 Task: Search one way flight ticket for 5 adults, 2 children, 1 infant in seat and 2 infants on lap in economy from Kalamazoo: Kalamazoo/battle Creek International Airport to Indianapolis: Indianapolis International Airport on 8-5-2023. Choice of flights is Singapure airlines. Number of bags: 2 carry on bags. Price is upto 92000. Outbound departure time preference is 7:45.
Action: Mouse moved to (330, 309)
Screenshot: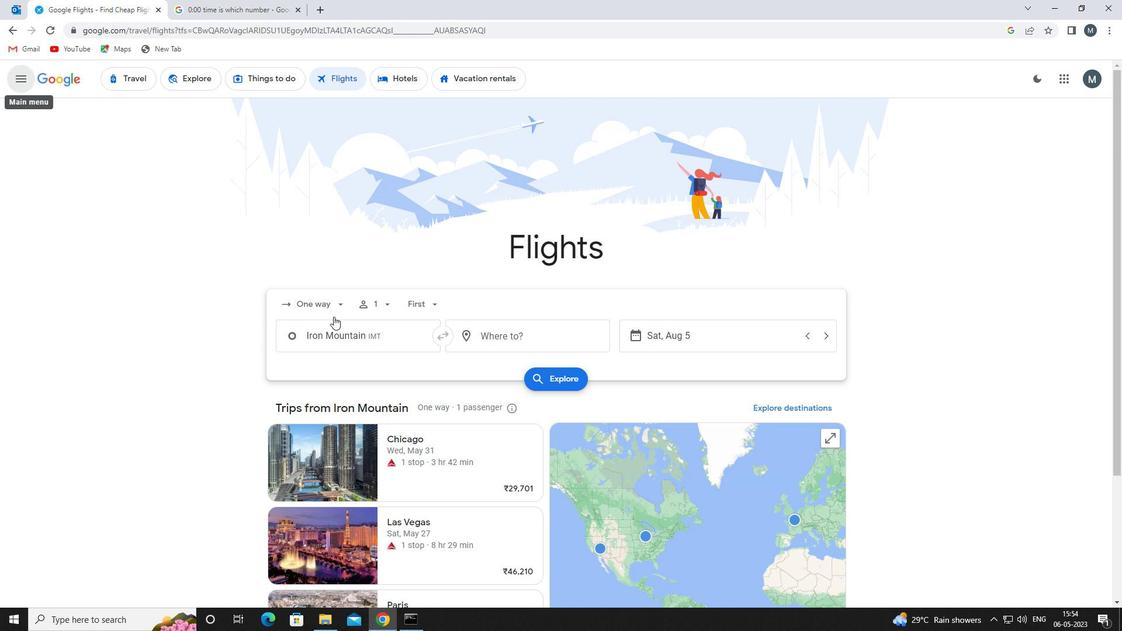 
Action: Mouse pressed left at (330, 309)
Screenshot: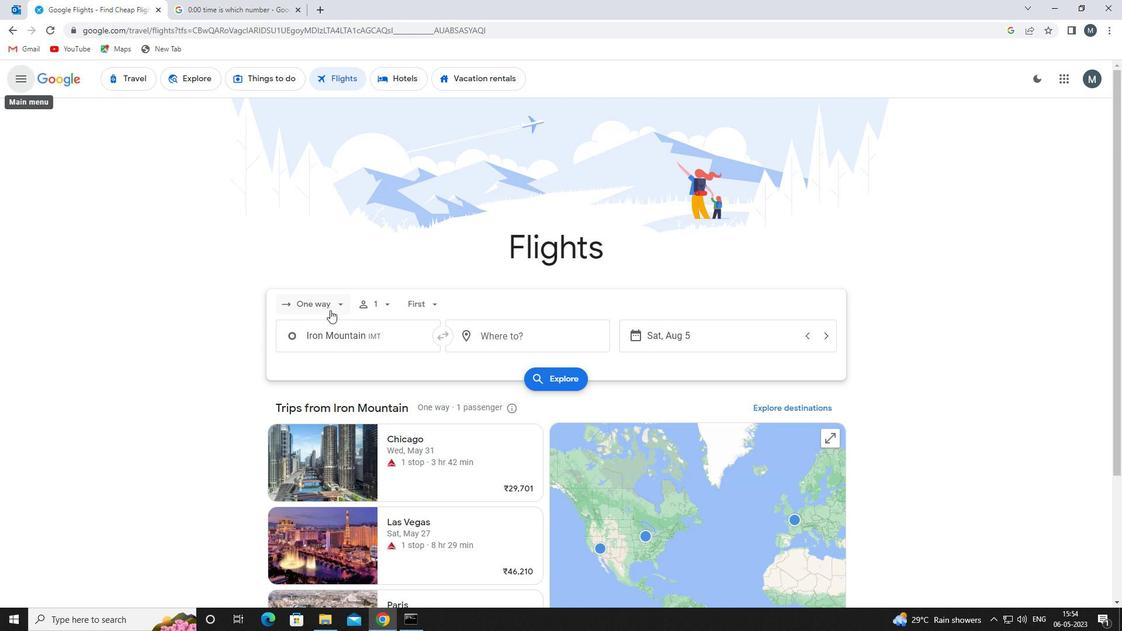 
Action: Mouse moved to (336, 360)
Screenshot: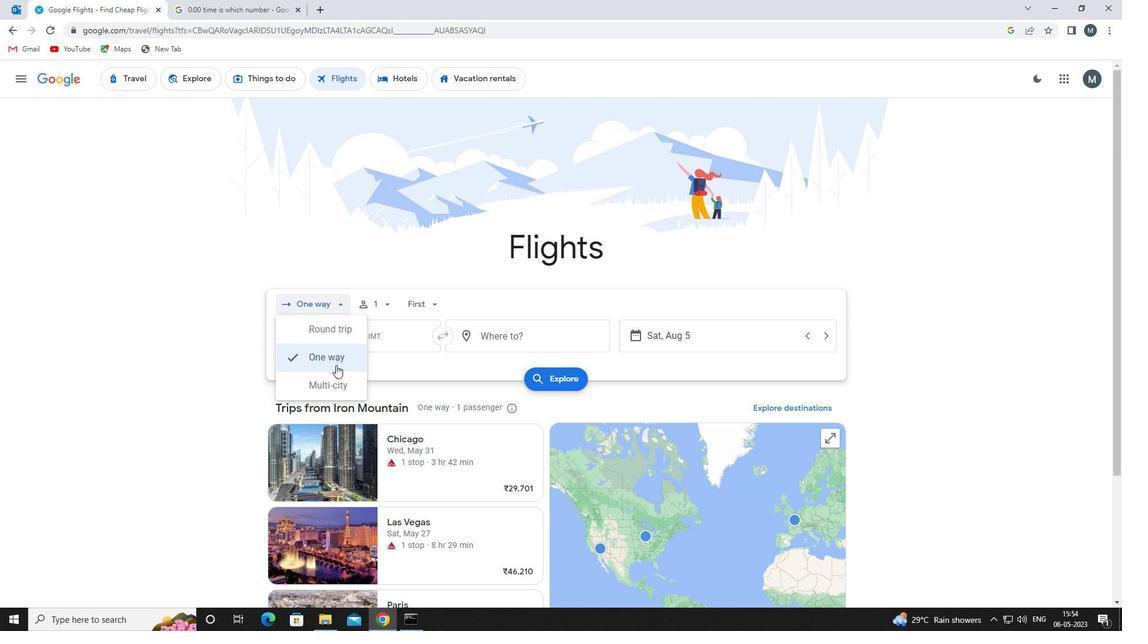 
Action: Mouse pressed left at (336, 360)
Screenshot: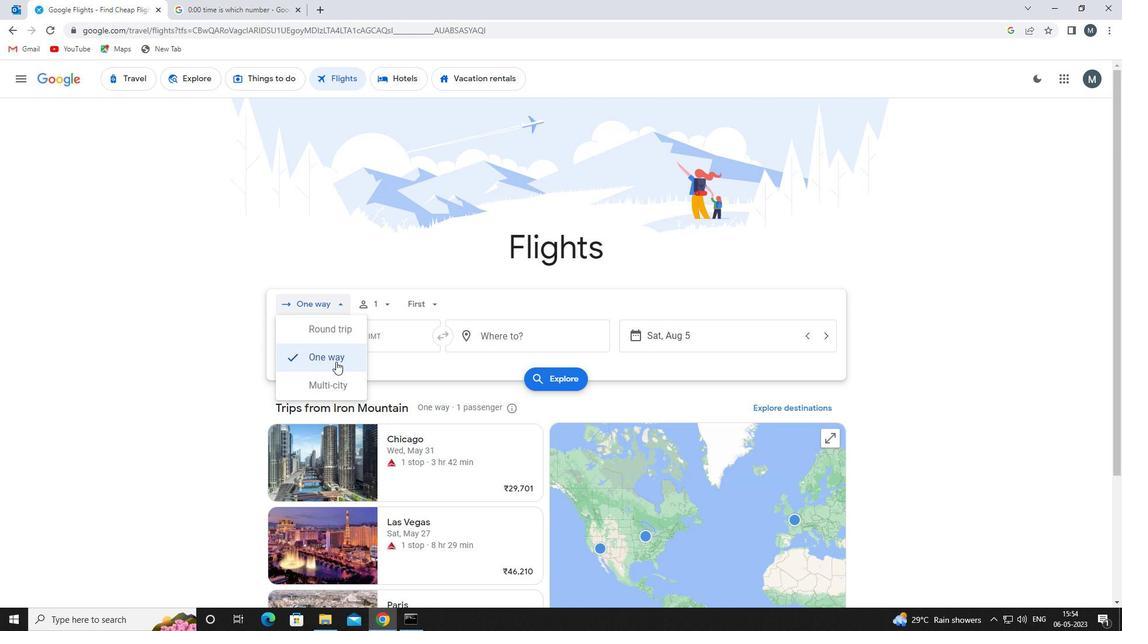 
Action: Mouse moved to (382, 305)
Screenshot: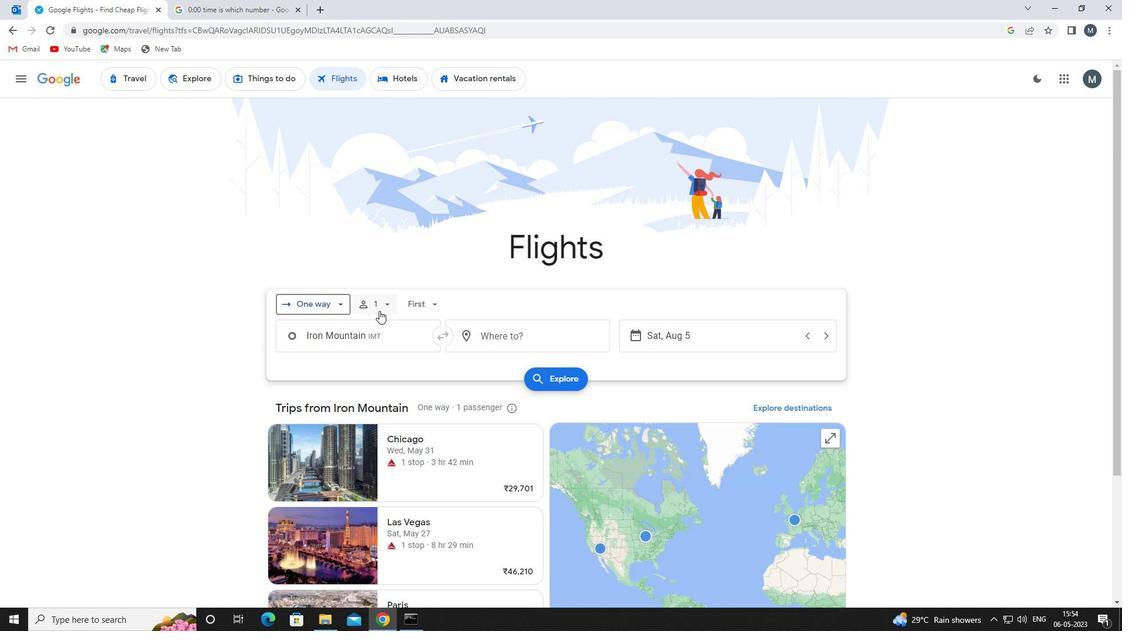
Action: Mouse pressed left at (382, 305)
Screenshot: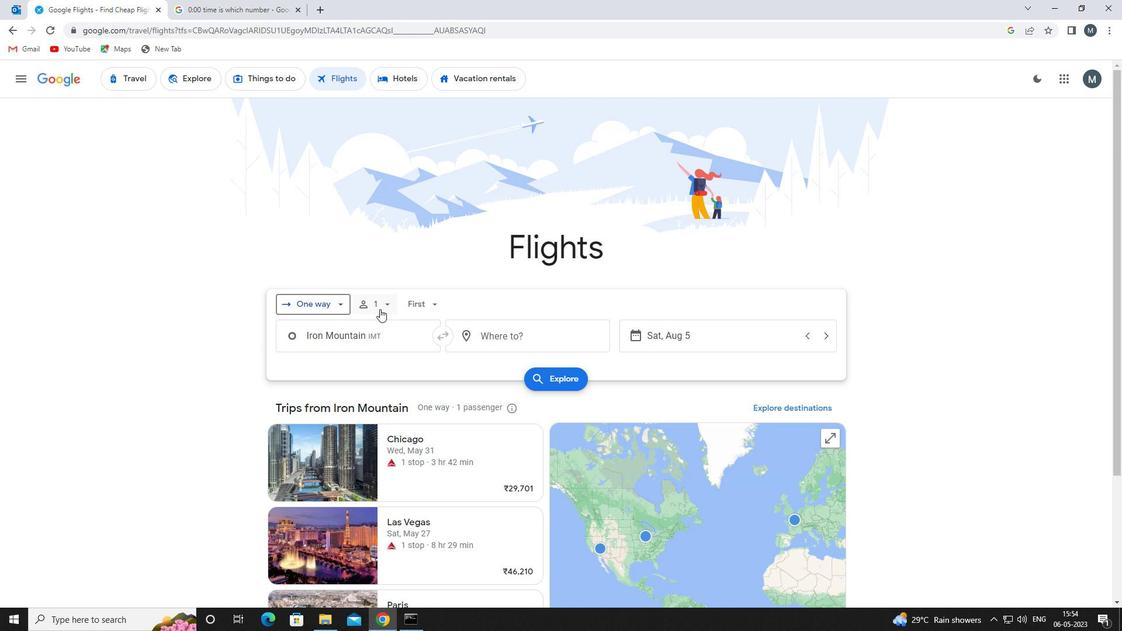 
Action: Mouse moved to (477, 333)
Screenshot: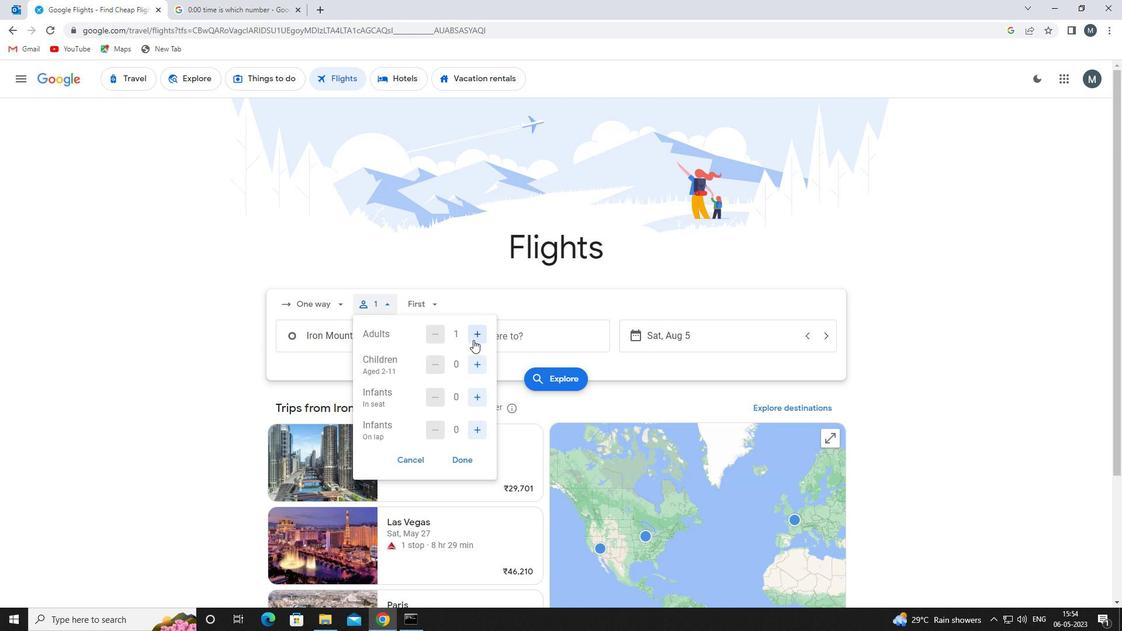 
Action: Mouse pressed left at (477, 333)
Screenshot: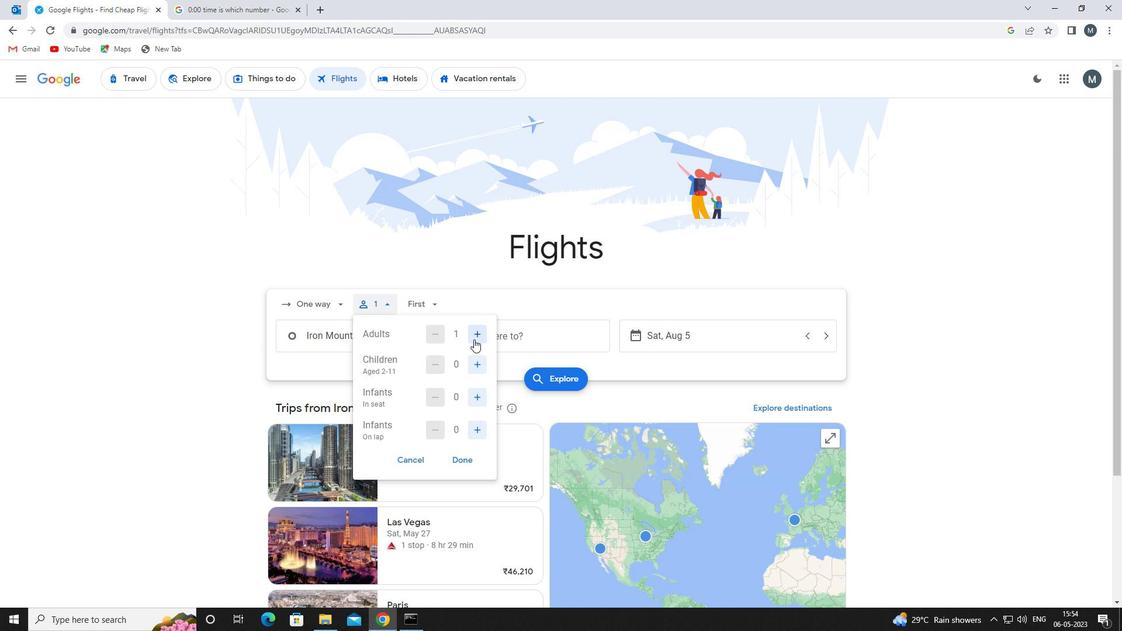 
Action: Mouse moved to (478, 333)
Screenshot: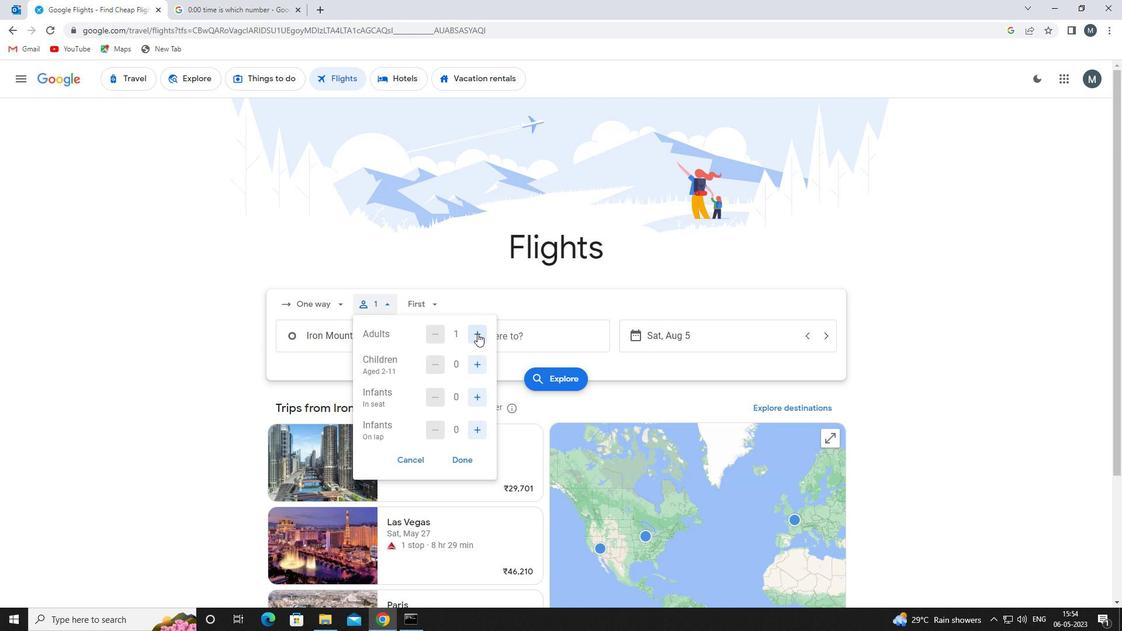 
Action: Mouse pressed left at (478, 333)
Screenshot: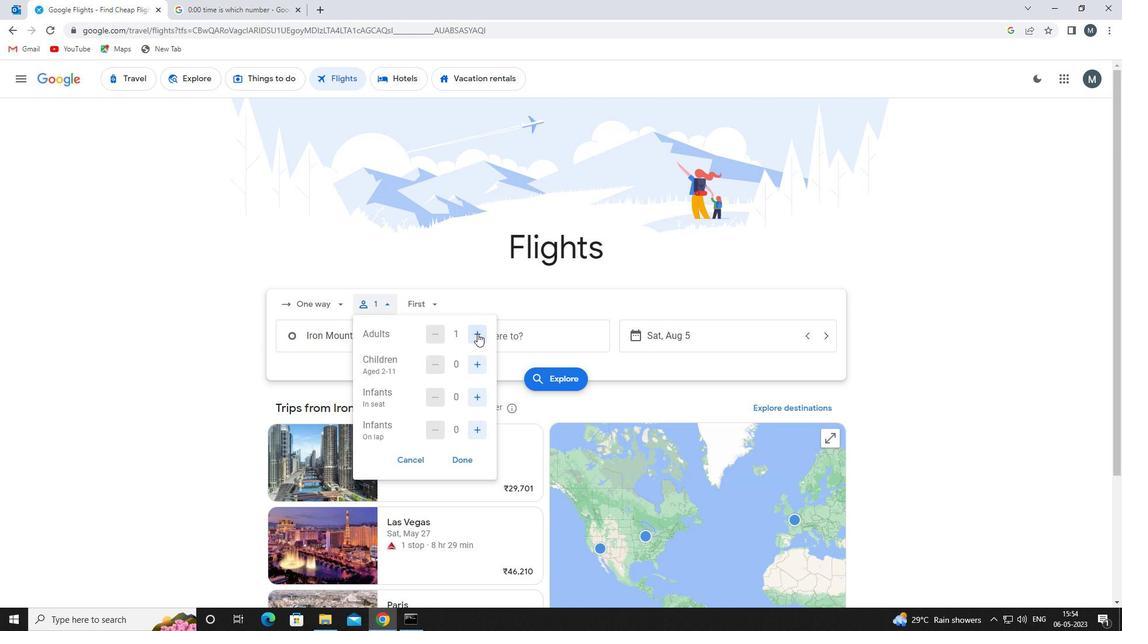 
Action: Mouse pressed left at (478, 333)
Screenshot: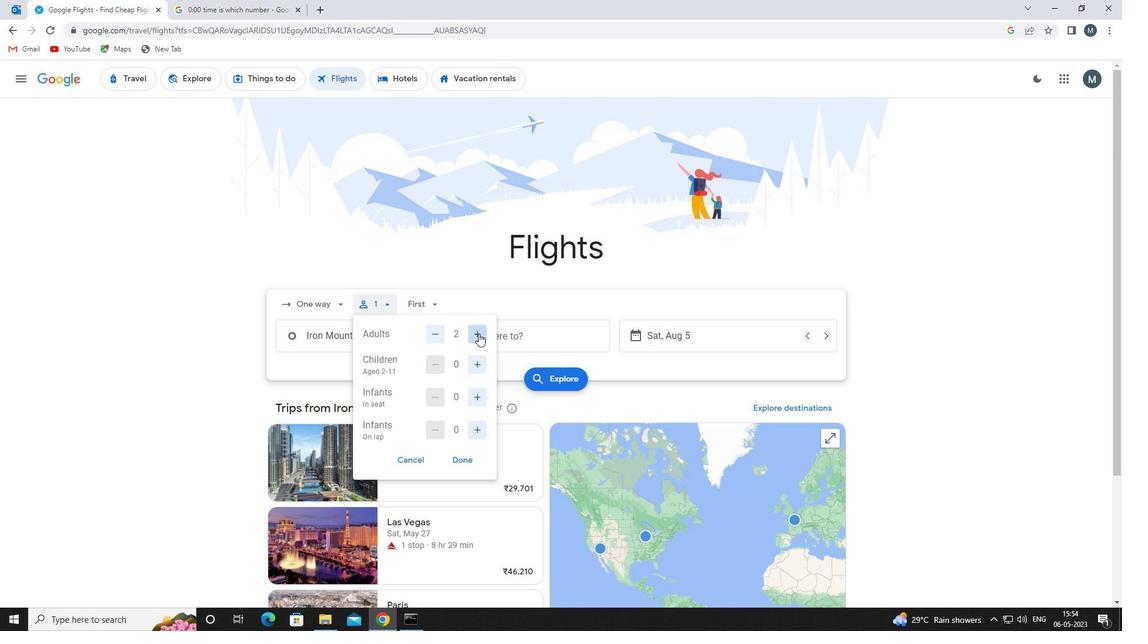 
Action: Mouse pressed left at (478, 333)
Screenshot: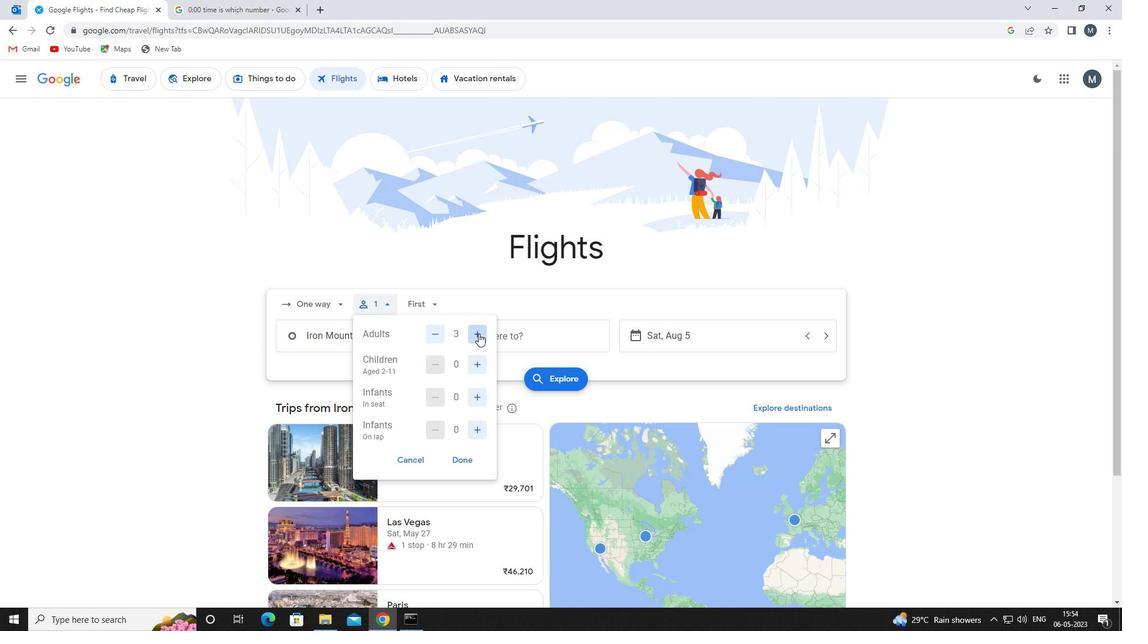 
Action: Mouse pressed left at (478, 333)
Screenshot: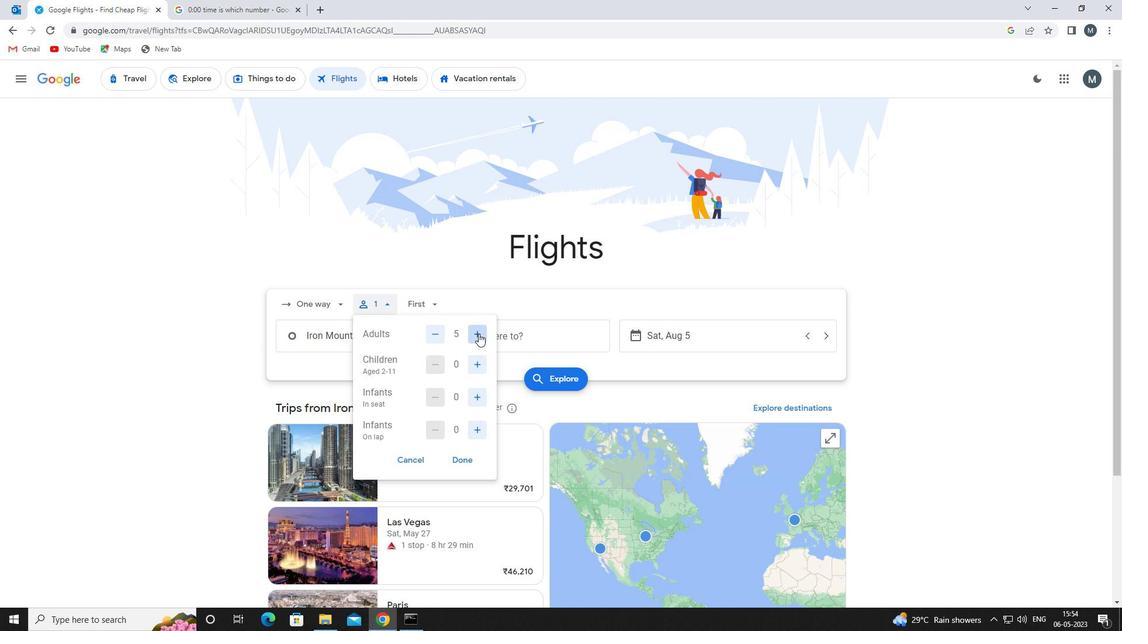 
Action: Mouse moved to (441, 336)
Screenshot: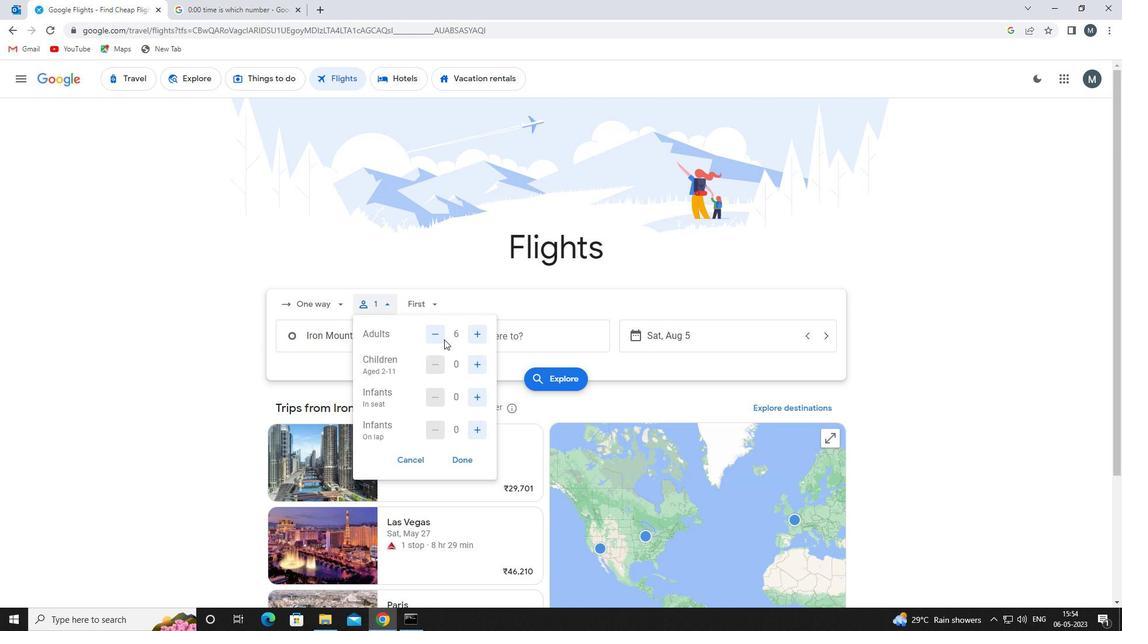 
Action: Mouse pressed left at (441, 336)
Screenshot: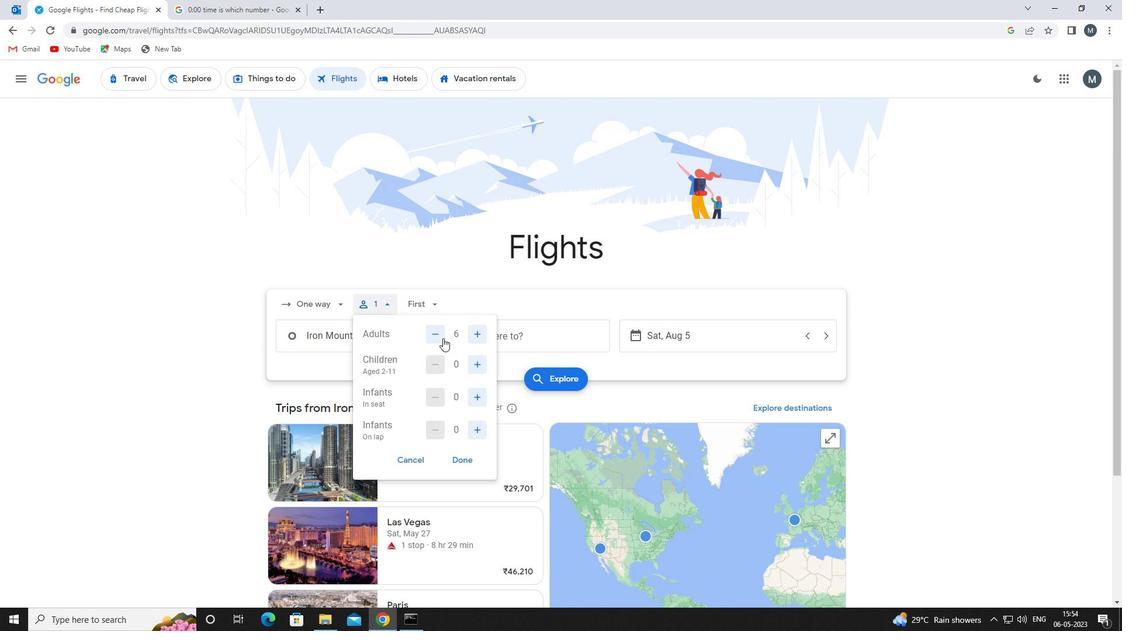 
Action: Mouse moved to (474, 361)
Screenshot: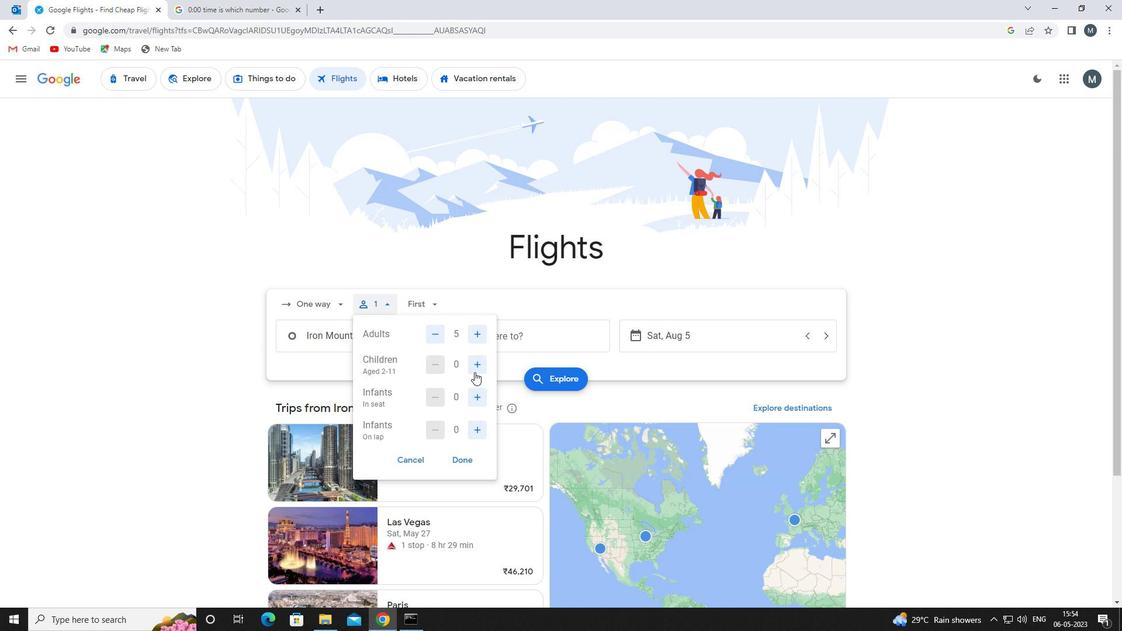 
Action: Mouse pressed left at (474, 361)
Screenshot: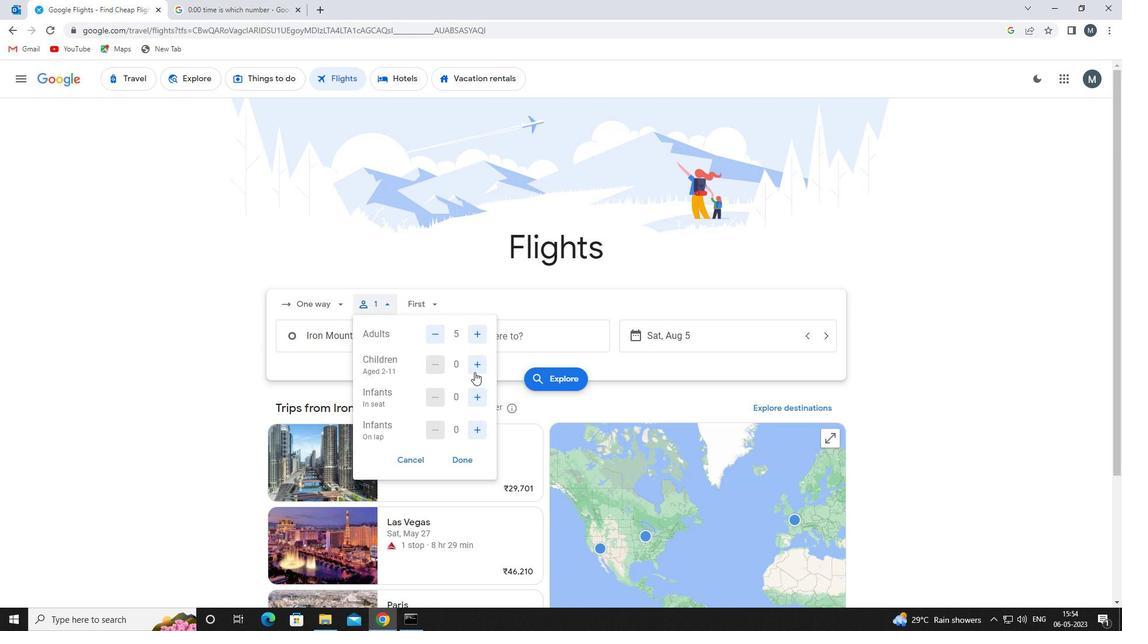 
Action: Mouse moved to (476, 361)
Screenshot: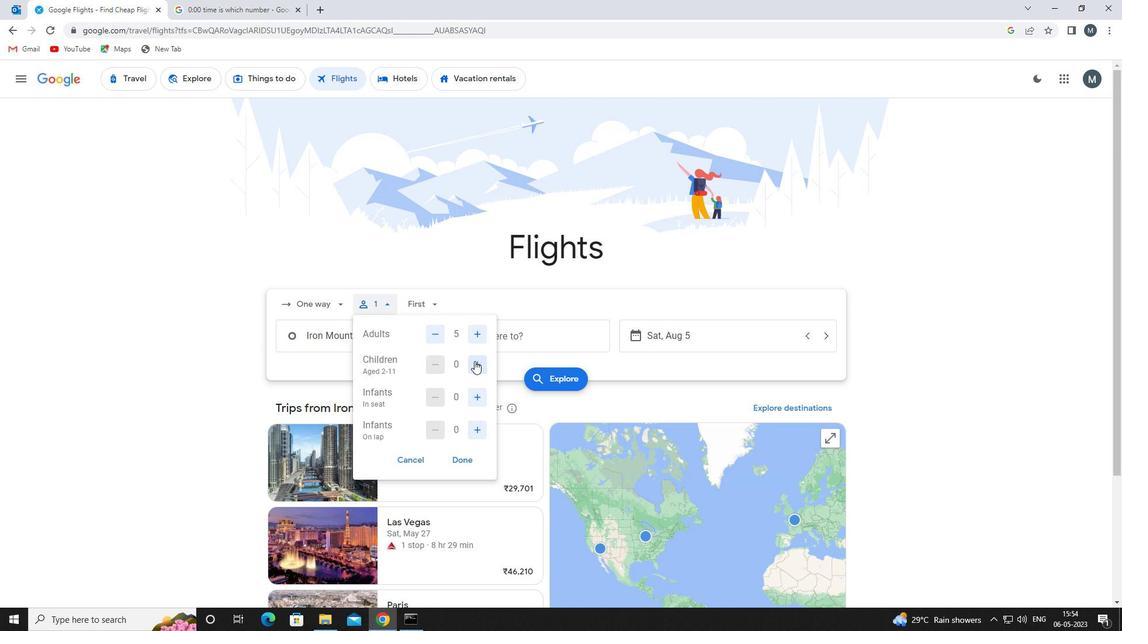 
Action: Mouse pressed left at (476, 361)
Screenshot: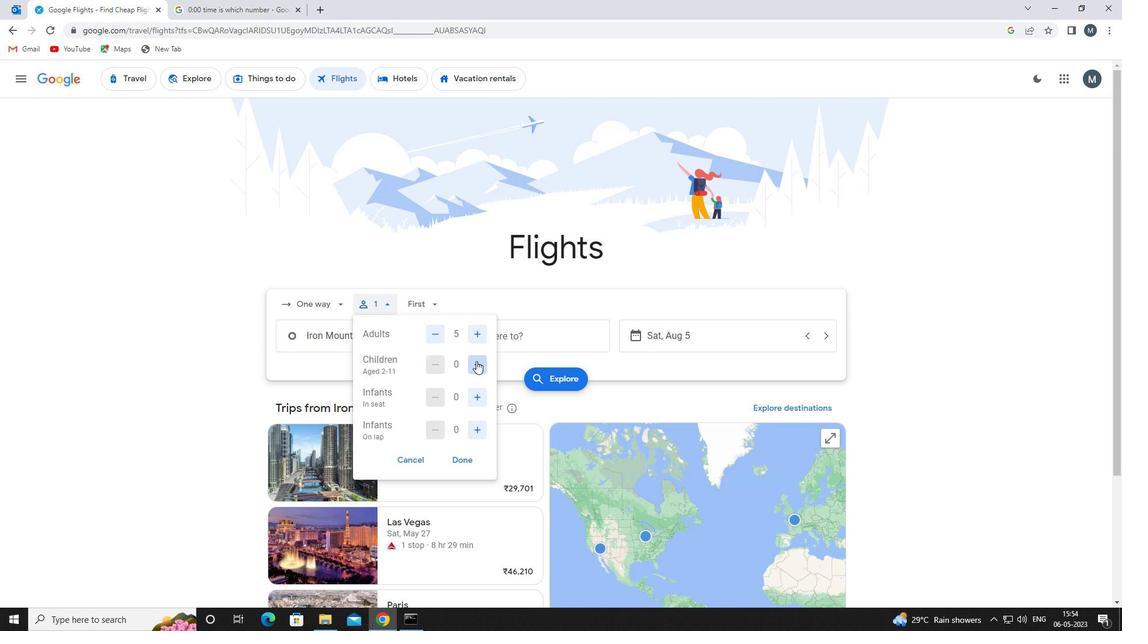 
Action: Mouse moved to (478, 395)
Screenshot: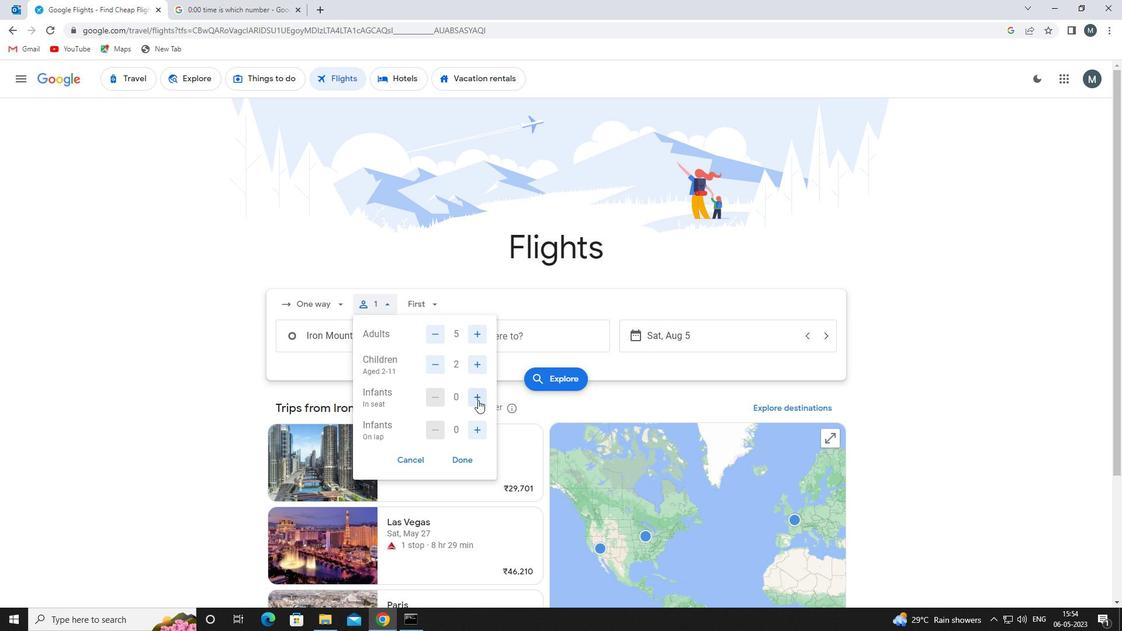 
Action: Mouse pressed left at (478, 395)
Screenshot: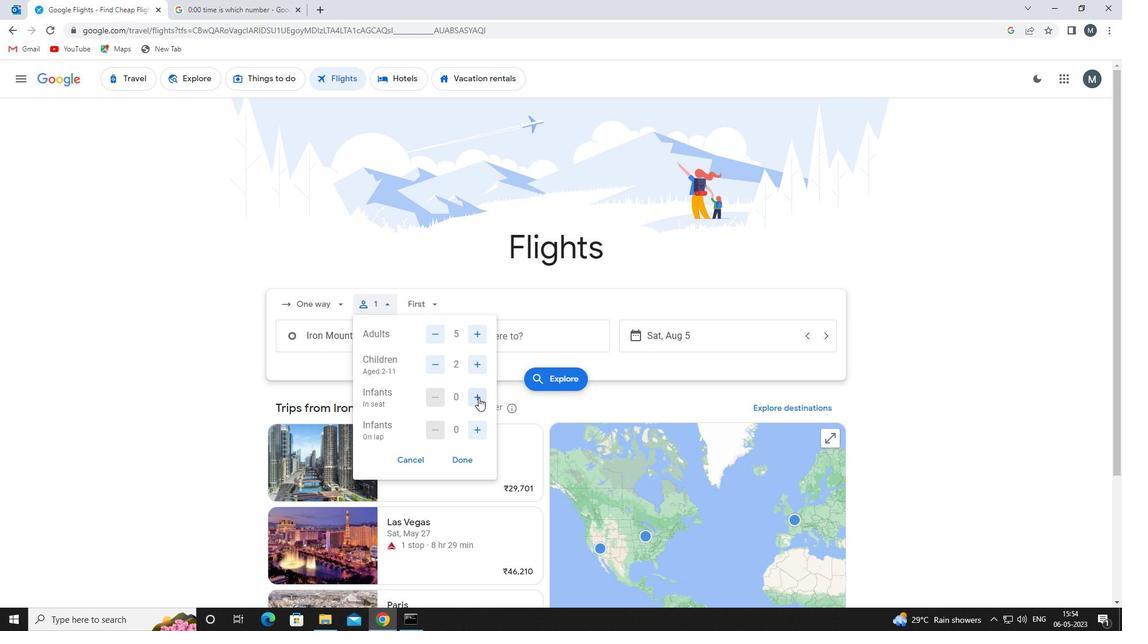 
Action: Mouse moved to (475, 436)
Screenshot: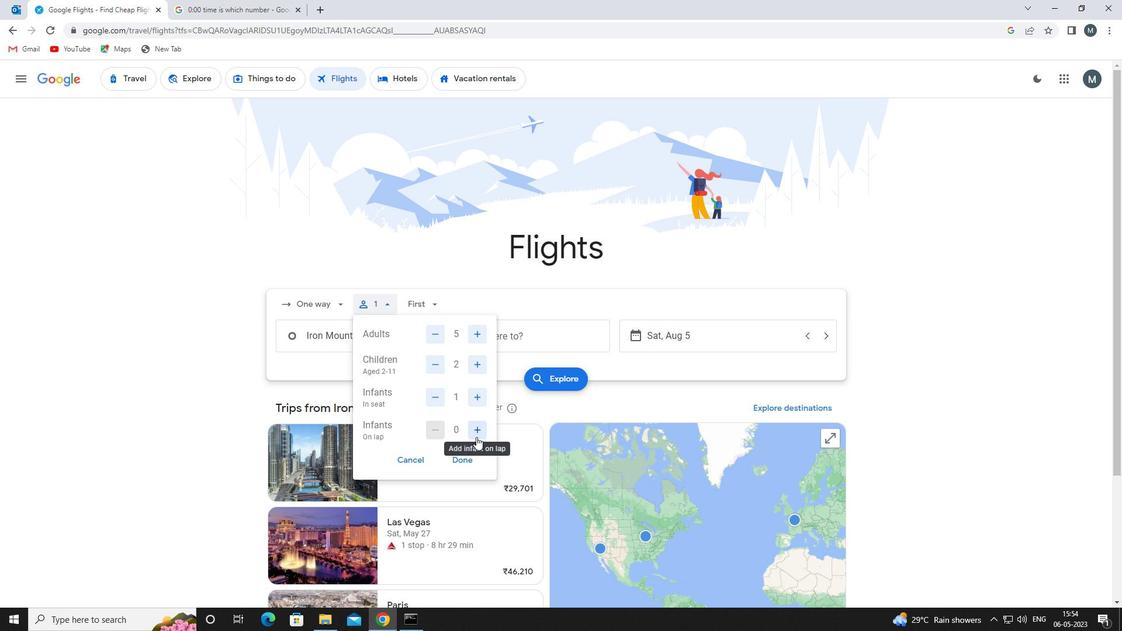 
Action: Mouse pressed left at (475, 436)
Screenshot: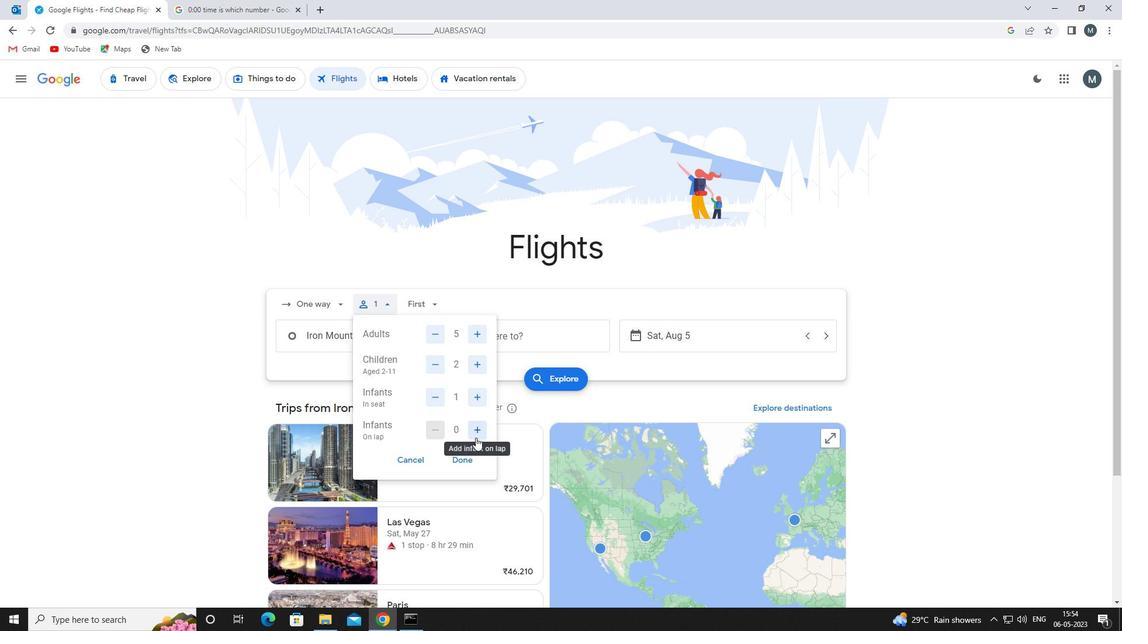 
Action: Mouse moved to (476, 434)
Screenshot: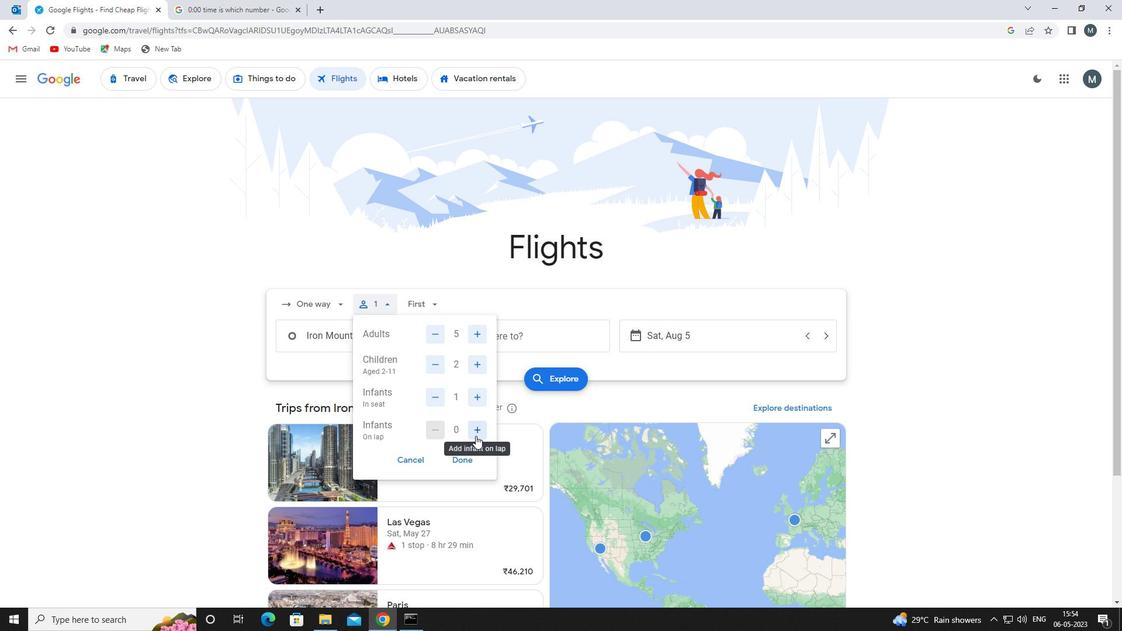 
Action: Mouse pressed left at (476, 434)
Screenshot: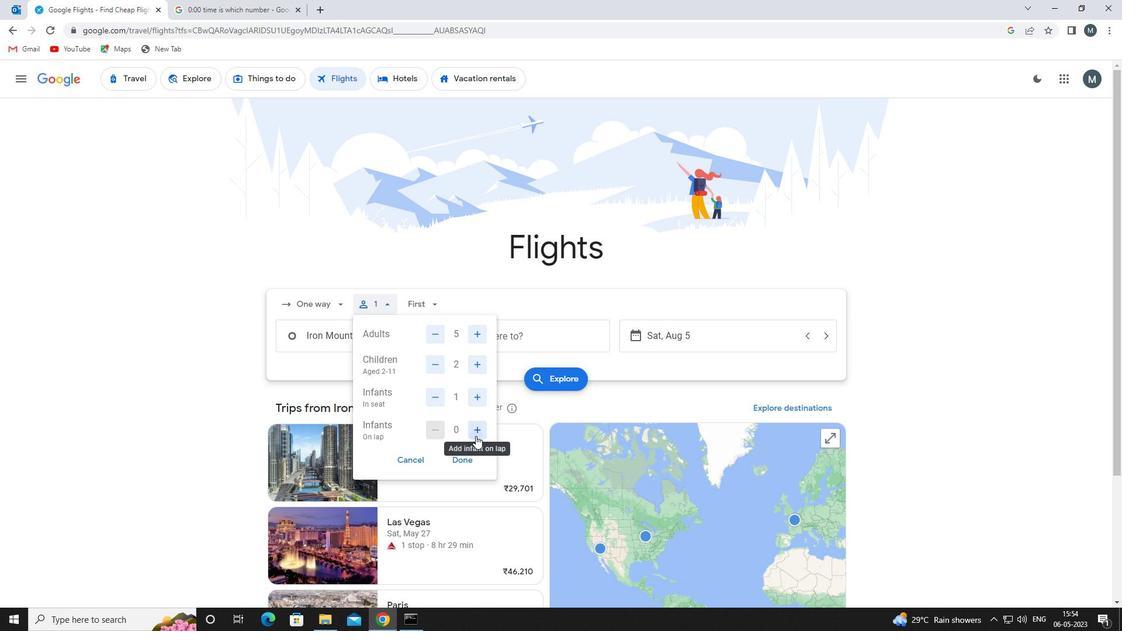 
Action: Mouse moved to (440, 430)
Screenshot: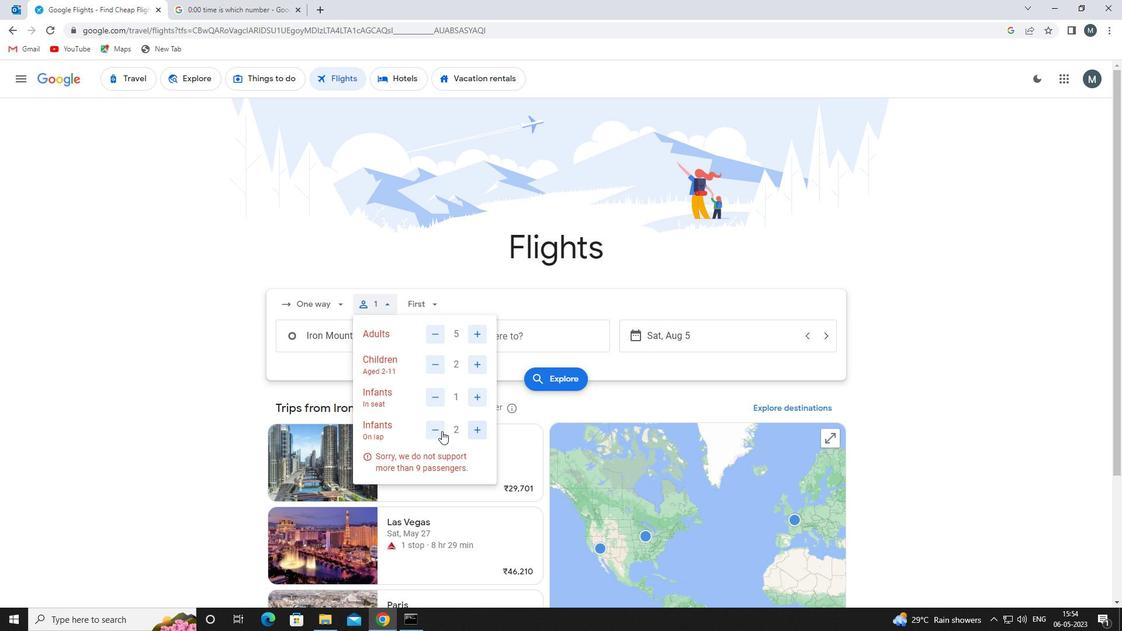 
Action: Mouse pressed left at (440, 430)
Screenshot: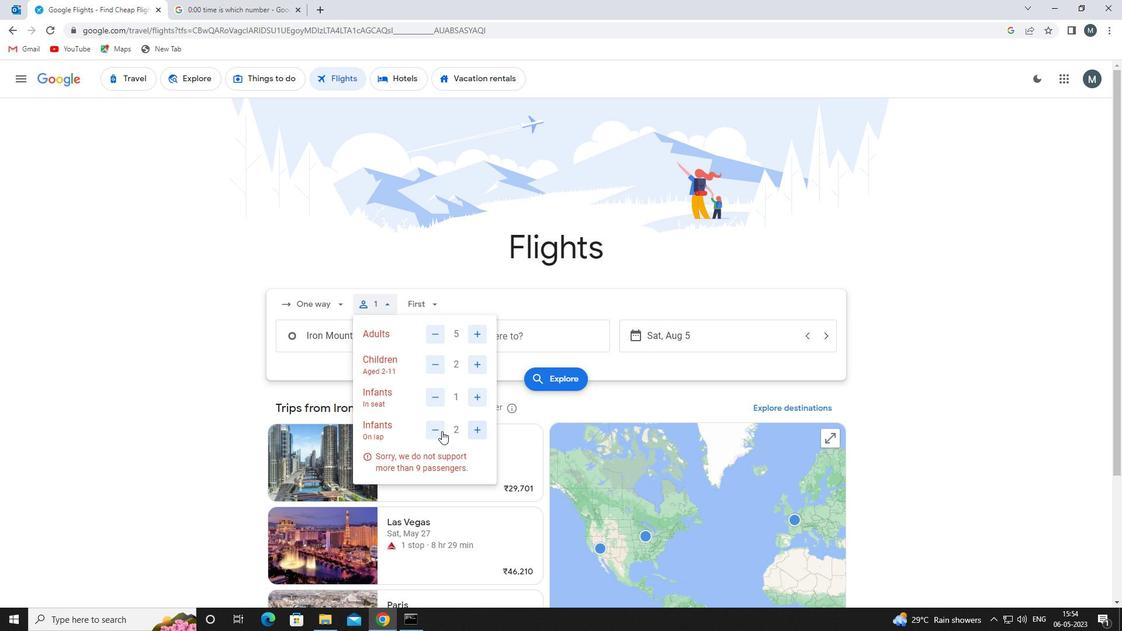 
Action: Mouse moved to (462, 462)
Screenshot: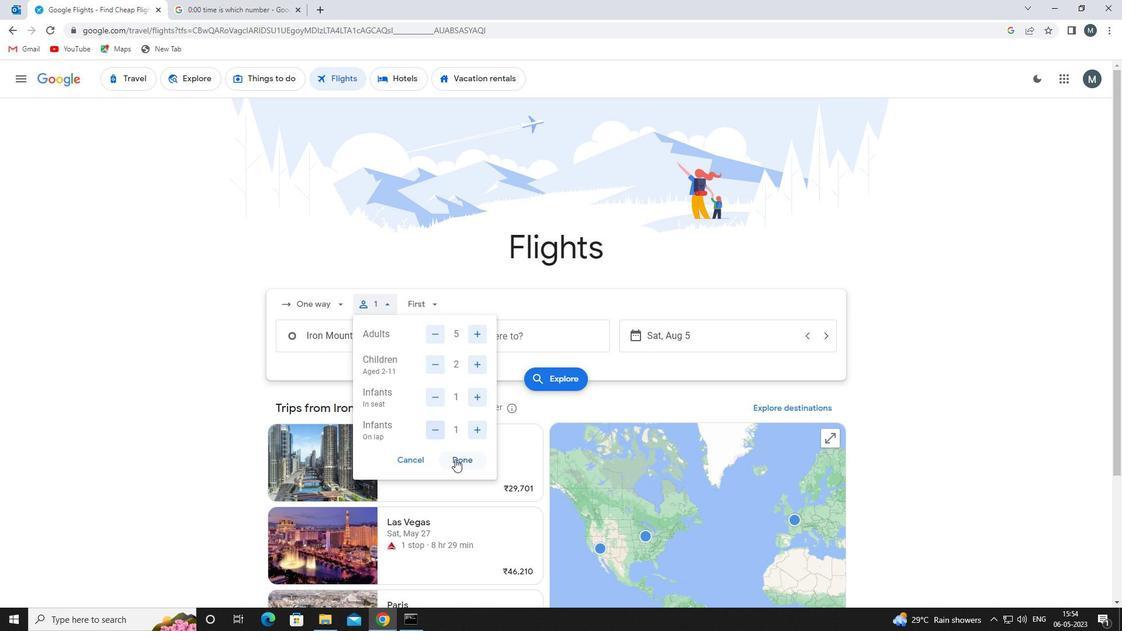 
Action: Mouse pressed left at (462, 462)
Screenshot: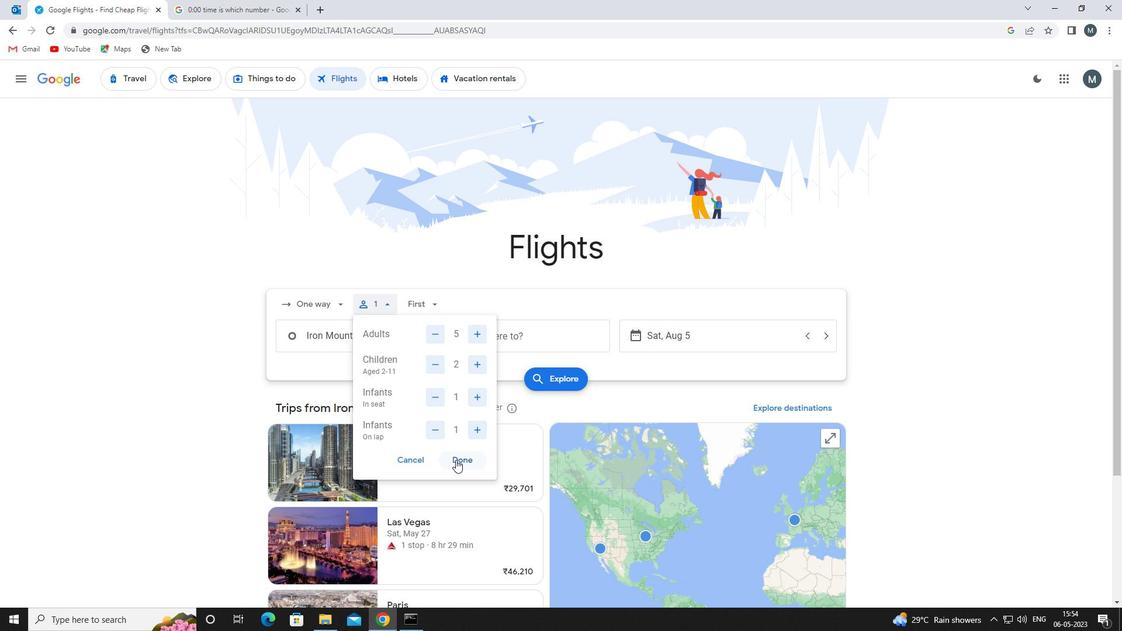
Action: Mouse moved to (427, 308)
Screenshot: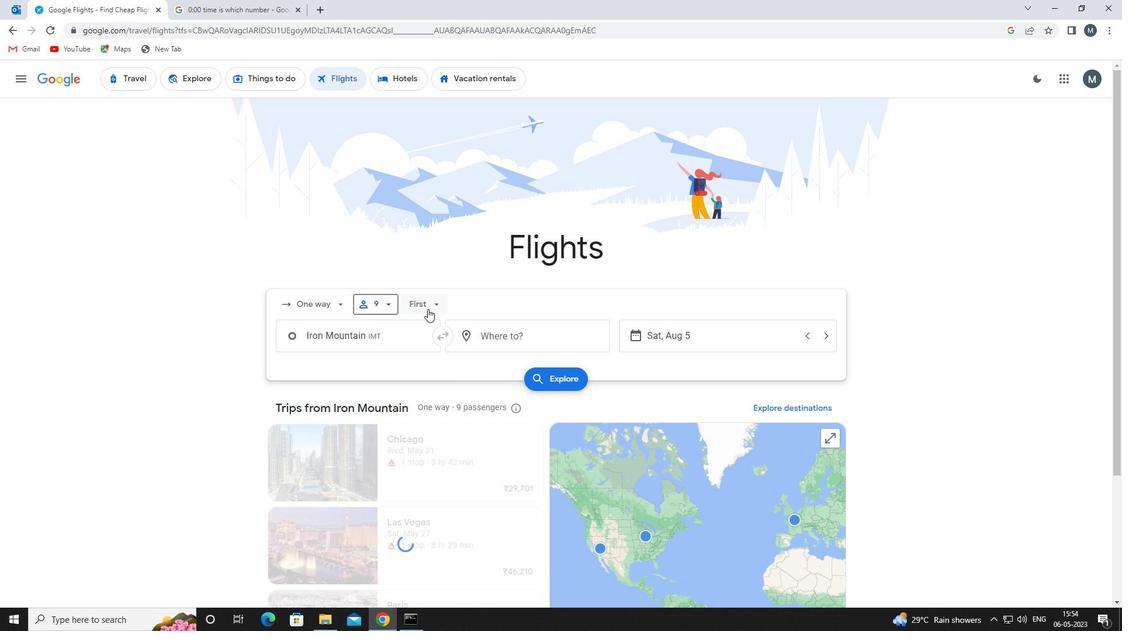 
Action: Mouse pressed left at (427, 308)
Screenshot: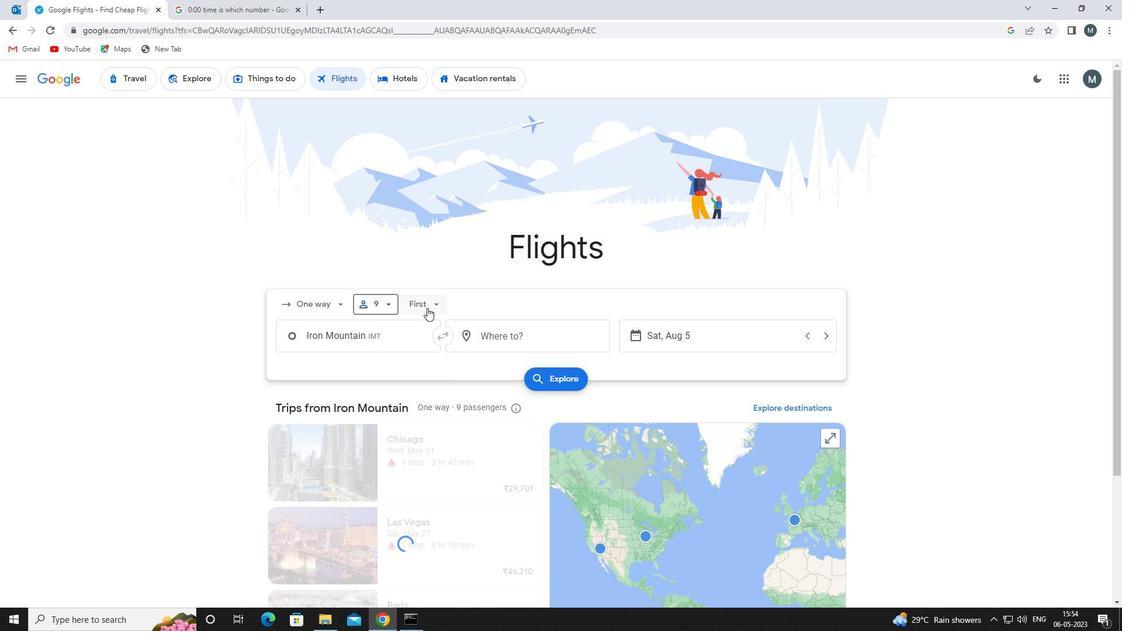 
Action: Mouse moved to (449, 327)
Screenshot: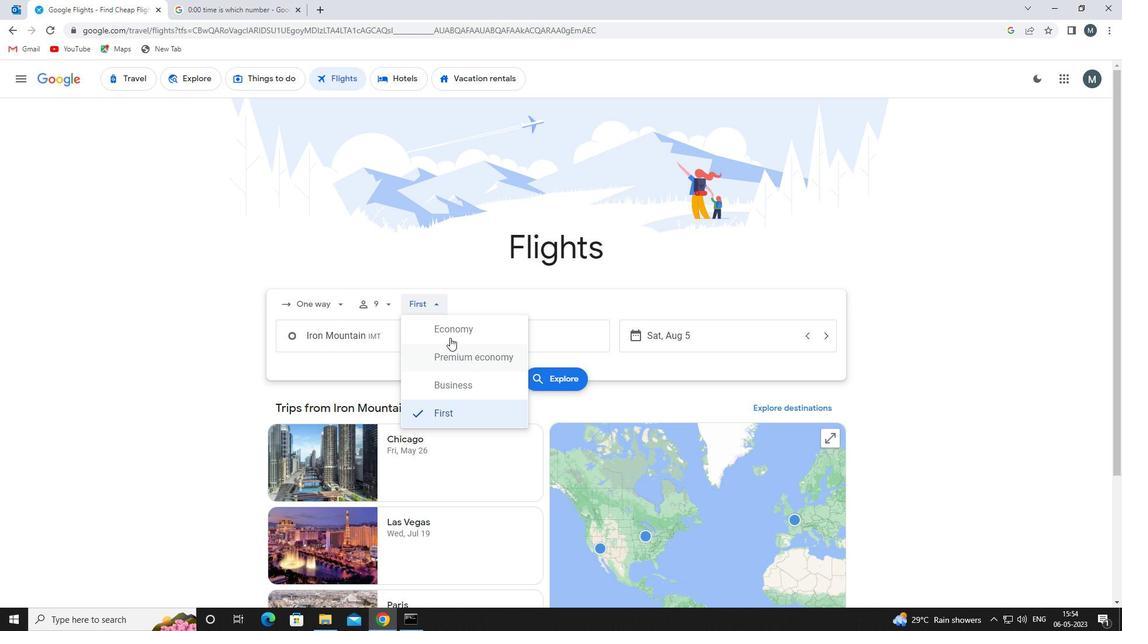 
Action: Mouse pressed left at (449, 327)
Screenshot: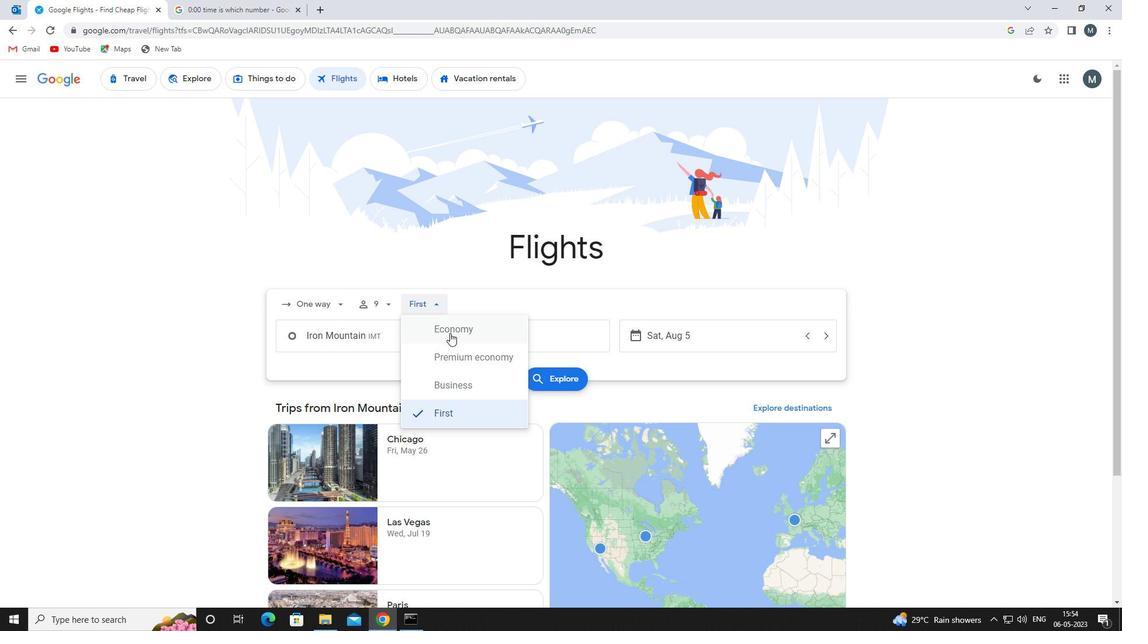 
Action: Mouse moved to (399, 337)
Screenshot: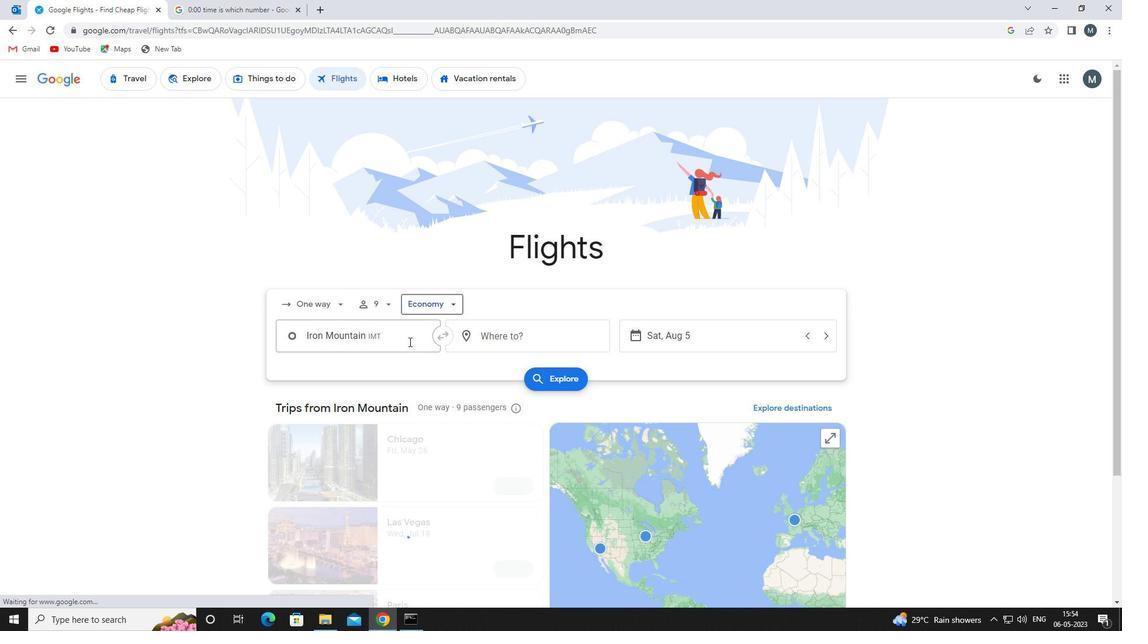 
Action: Mouse pressed left at (399, 337)
Screenshot: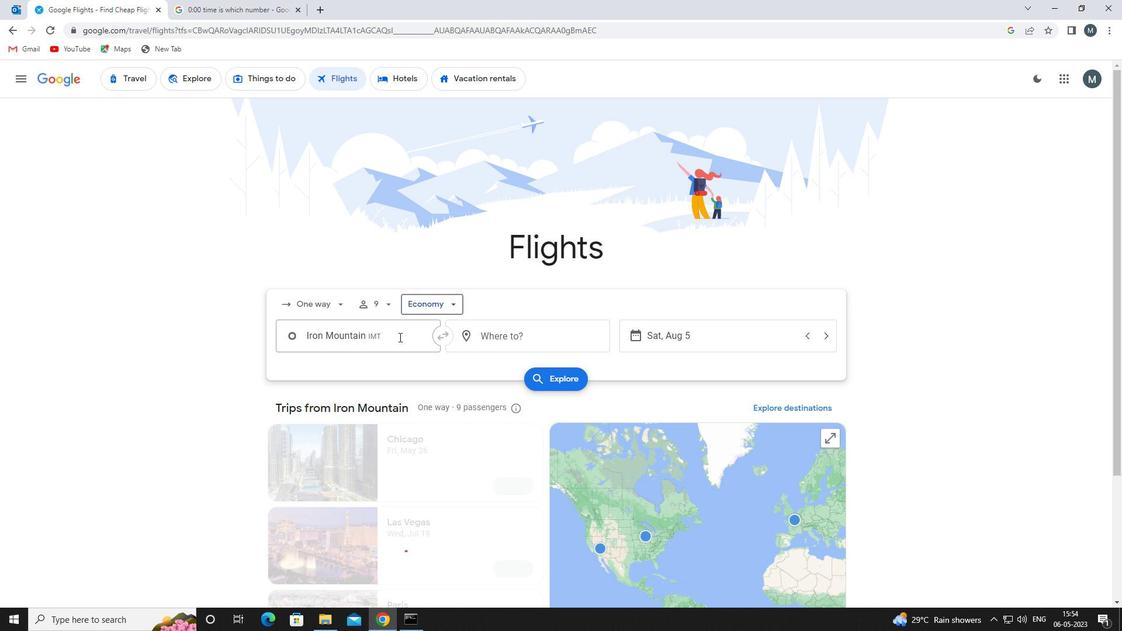 
Action: Key pressed kalamazoo<Key.space>
Screenshot: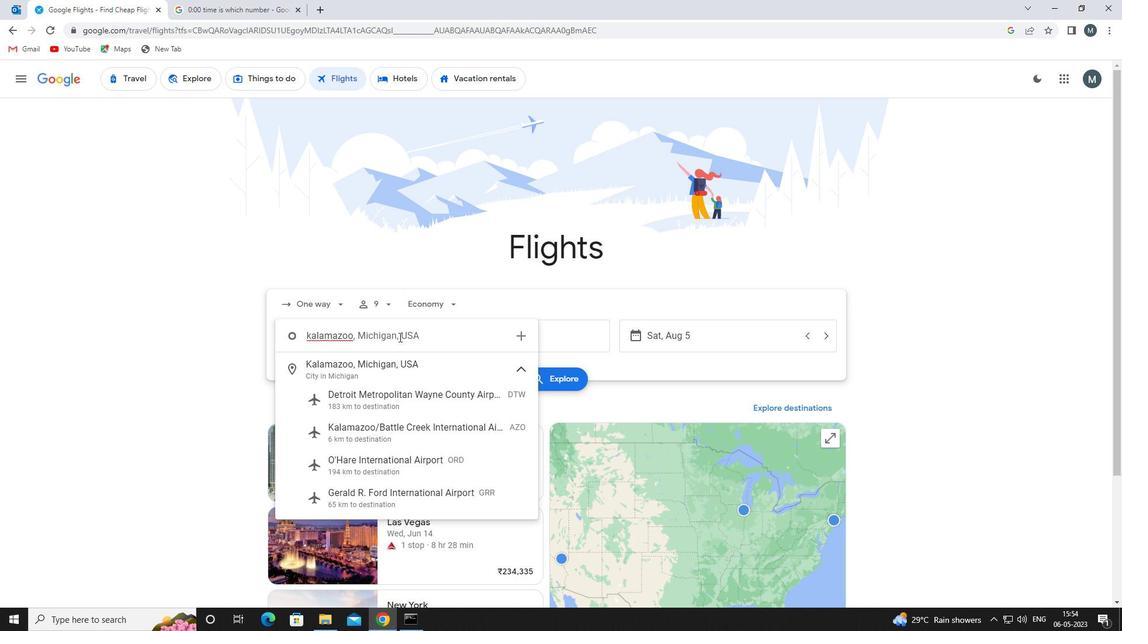 
Action: Mouse moved to (391, 432)
Screenshot: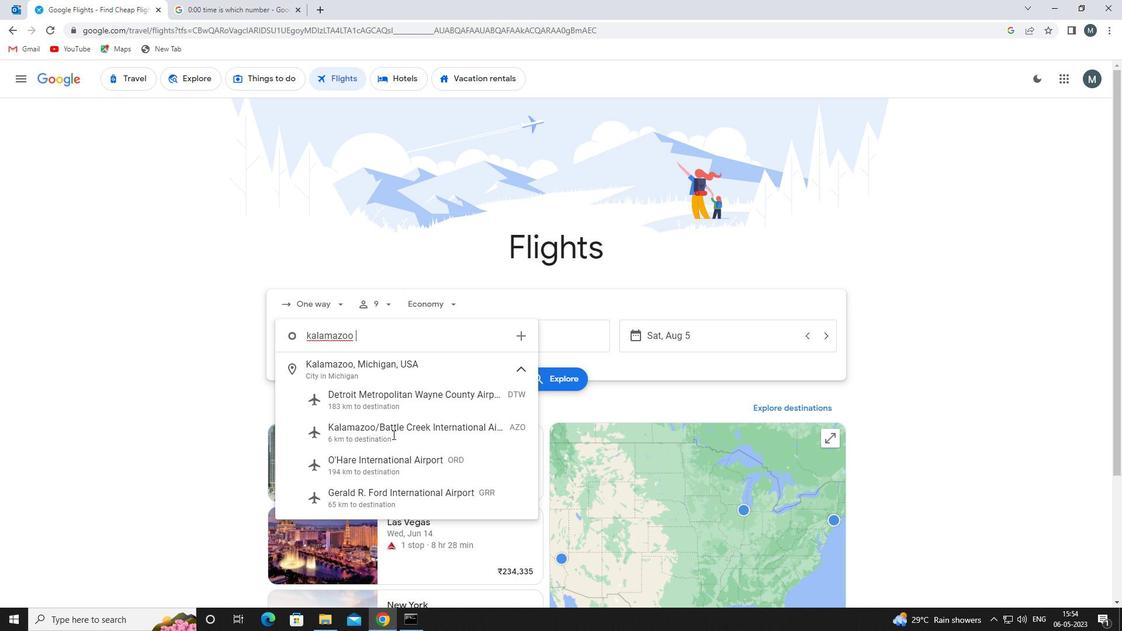 
Action: Mouse pressed left at (391, 432)
Screenshot: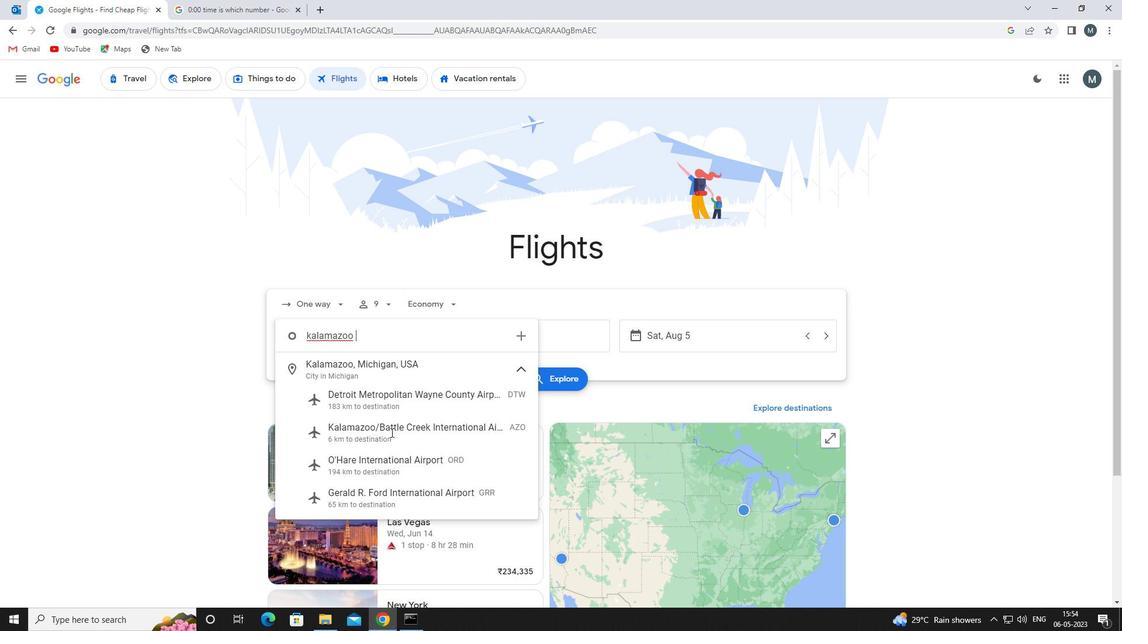
Action: Mouse moved to (392, 429)
Screenshot: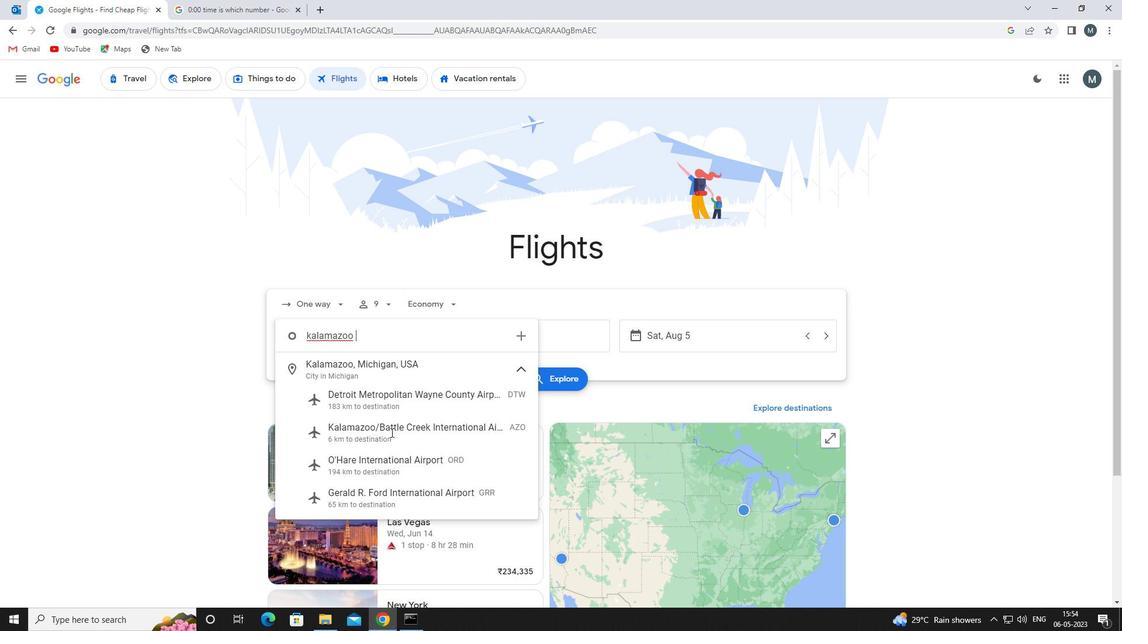 
Action: Mouse pressed left at (392, 429)
Screenshot: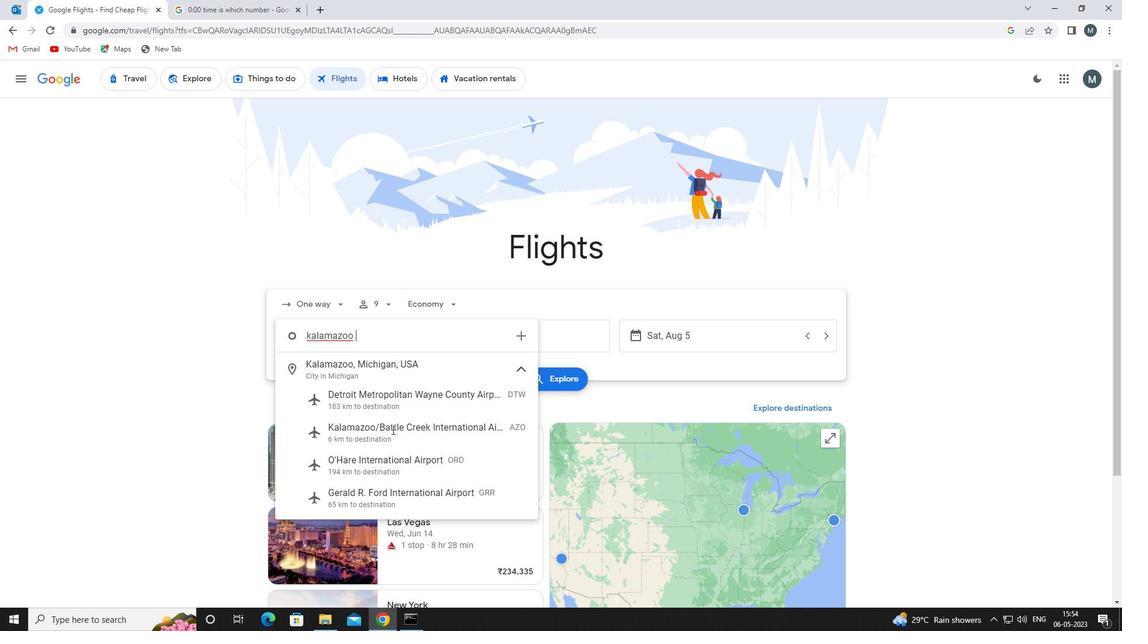 
Action: Mouse moved to (479, 335)
Screenshot: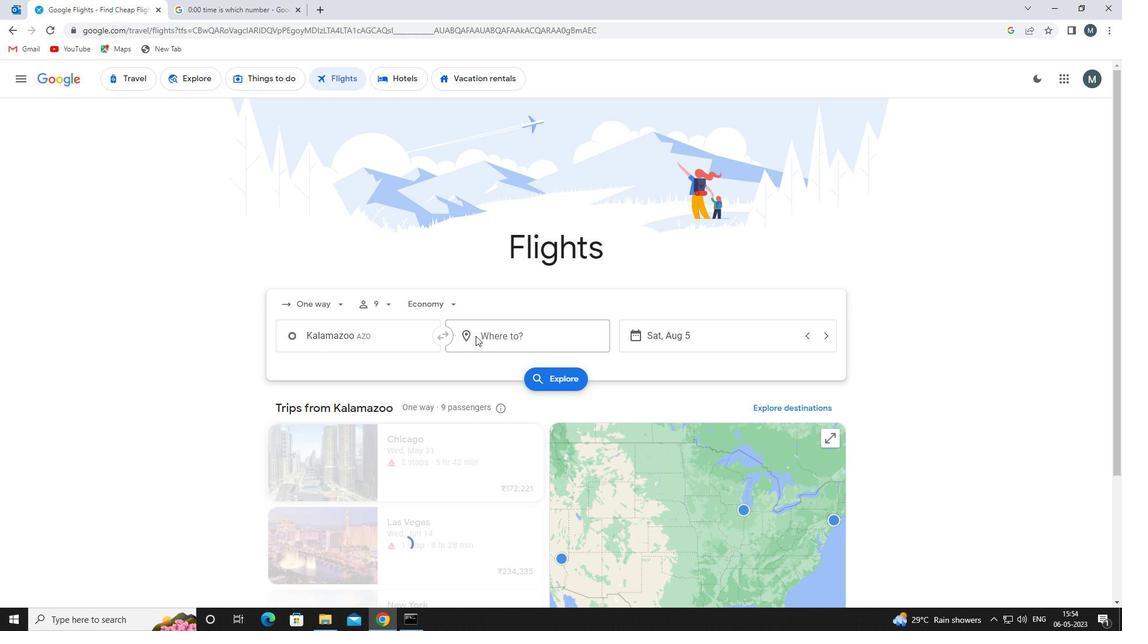 
Action: Mouse pressed left at (479, 335)
Screenshot: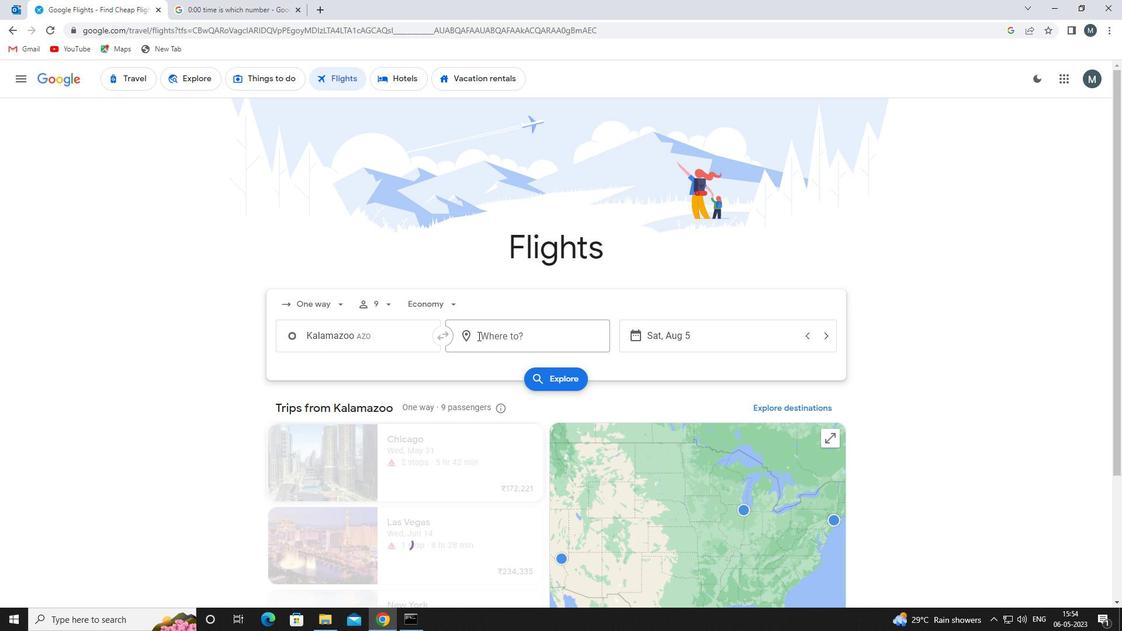 
Action: Mouse moved to (467, 358)
Screenshot: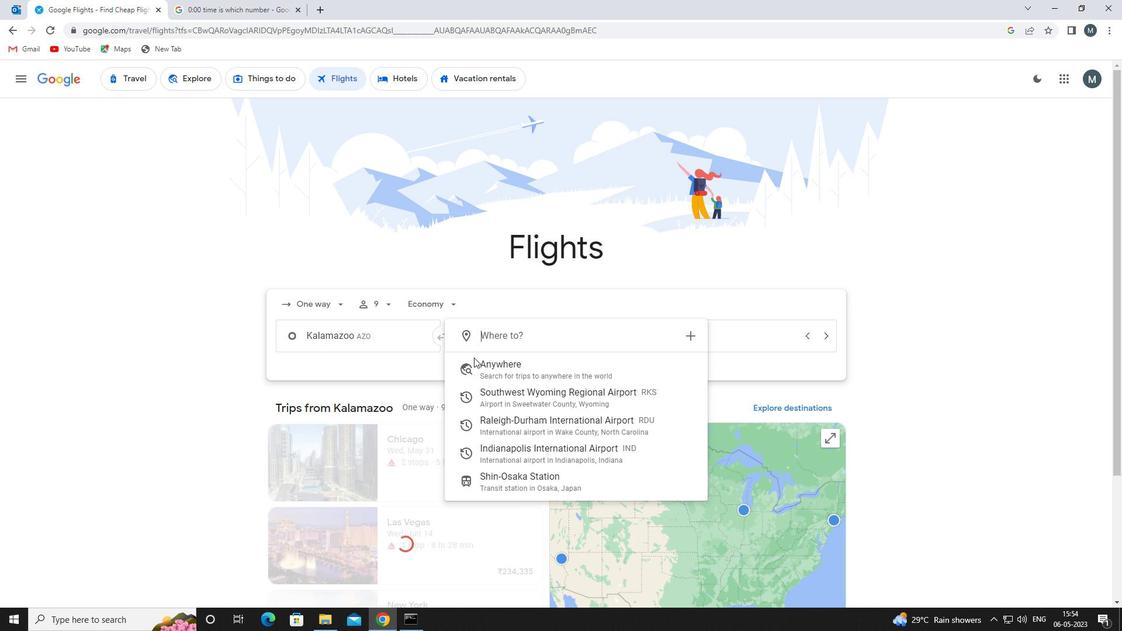 
Action: Key pressed ind
Screenshot: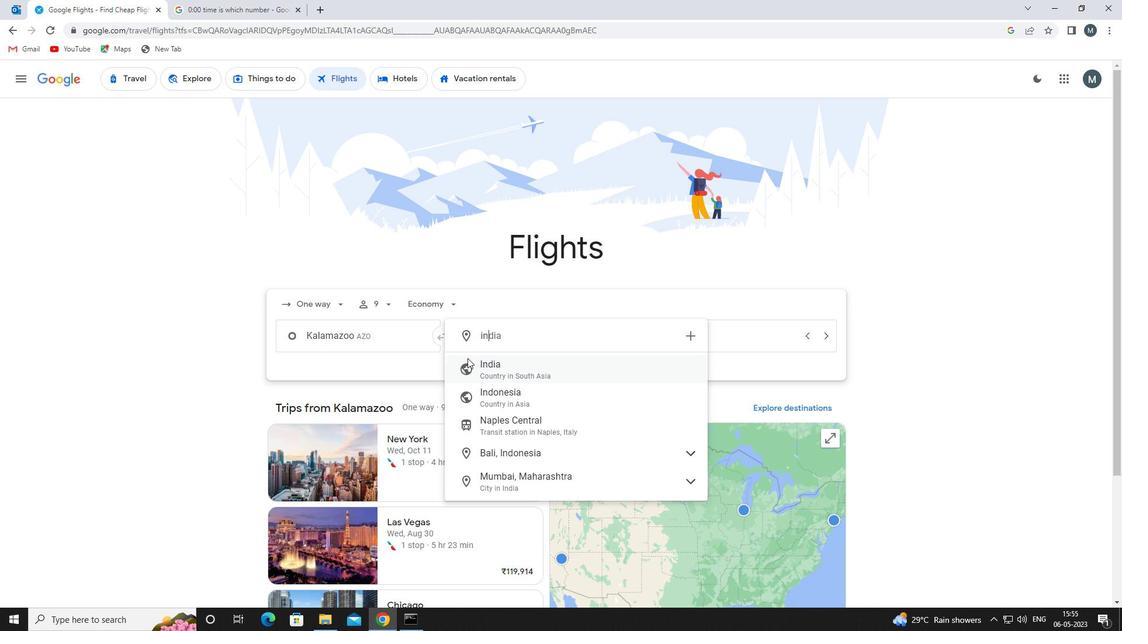 
Action: Mouse moved to (529, 369)
Screenshot: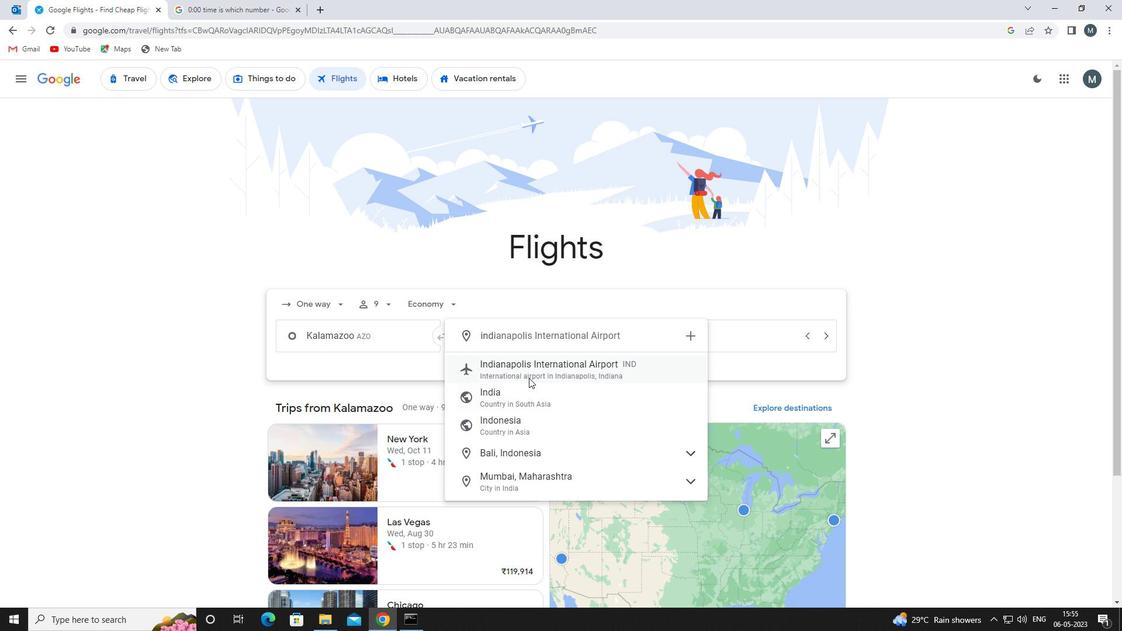 
Action: Mouse pressed left at (529, 369)
Screenshot: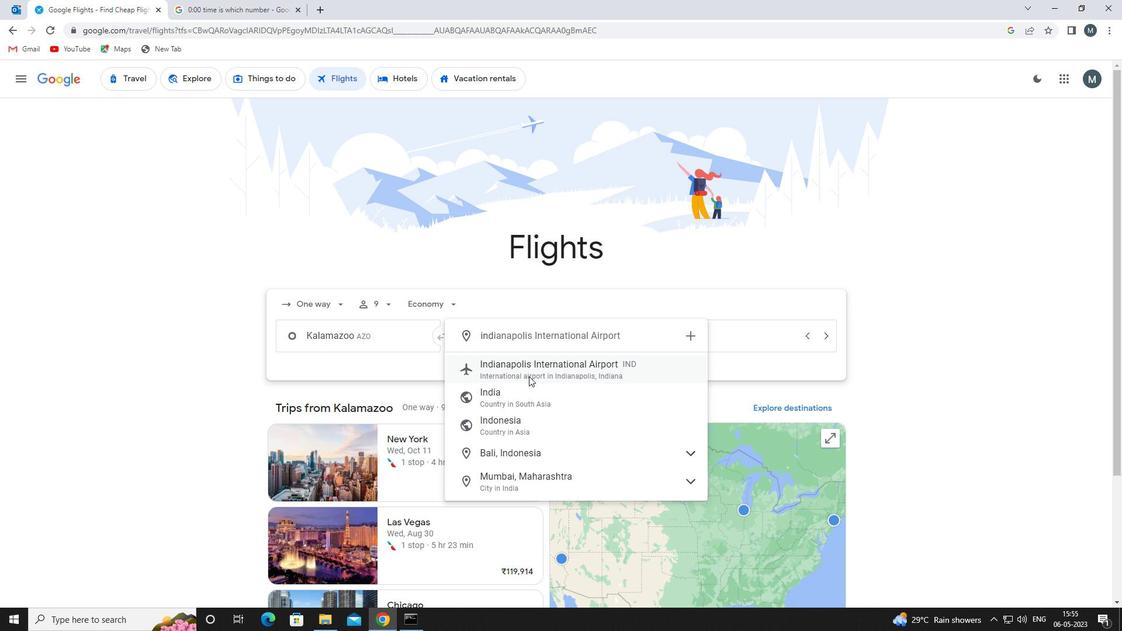 
Action: Mouse moved to (680, 334)
Screenshot: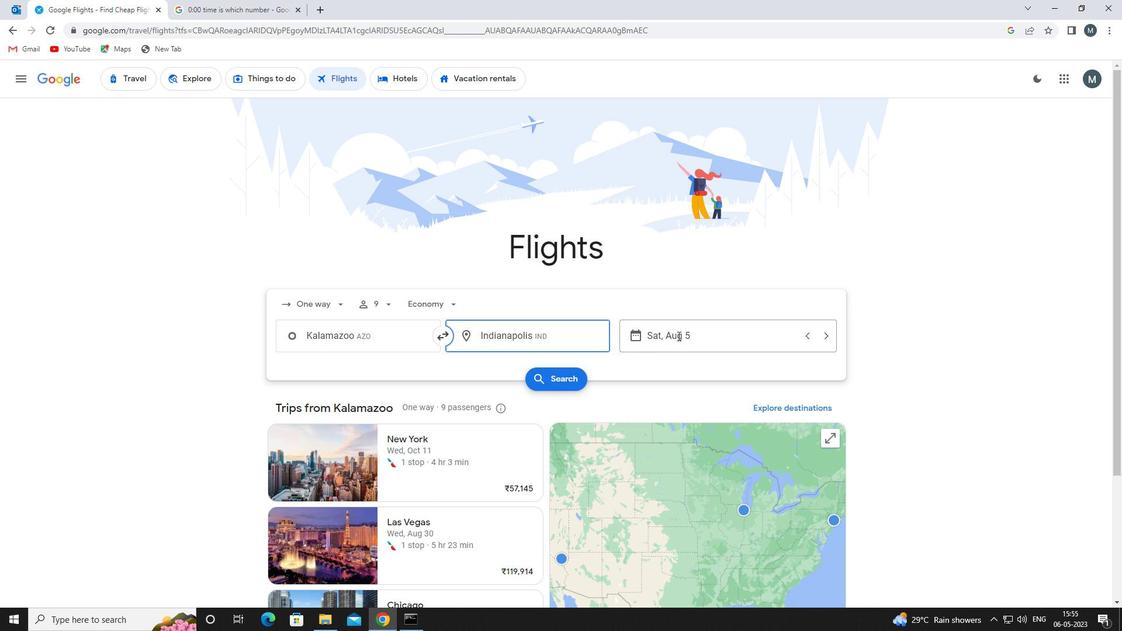 
Action: Mouse pressed left at (680, 334)
Screenshot: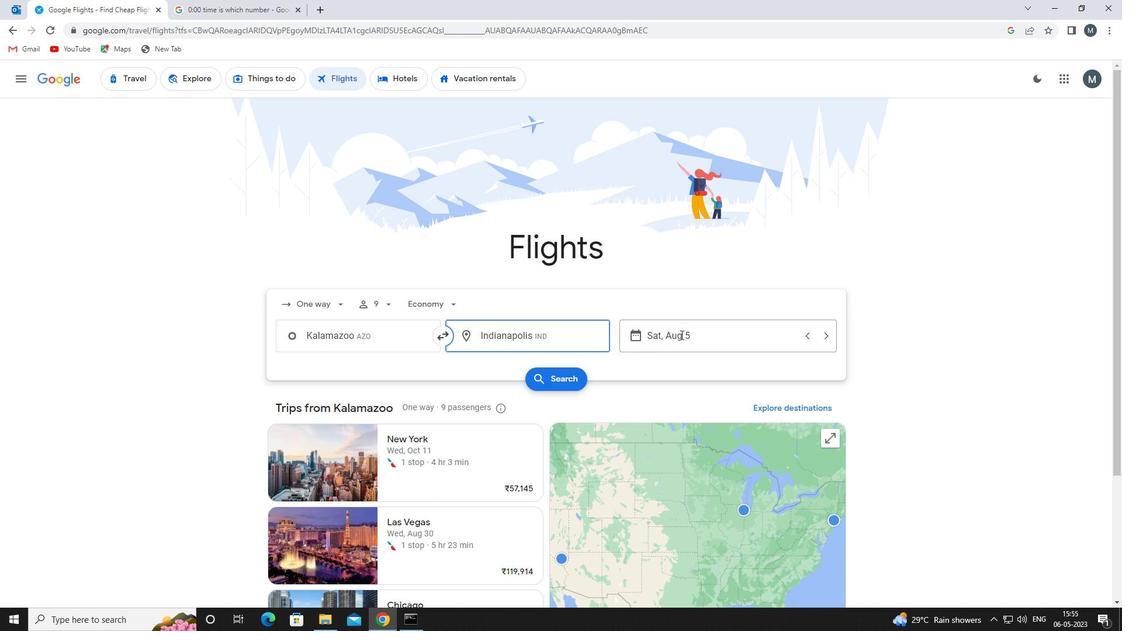 
Action: Mouse moved to (591, 398)
Screenshot: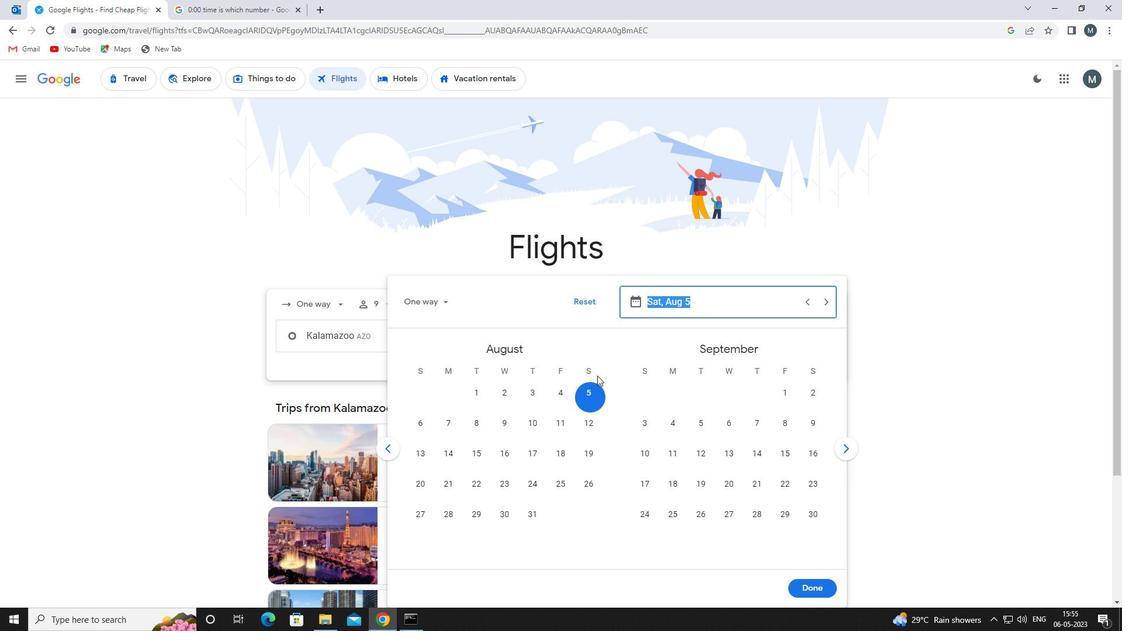 
Action: Mouse pressed left at (591, 398)
Screenshot: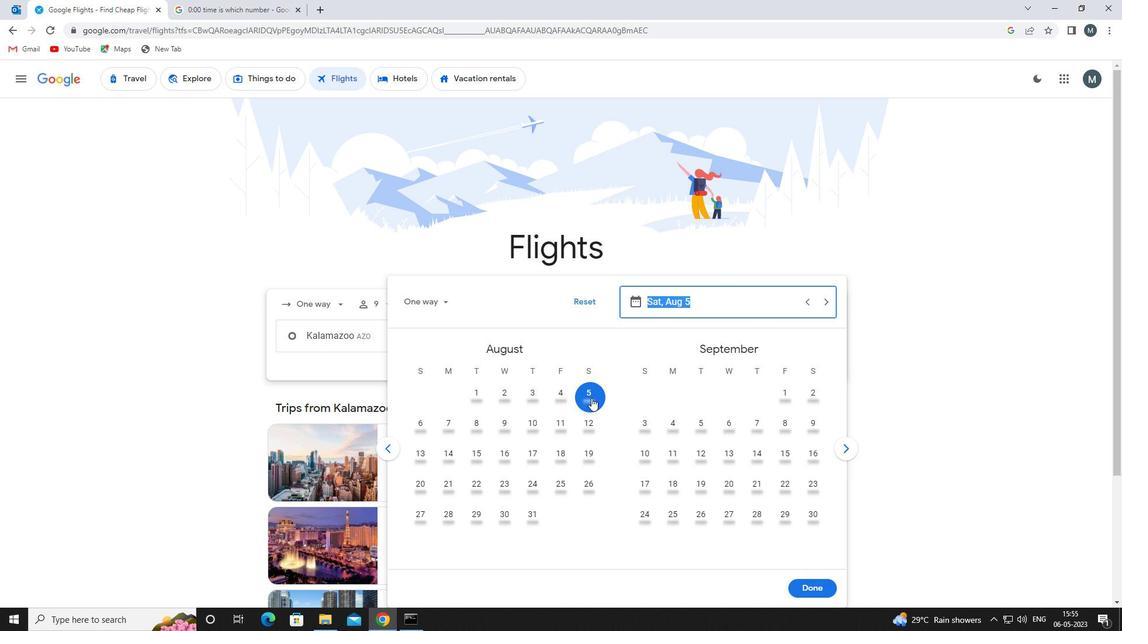 
Action: Mouse moved to (809, 588)
Screenshot: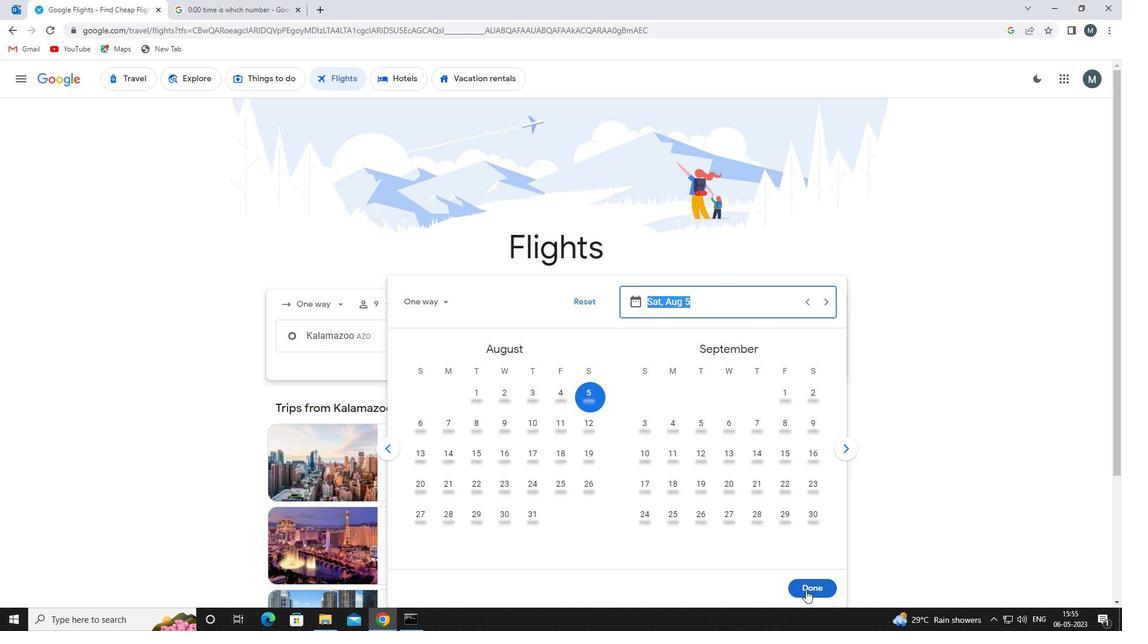 
Action: Mouse pressed left at (809, 588)
Screenshot: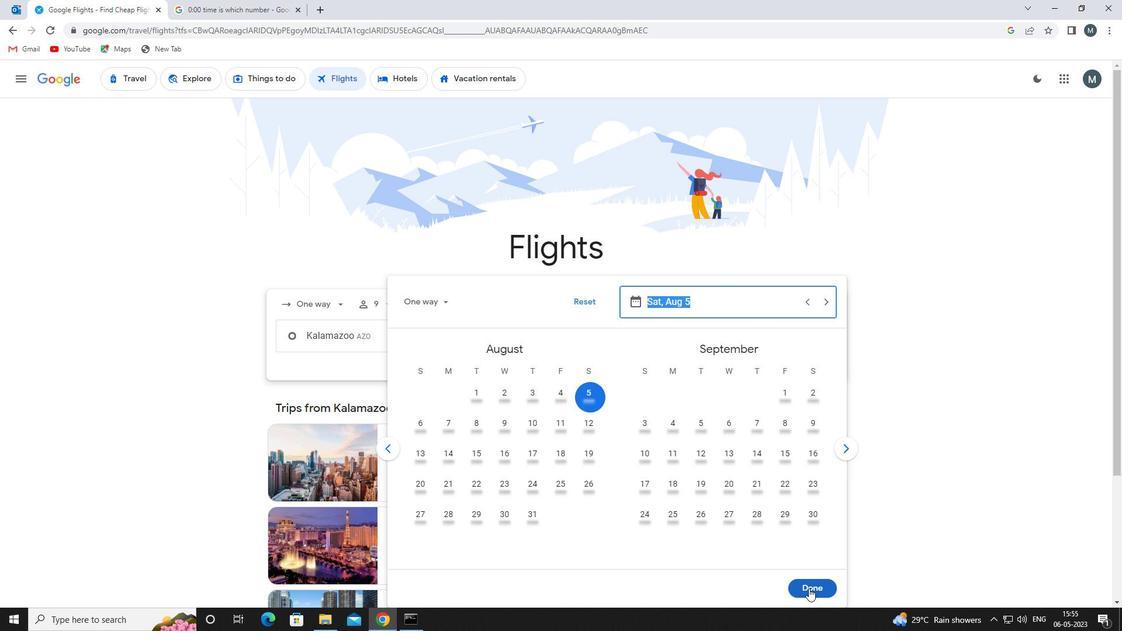 
Action: Mouse moved to (556, 385)
Screenshot: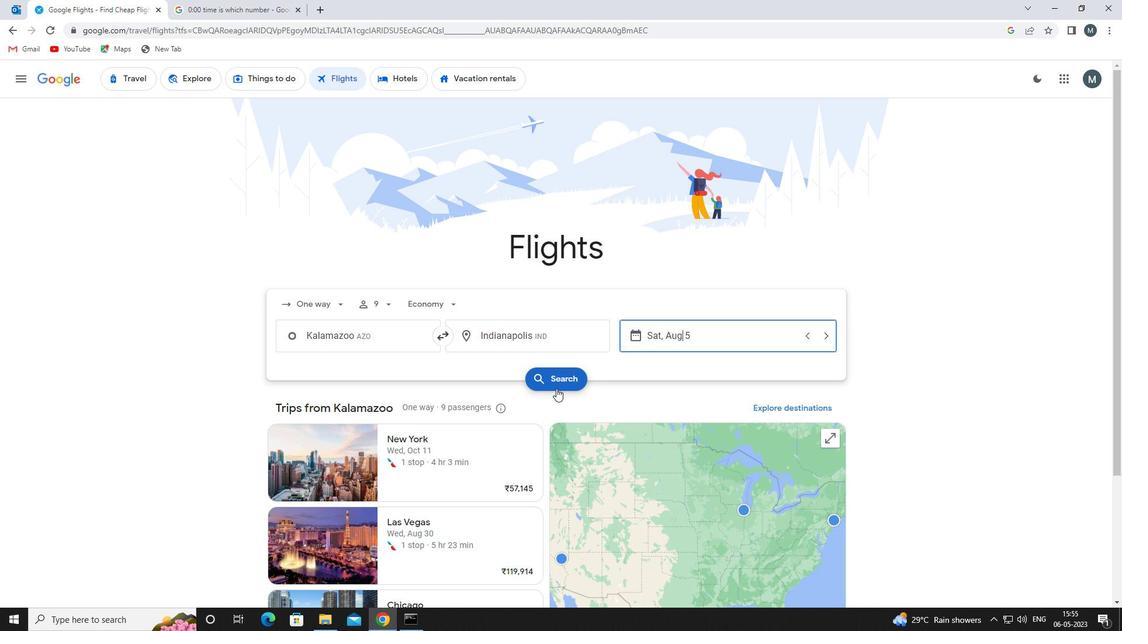 
Action: Mouse pressed left at (556, 385)
Screenshot: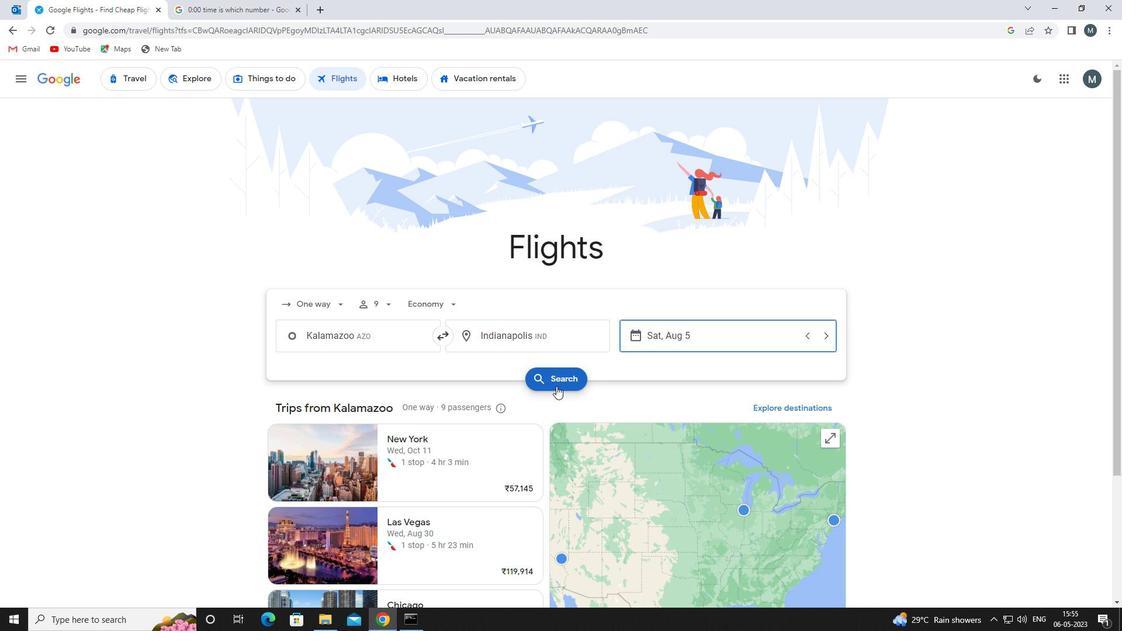 
Action: Mouse moved to (293, 188)
Screenshot: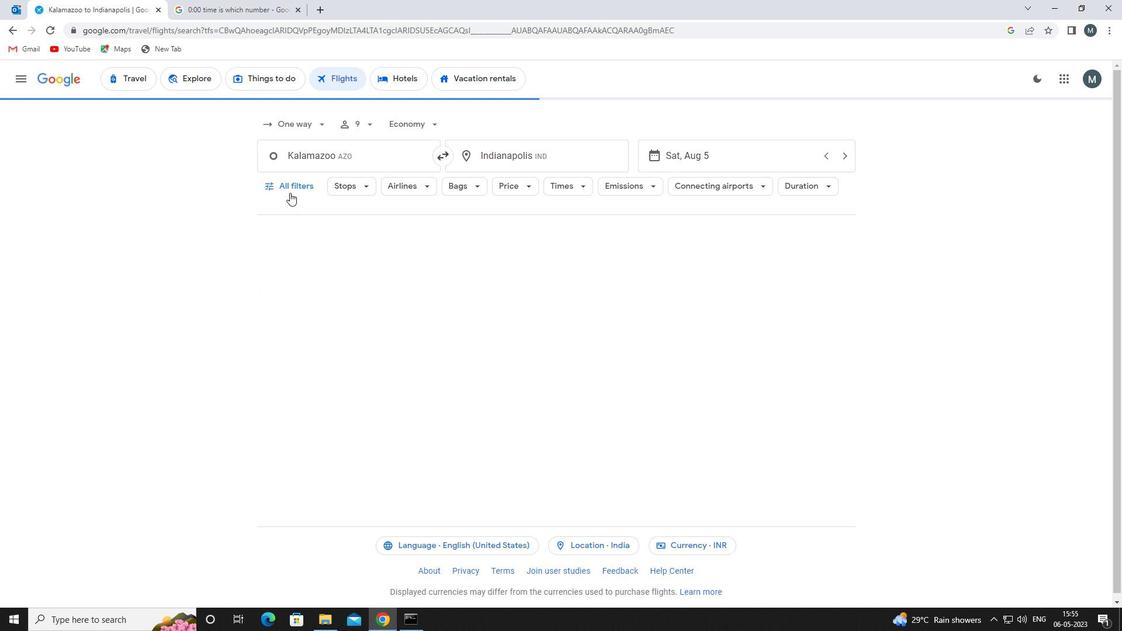 
Action: Mouse pressed left at (293, 188)
Screenshot: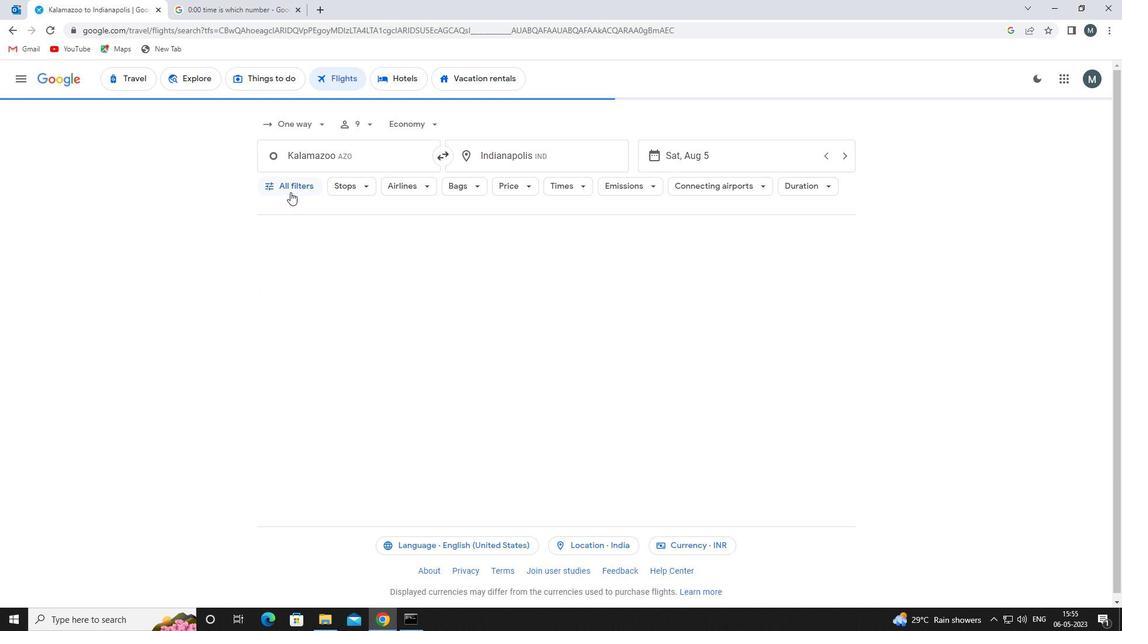 
Action: Mouse moved to (317, 308)
Screenshot: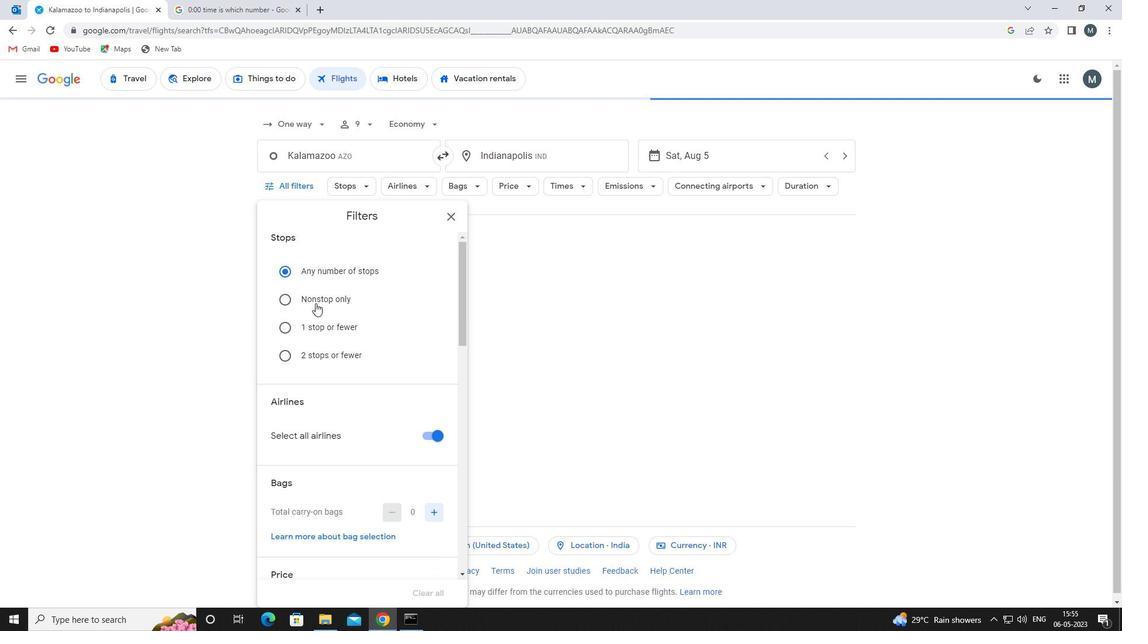 
Action: Mouse scrolled (317, 307) with delta (0, 0)
Screenshot: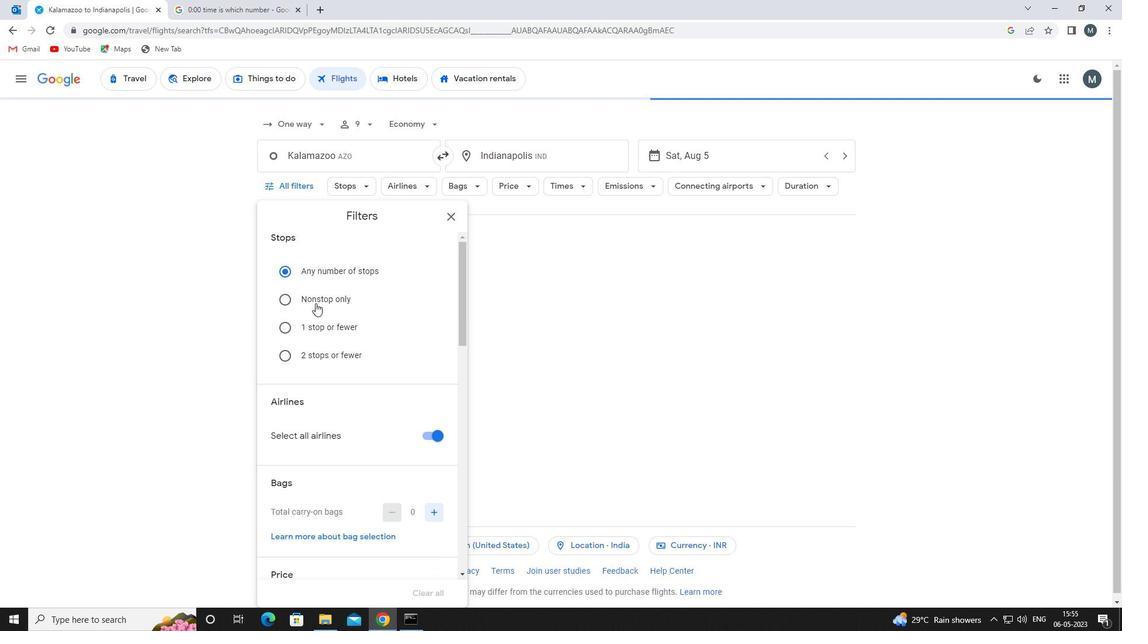 
Action: Mouse moved to (319, 313)
Screenshot: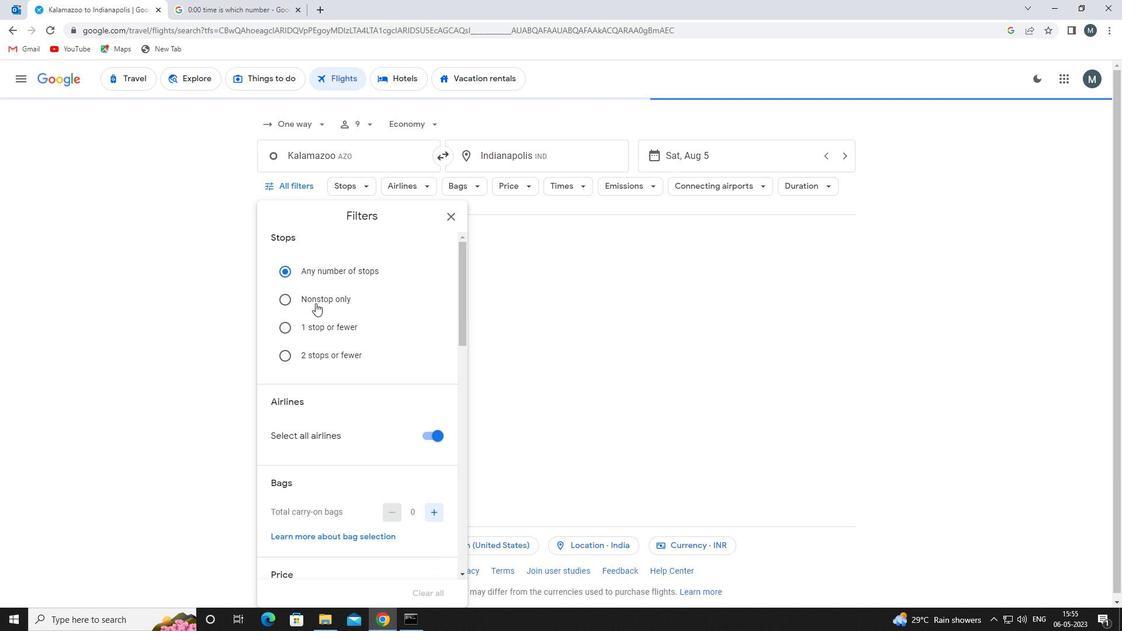 
Action: Mouse scrolled (319, 312) with delta (0, 0)
Screenshot: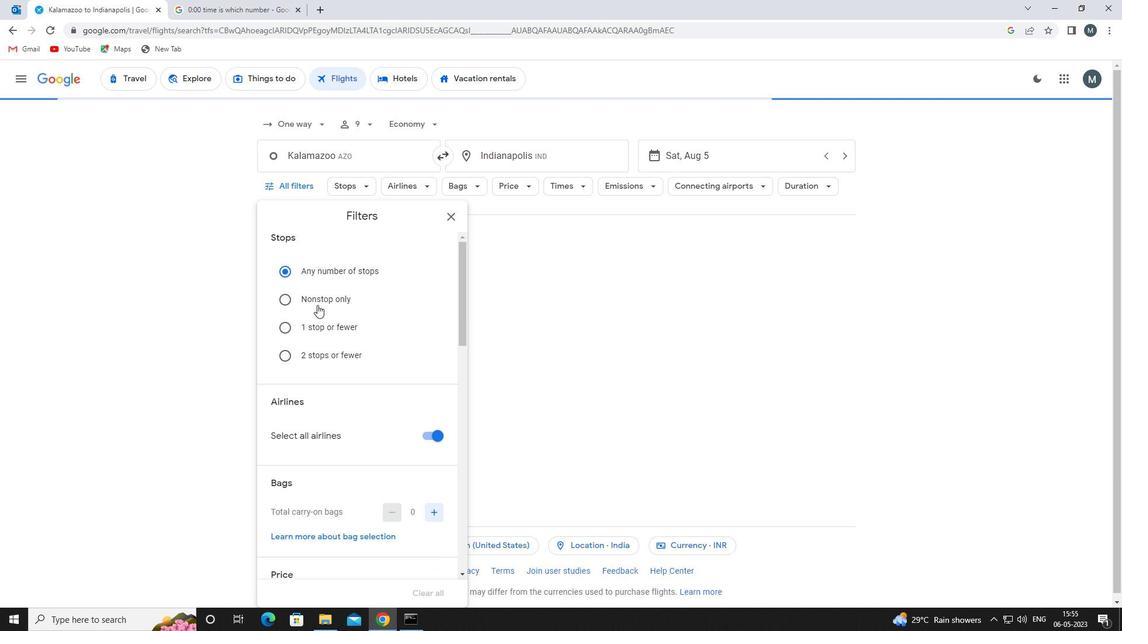 
Action: Mouse moved to (424, 320)
Screenshot: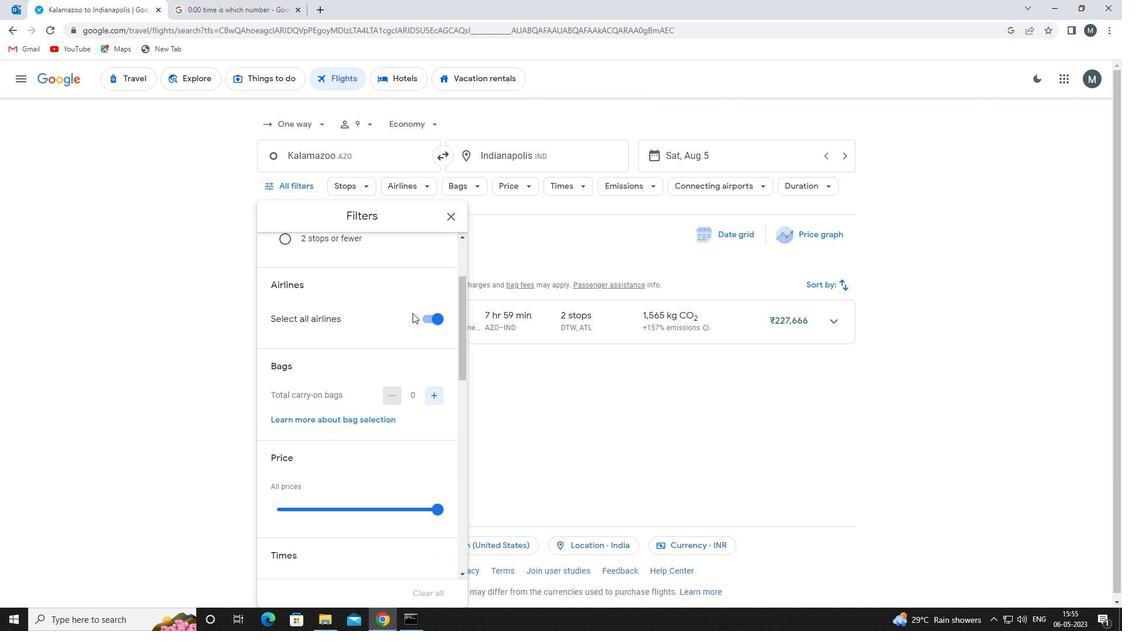 
Action: Mouse pressed left at (424, 320)
Screenshot: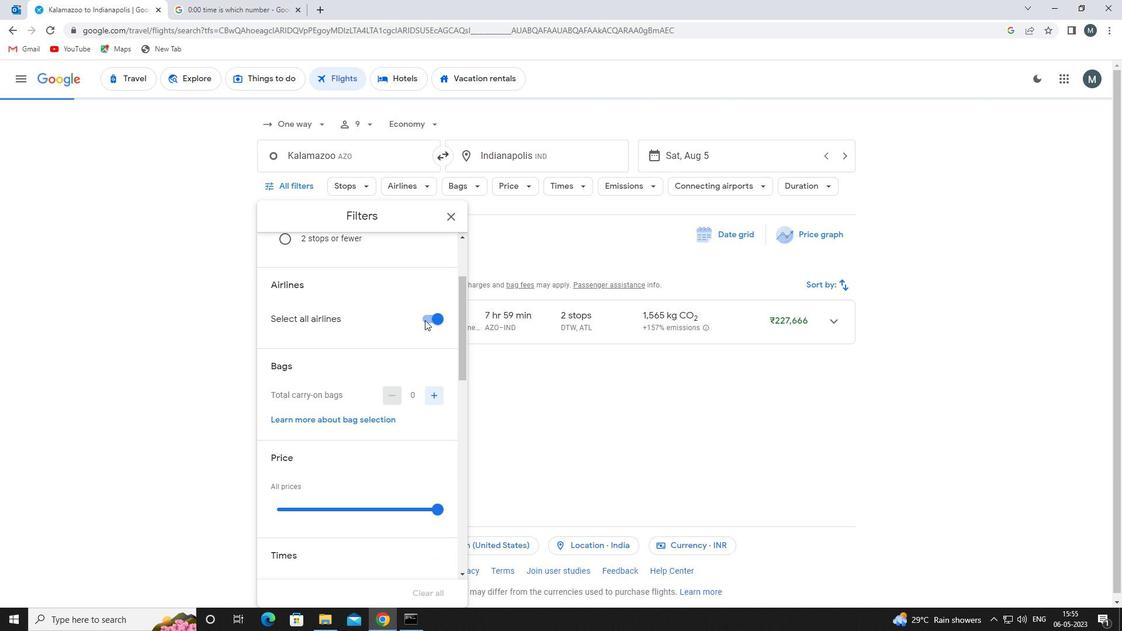 
Action: Mouse moved to (425, 320)
Screenshot: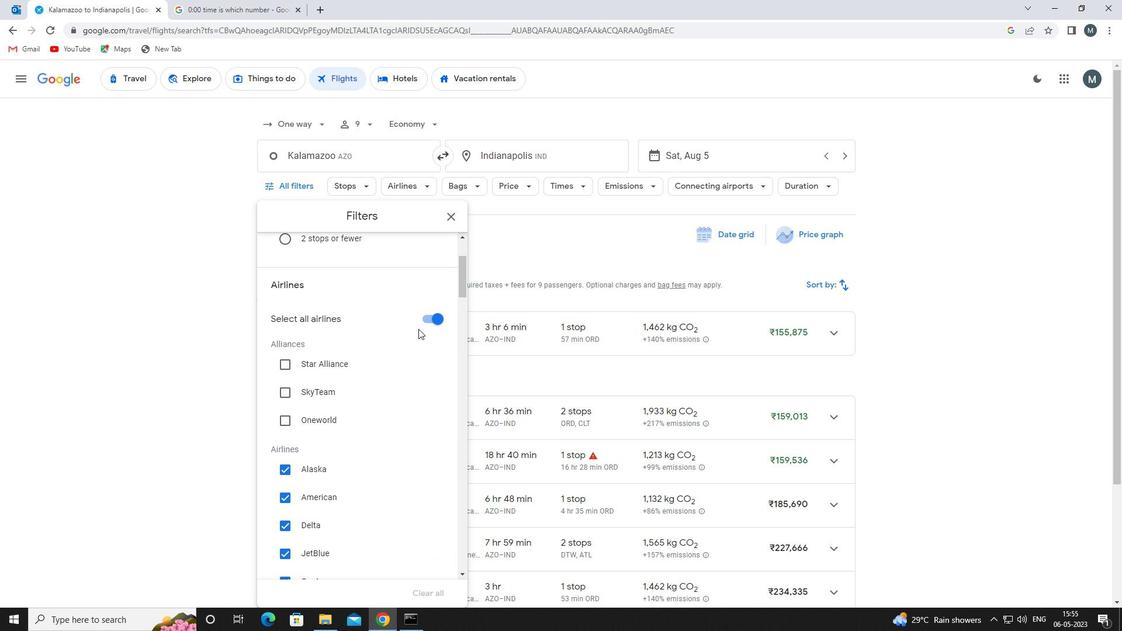 
Action: Mouse pressed left at (425, 320)
Screenshot: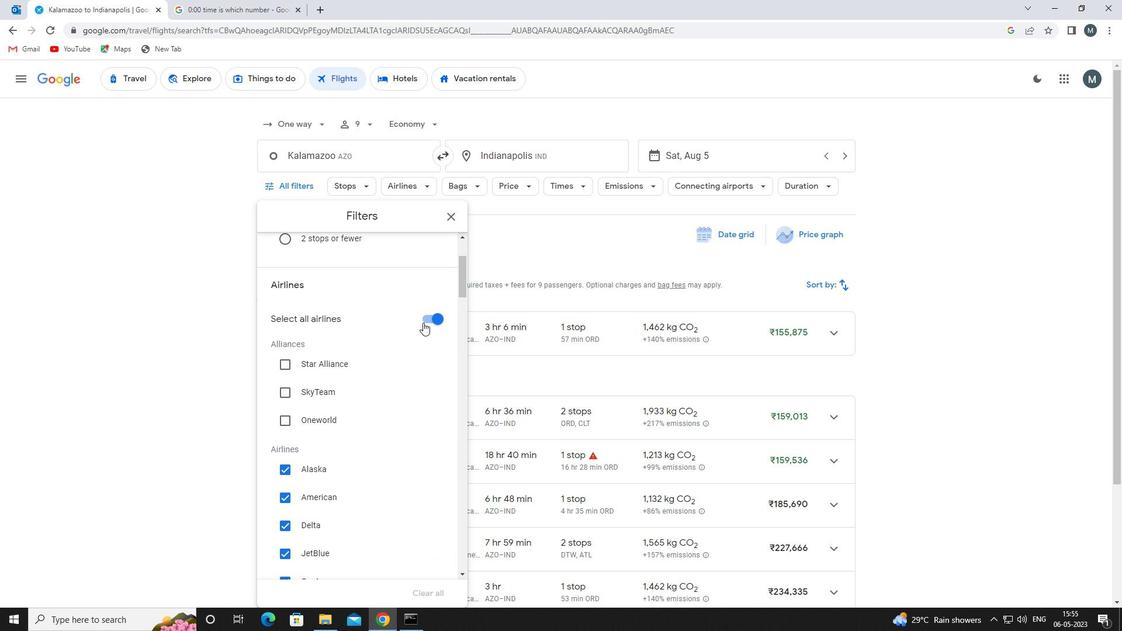 
Action: Mouse moved to (395, 350)
Screenshot: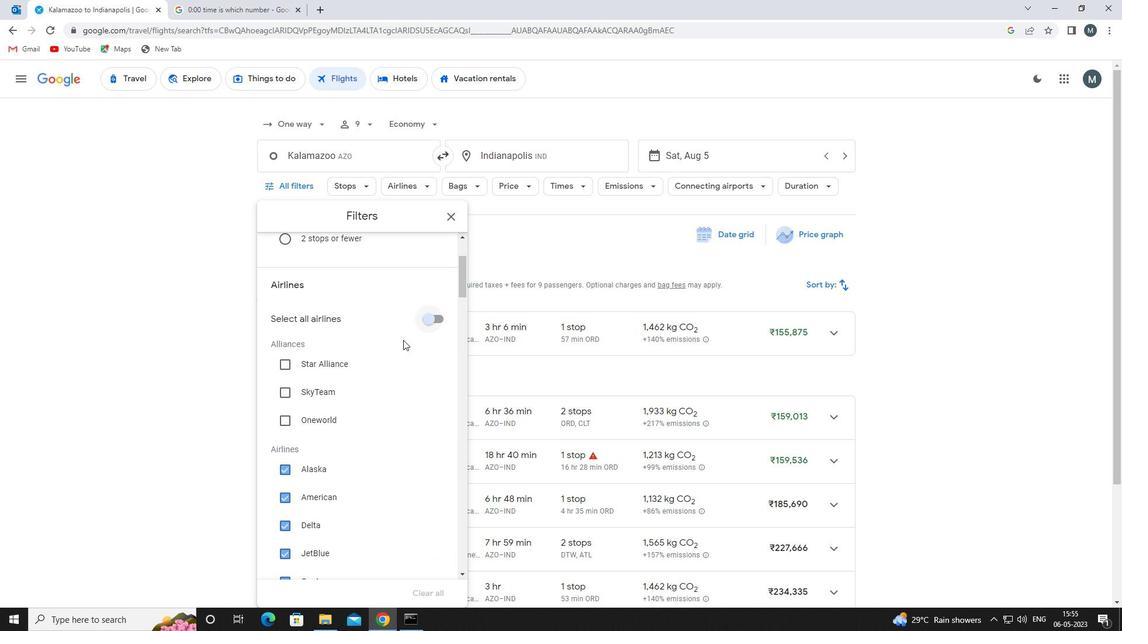 
Action: Mouse scrolled (395, 350) with delta (0, 0)
Screenshot: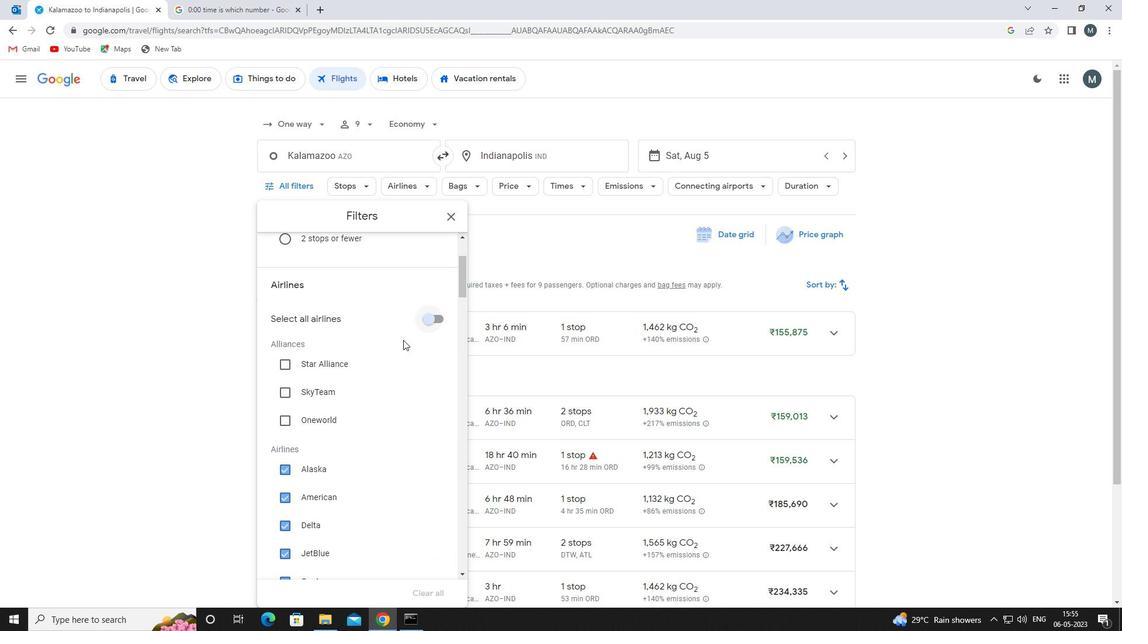 
Action: Mouse moved to (393, 354)
Screenshot: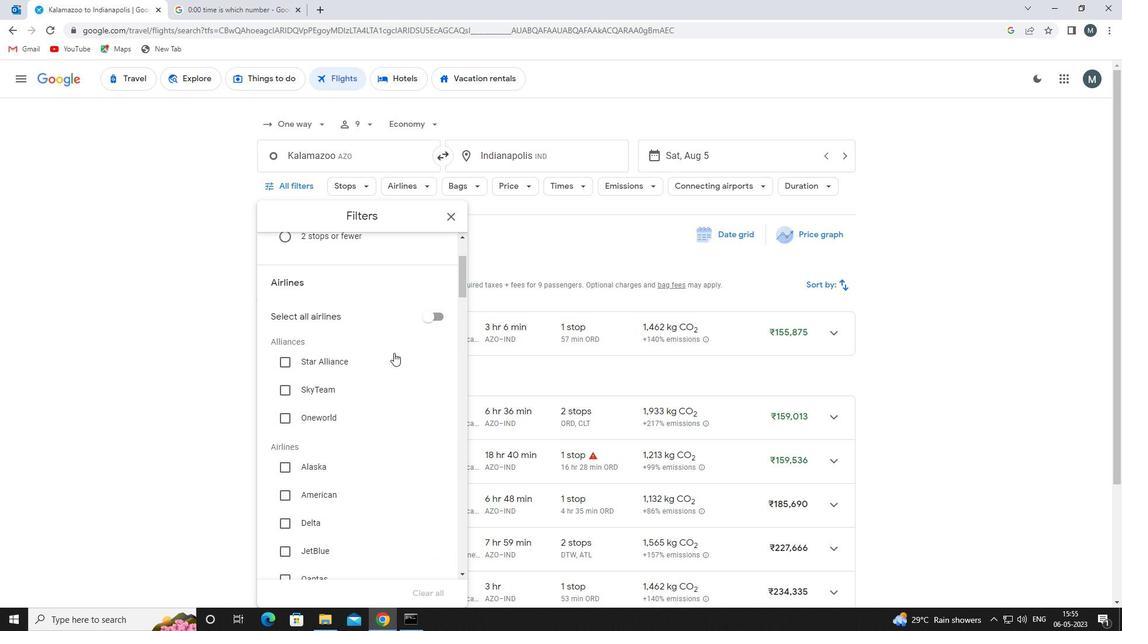 
Action: Mouse scrolled (393, 353) with delta (0, 0)
Screenshot: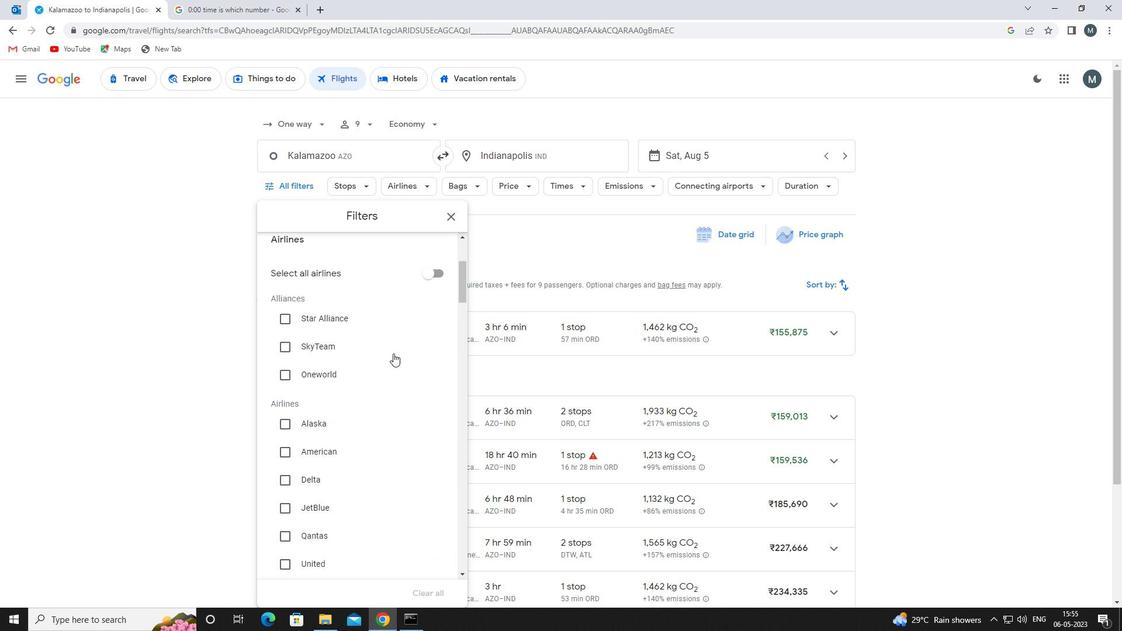 
Action: Mouse moved to (392, 354)
Screenshot: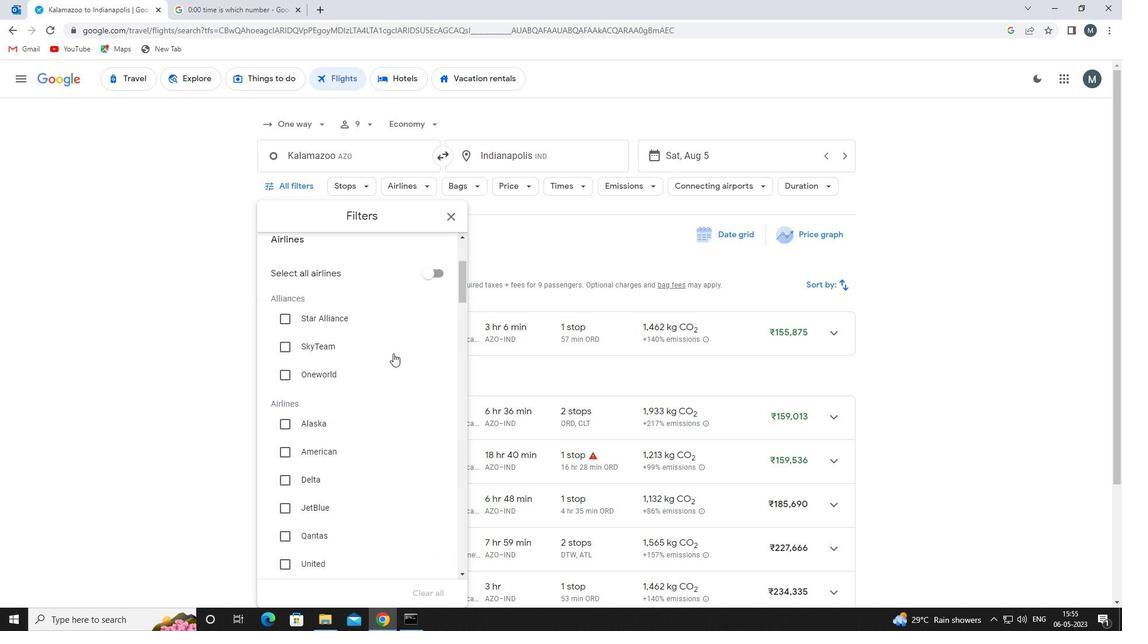 
Action: Mouse scrolled (392, 354) with delta (0, 0)
Screenshot: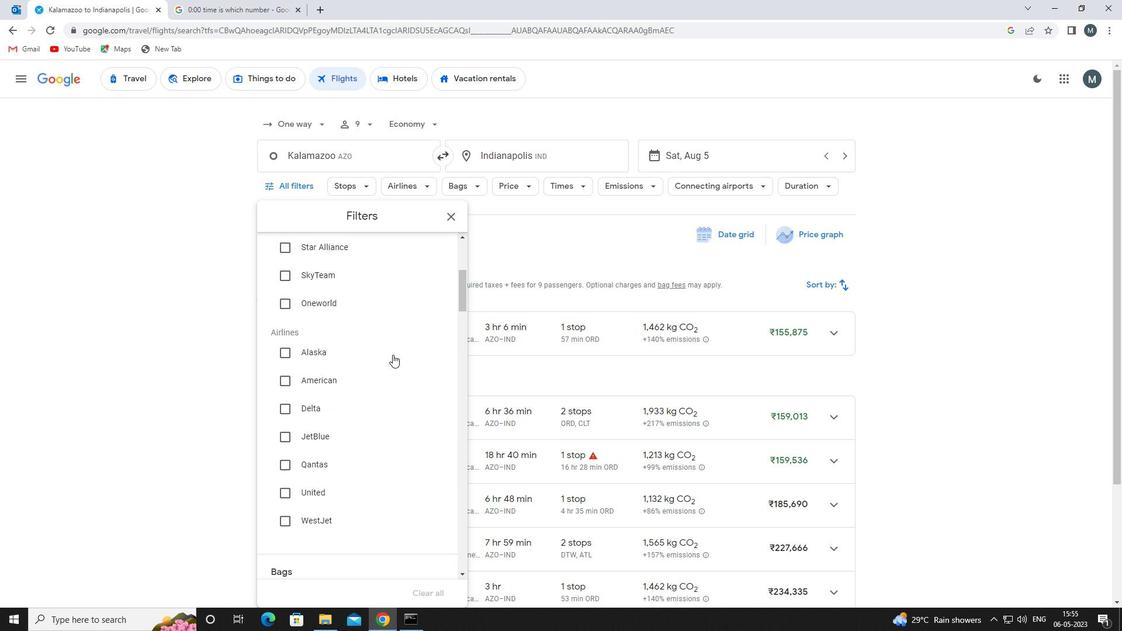 
Action: Mouse moved to (374, 368)
Screenshot: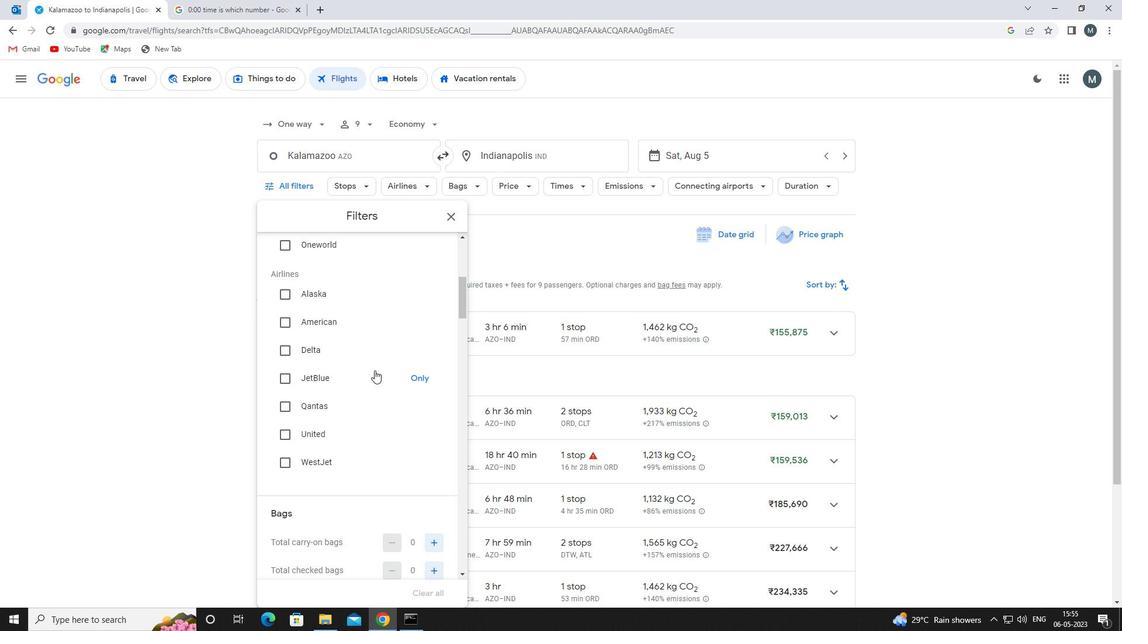 
Action: Mouse scrolled (374, 368) with delta (0, 0)
Screenshot: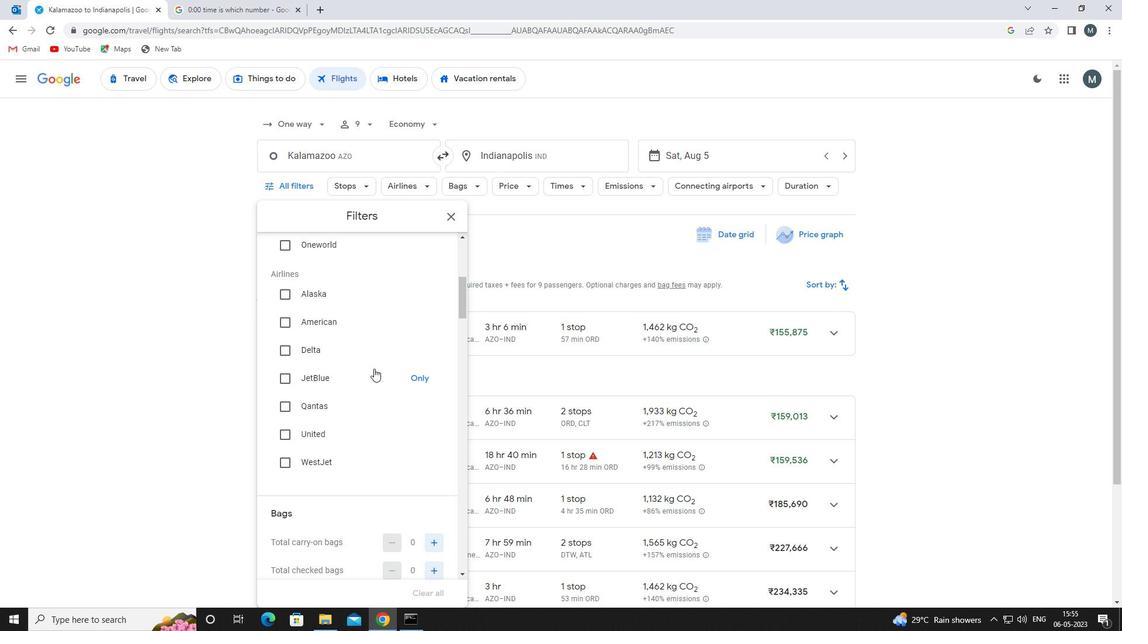 
Action: Mouse moved to (372, 368)
Screenshot: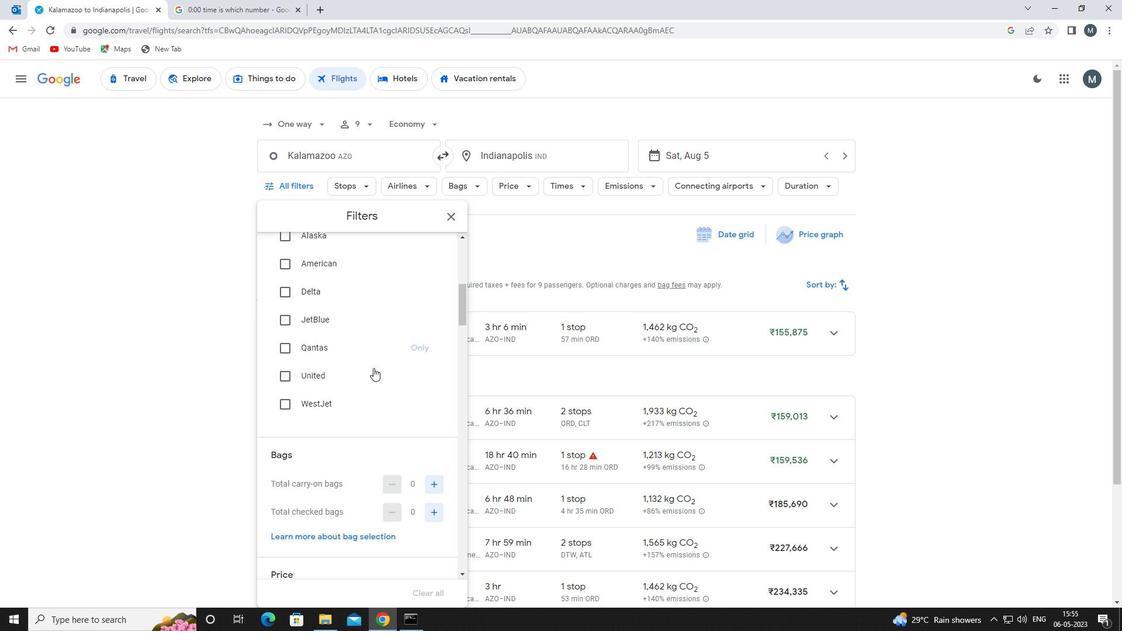 
Action: Mouse scrolled (372, 367) with delta (0, 0)
Screenshot: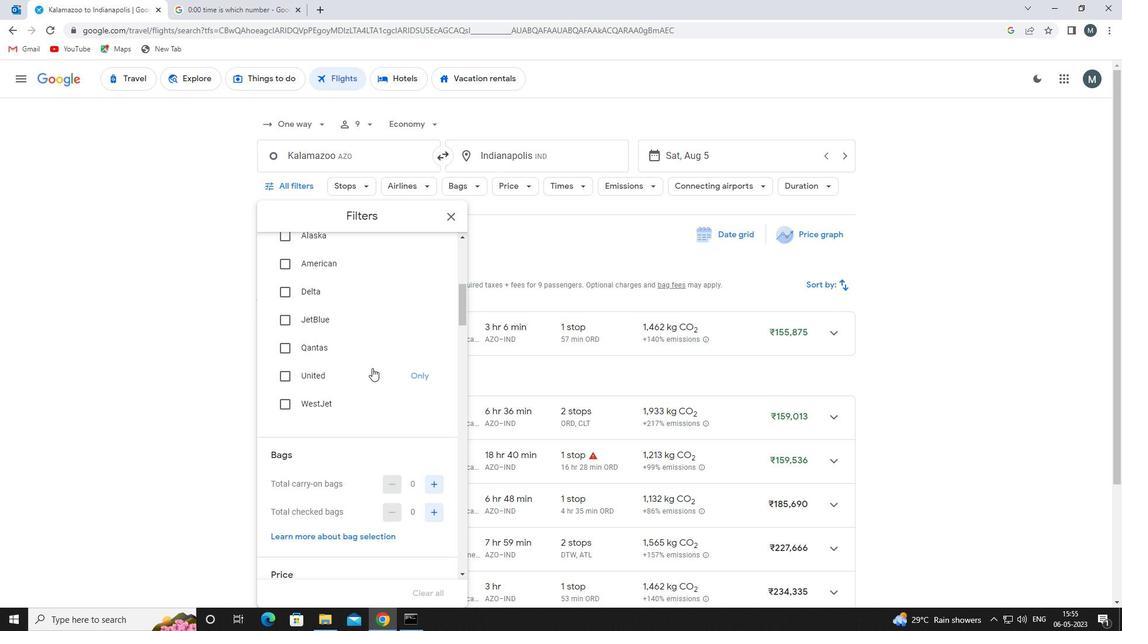 
Action: Mouse moved to (372, 368)
Screenshot: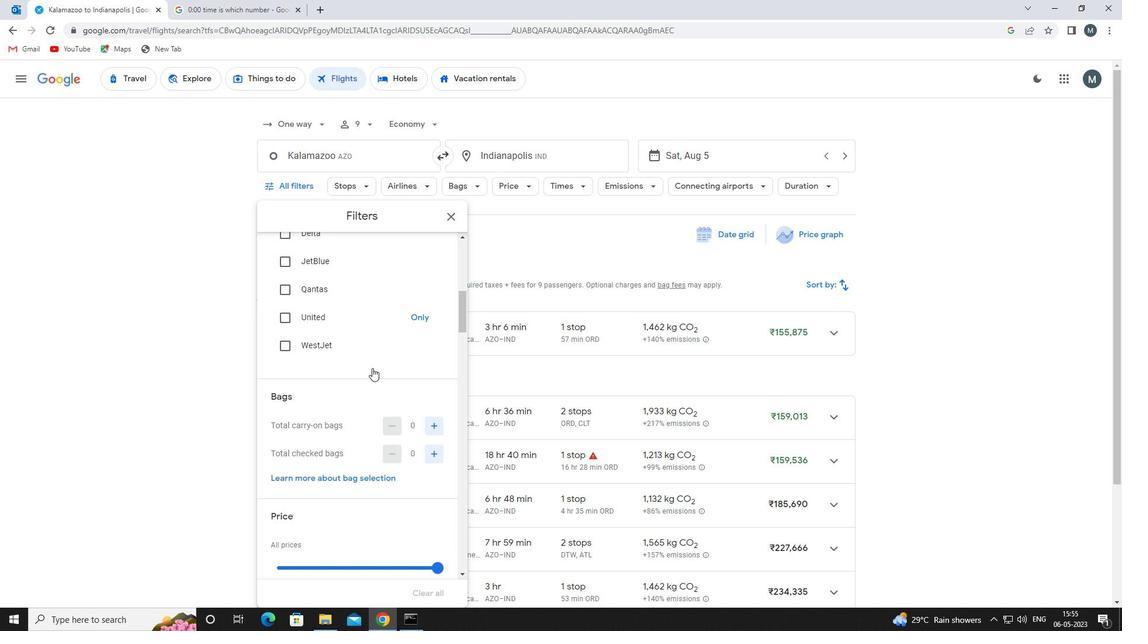 
Action: Mouse scrolled (372, 368) with delta (0, 0)
Screenshot: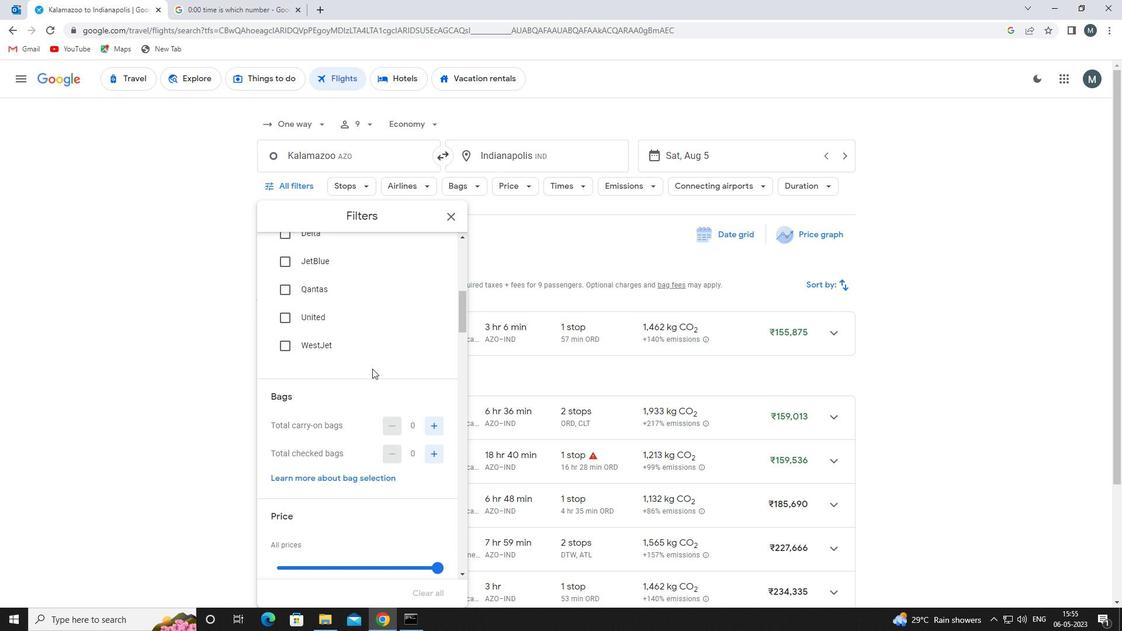 
Action: Mouse moved to (430, 364)
Screenshot: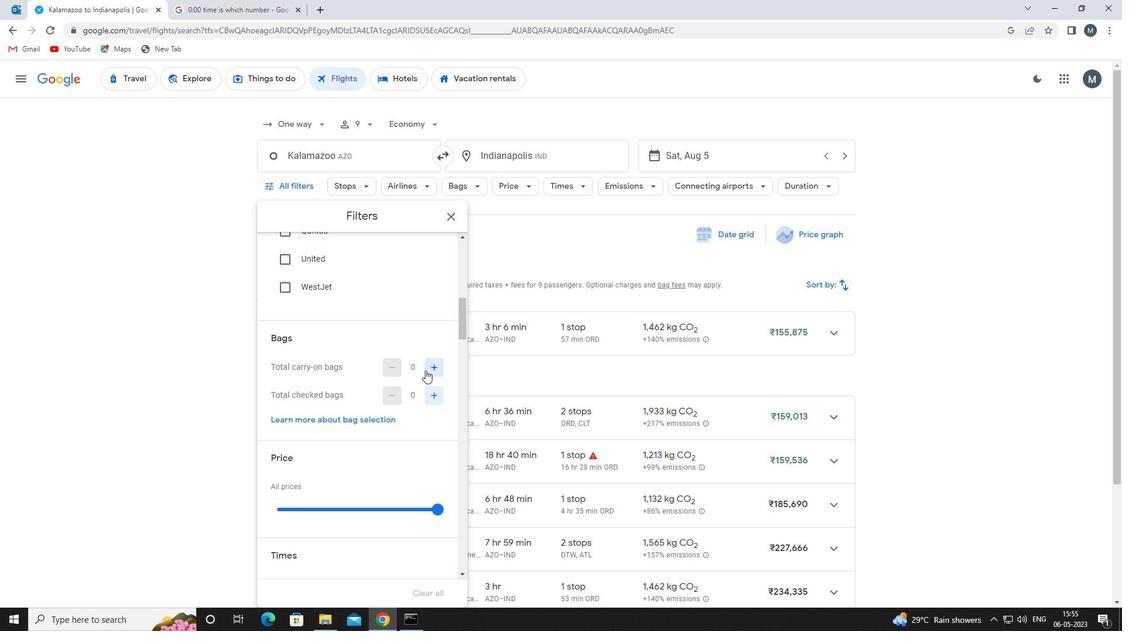
Action: Mouse pressed left at (430, 364)
Screenshot: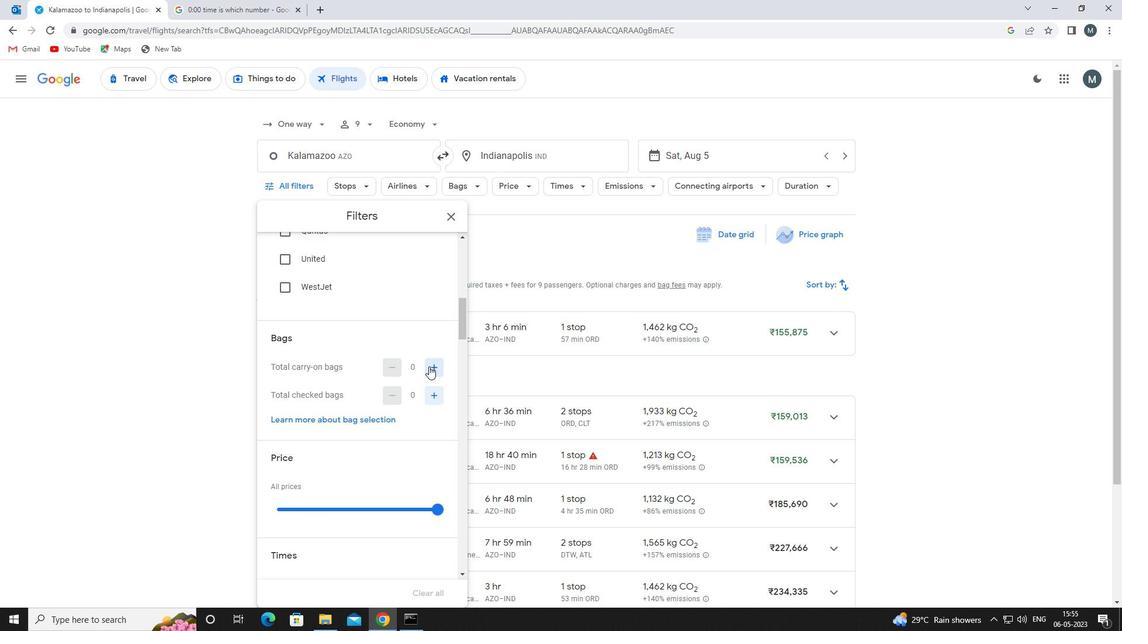 
Action: Mouse moved to (431, 365)
Screenshot: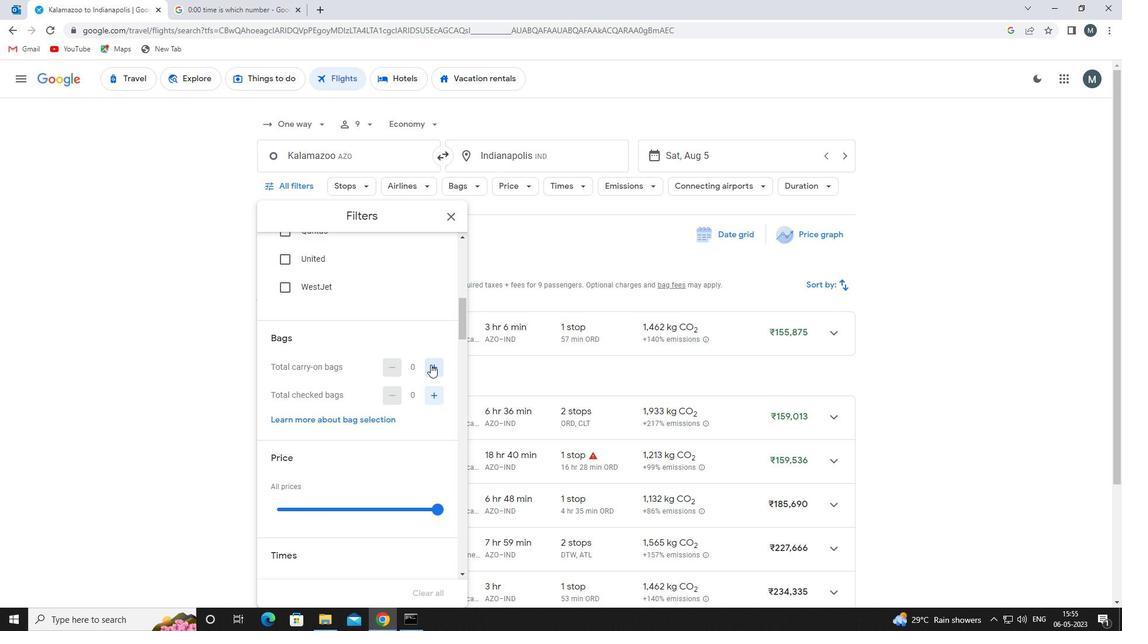 
Action: Mouse pressed left at (431, 365)
Screenshot: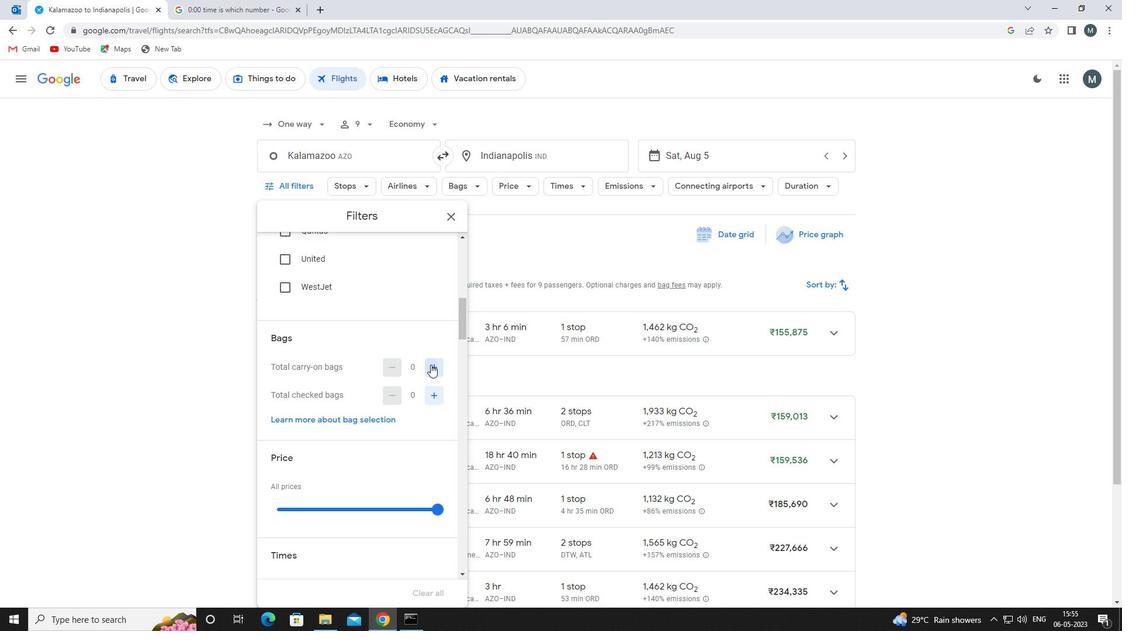
Action: Mouse moved to (362, 369)
Screenshot: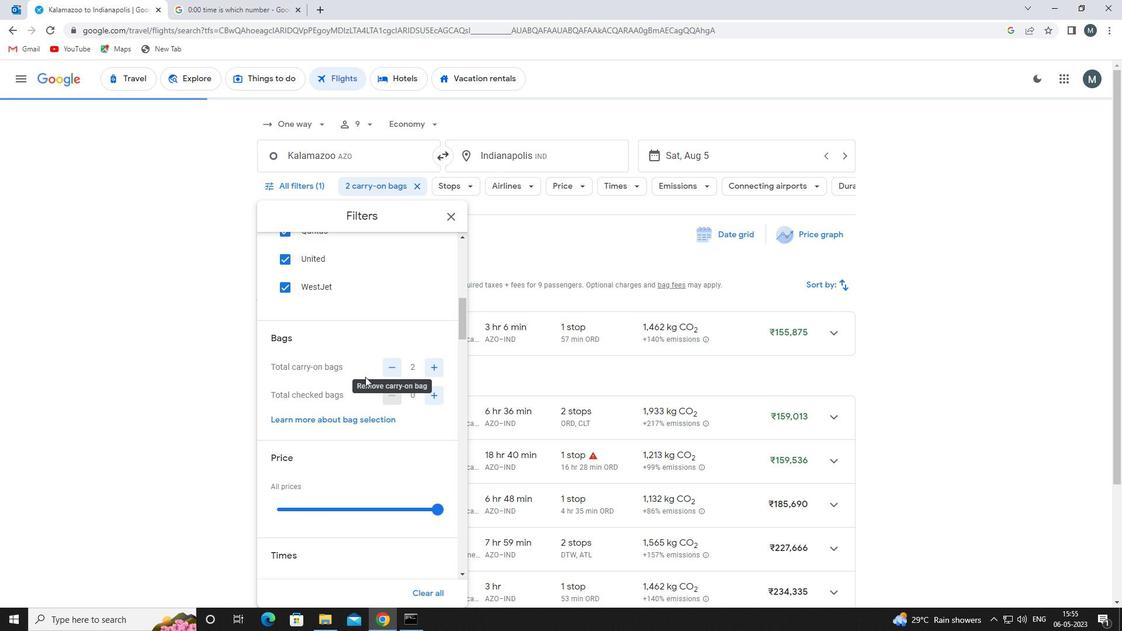 
Action: Mouse scrolled (362, 368) with delta (0, 0)
Screenshot: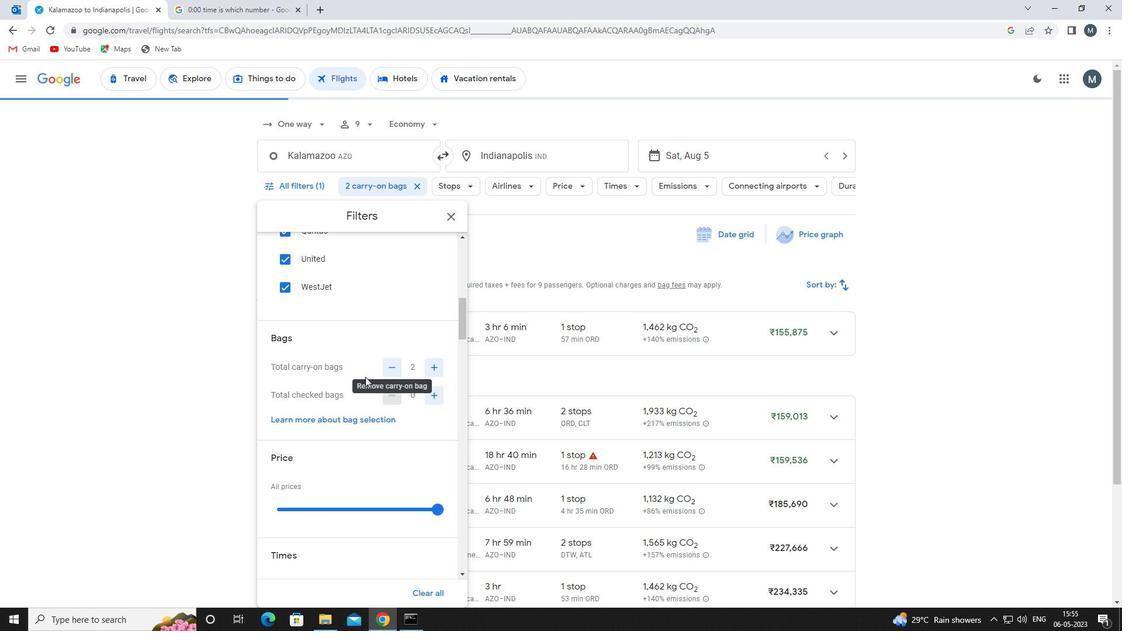
Action: Mouse moved to (353, 371)
Screenshot: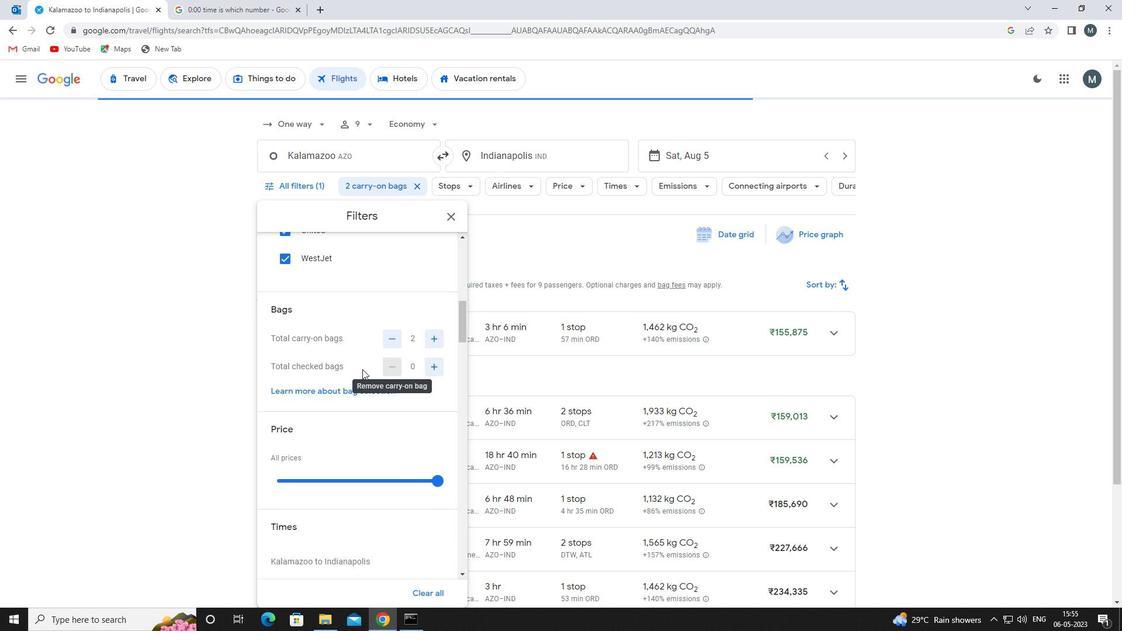
Action: Mouse scrolled (353, 370) with delta (0, 0)
Screenshot: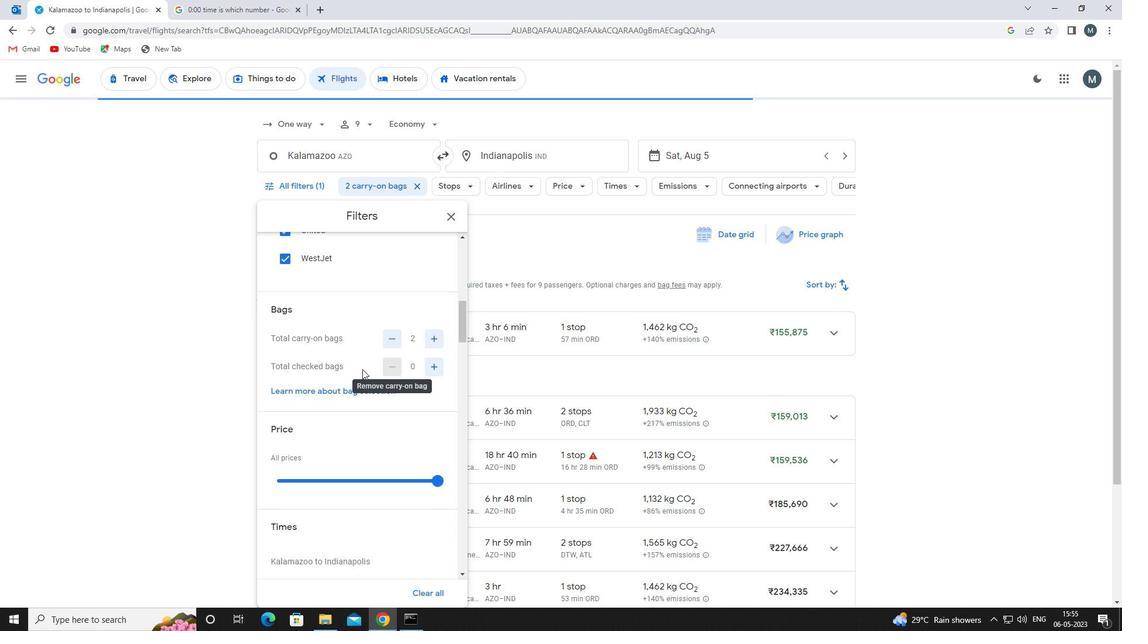 
Action: Mouse moved to (350, 387)
Screenshot: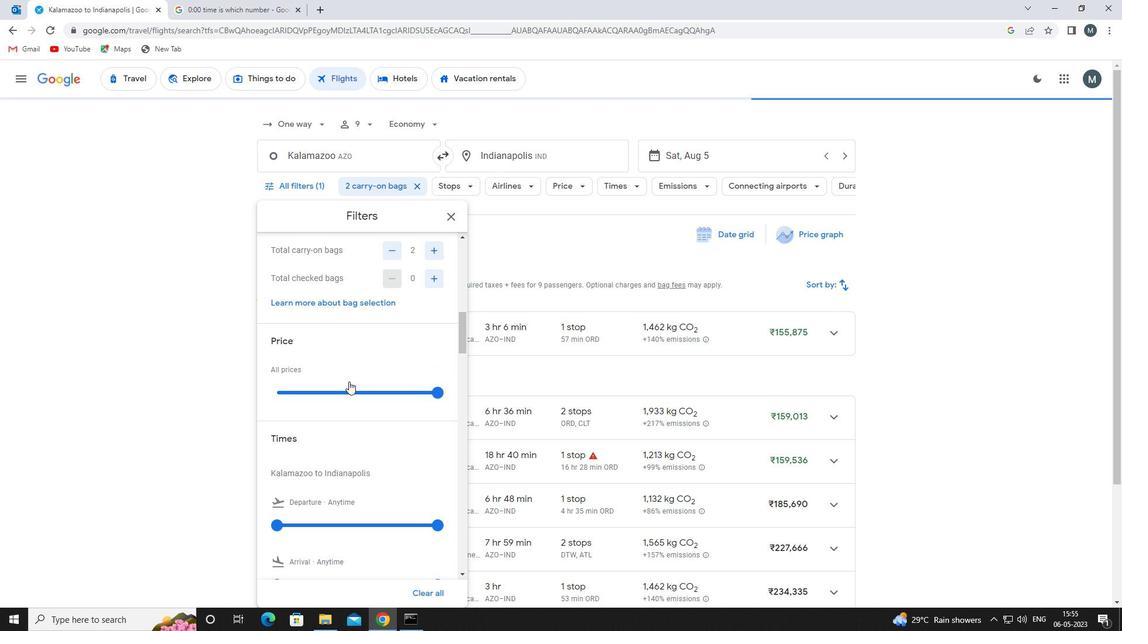 
Action: Mouse pressed left at (350, 387)
Screenshot: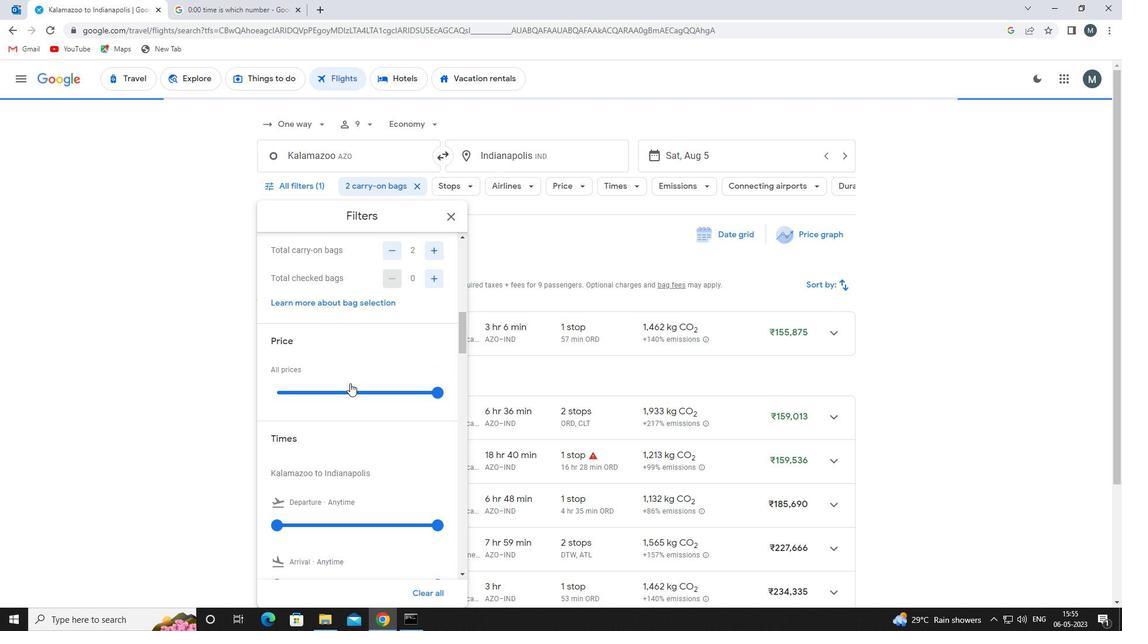 
Action: Mouse moved to (350, 388)
Screenshot: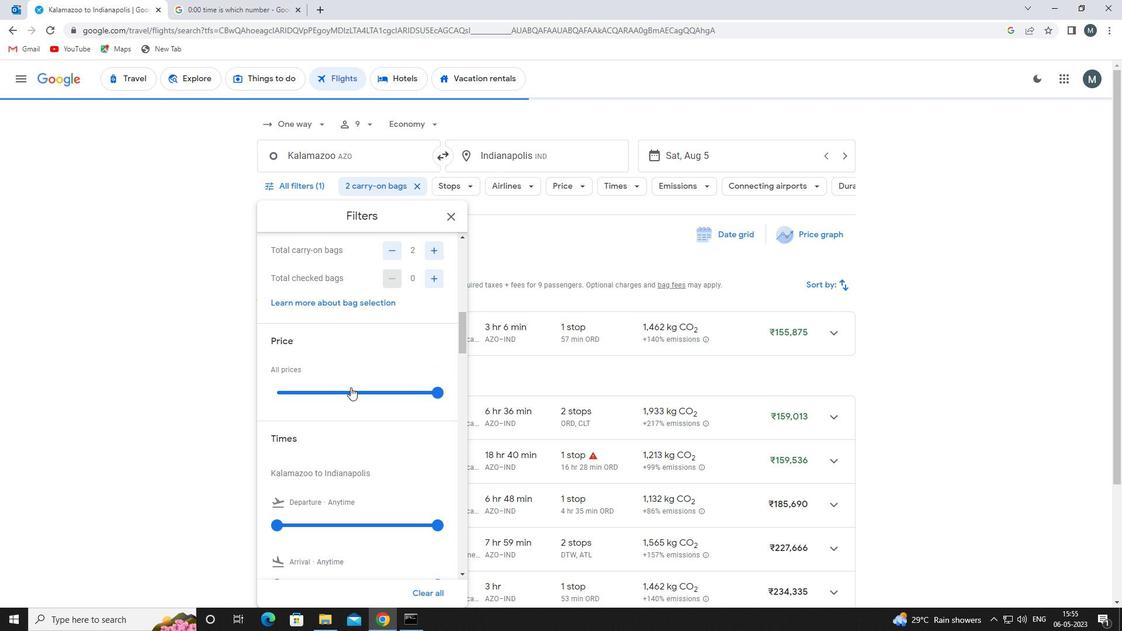 
Action: Mouse pressed left at (350, 388)
Screenshot: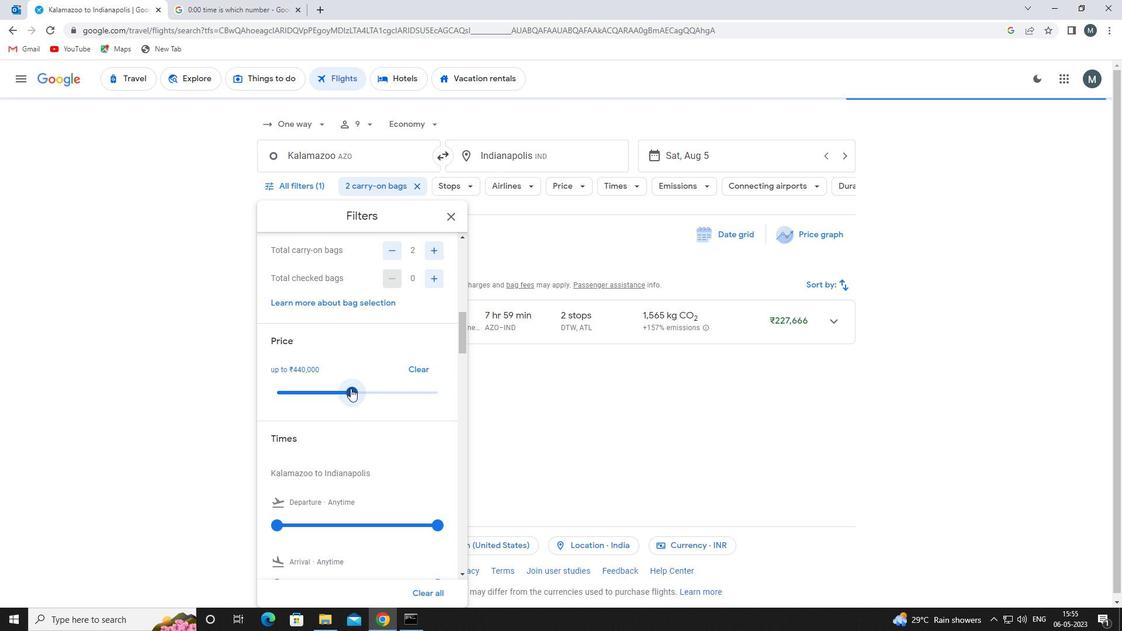
Action: Mouse moved to (339, 374)
Screenshot: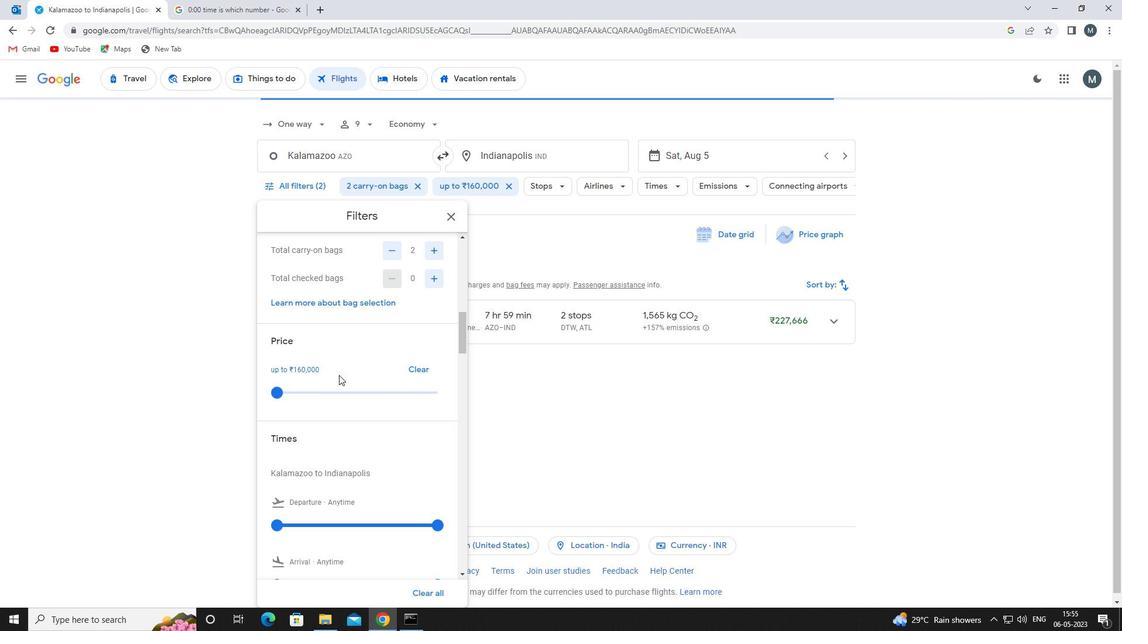
Action: Mouse scrolled (339, 374) with delta (0, 0)
Screenshot: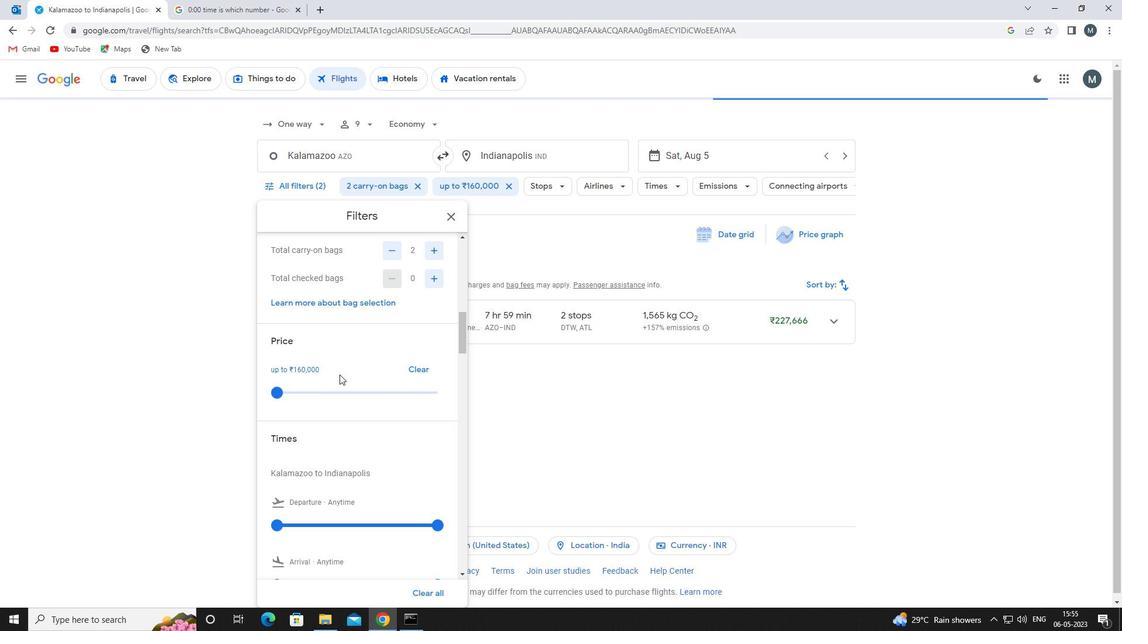 
Action: Mouse moved to (339, 374)
Screenshot: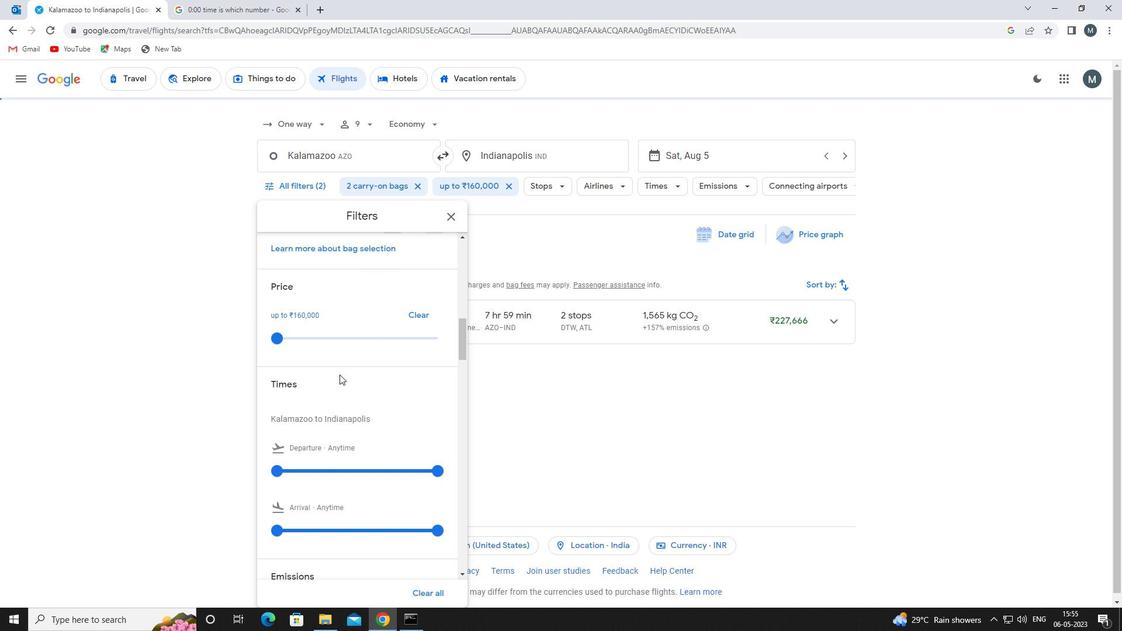 
Action: Mouse scrolled (339, 374) with delta (0, 0)
Screenshot: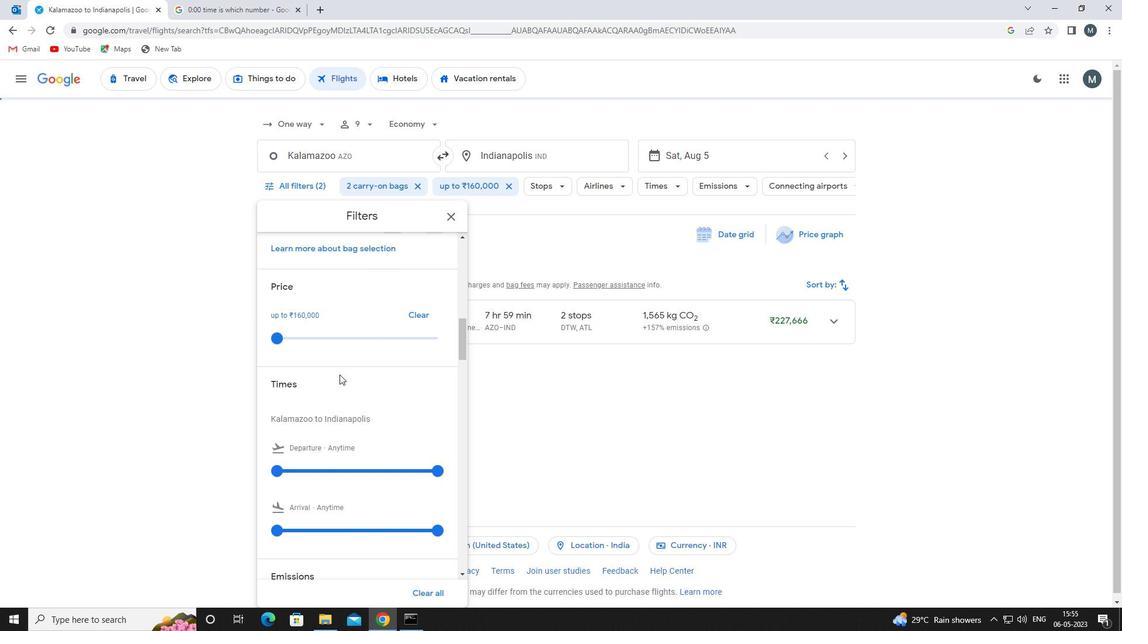 
Action: Mouse moved to (299, 397)
Screenshot: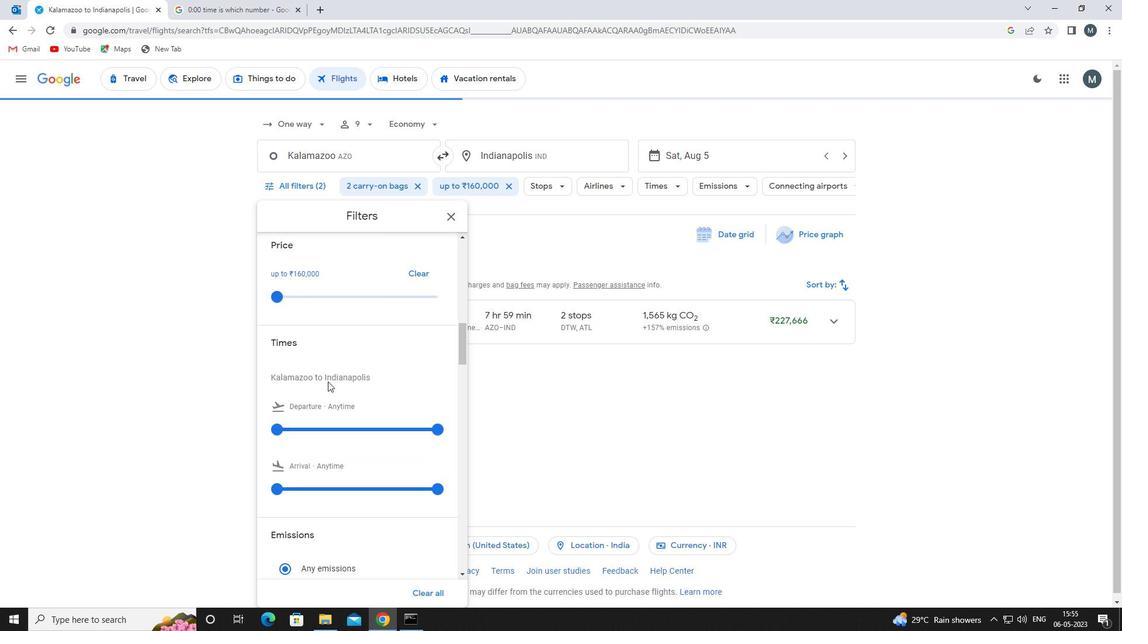 
Action: Mouse scrolled (299, 396) with delta (0, 0)
Screenshot: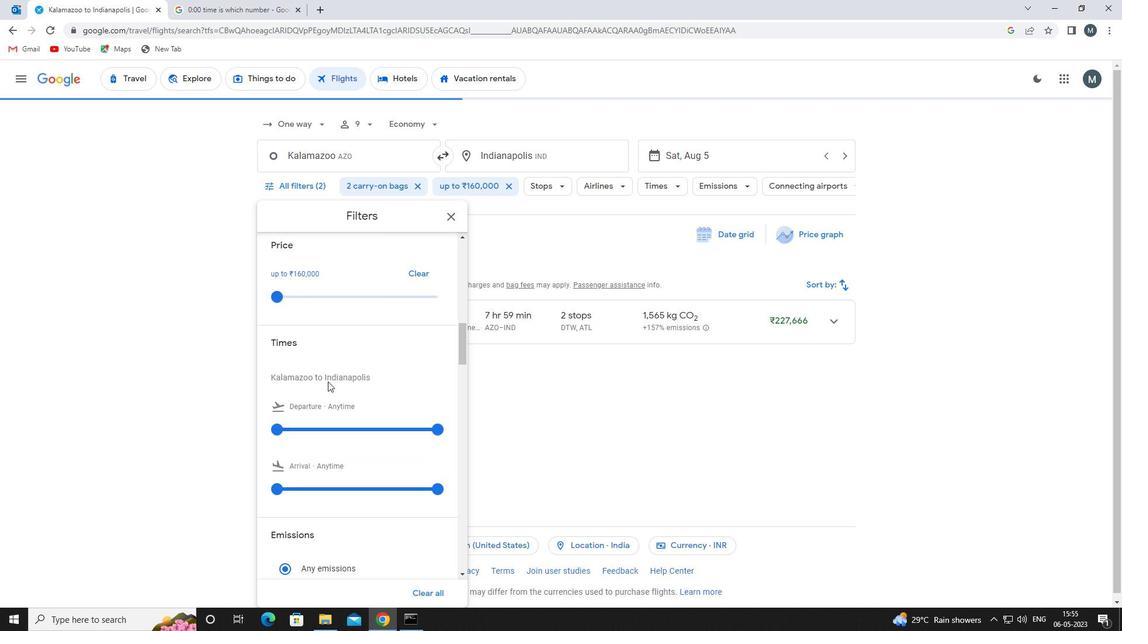 
Action: Mouse moved to (279, 354)
Screenshot: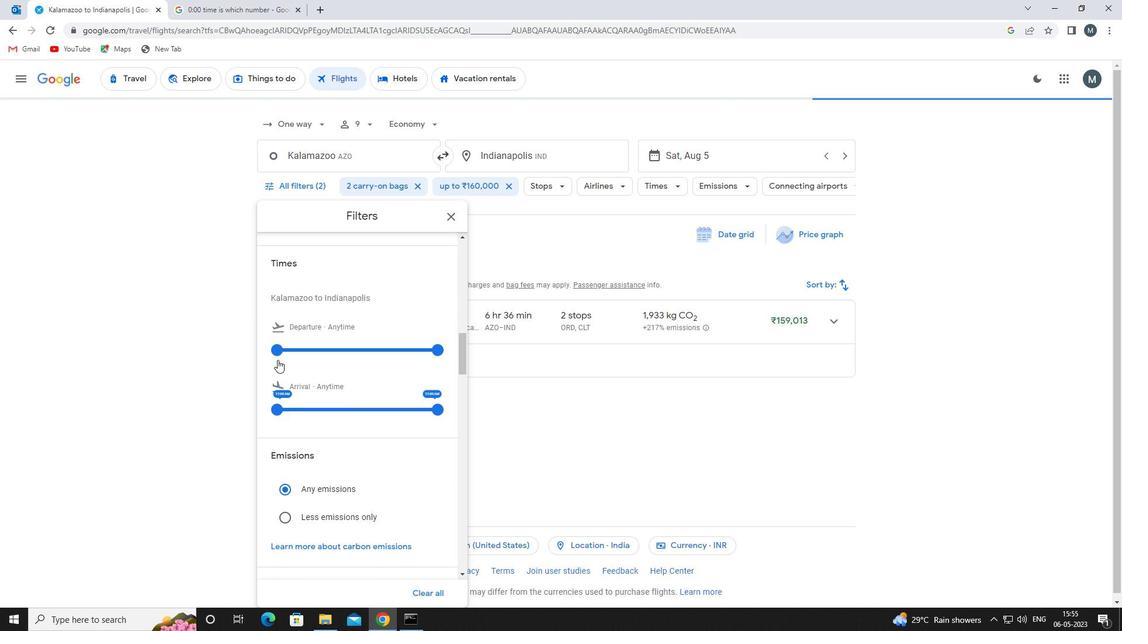 
Action: Mouse pressed left at (279, 354)
Screenshot: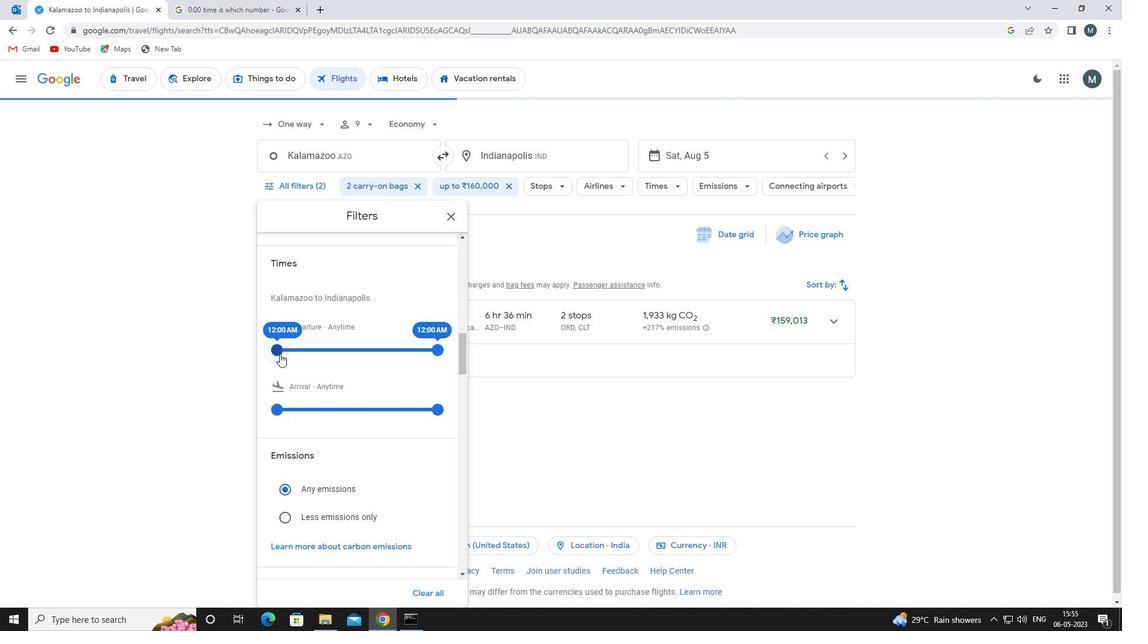 
Action: Mouse moved to (426, 346)
Screenshot: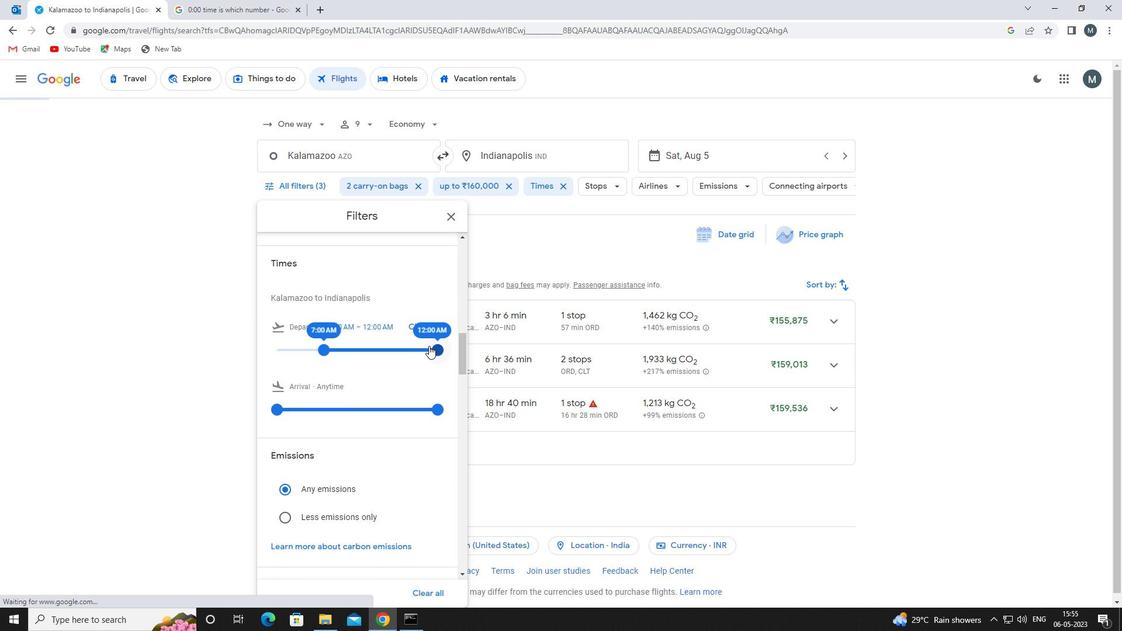 
Action: Mouse pressed left at (426, 346)
Screenshot: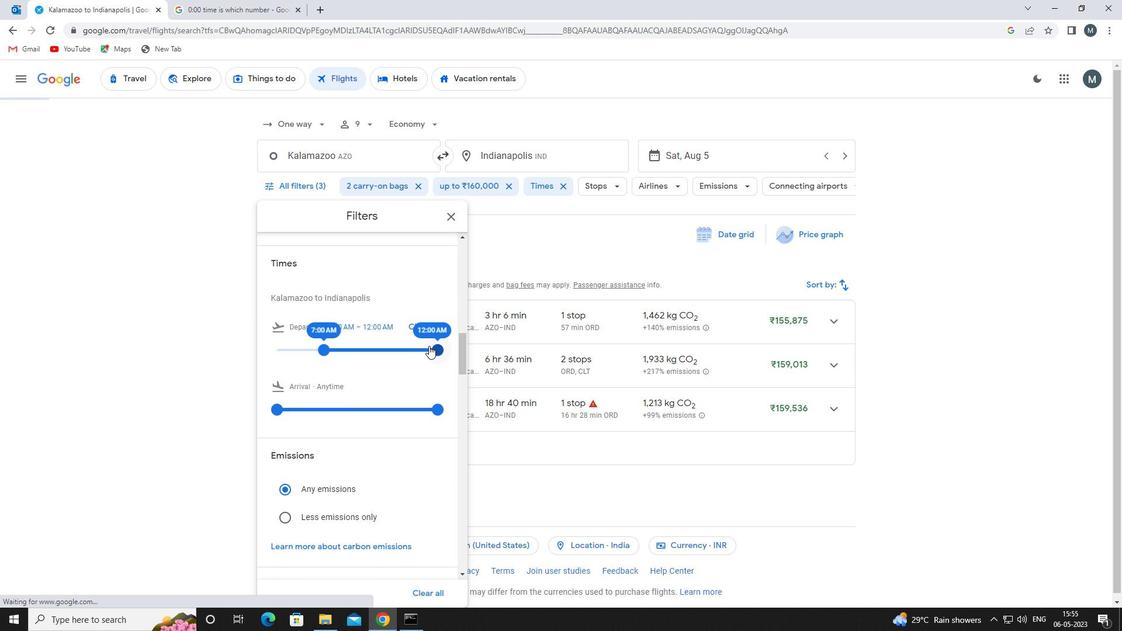 
Action: Mouse moved to (351, 355)
Screenshot: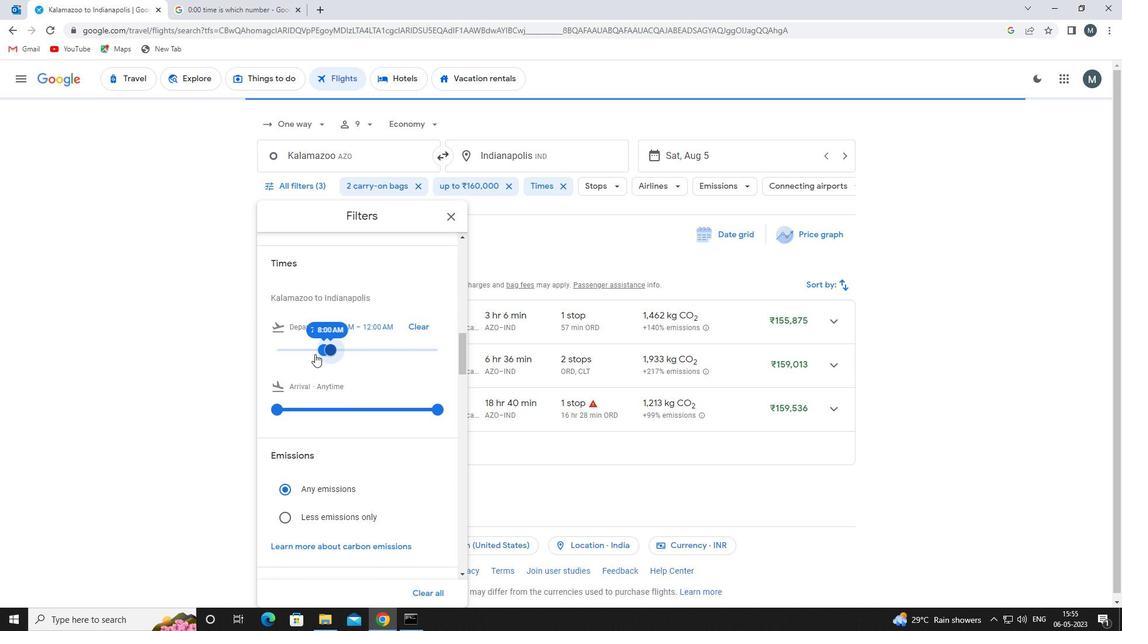 
Action: Mouse scrolled (351, 354) with delta (0, 0)
Screenshot: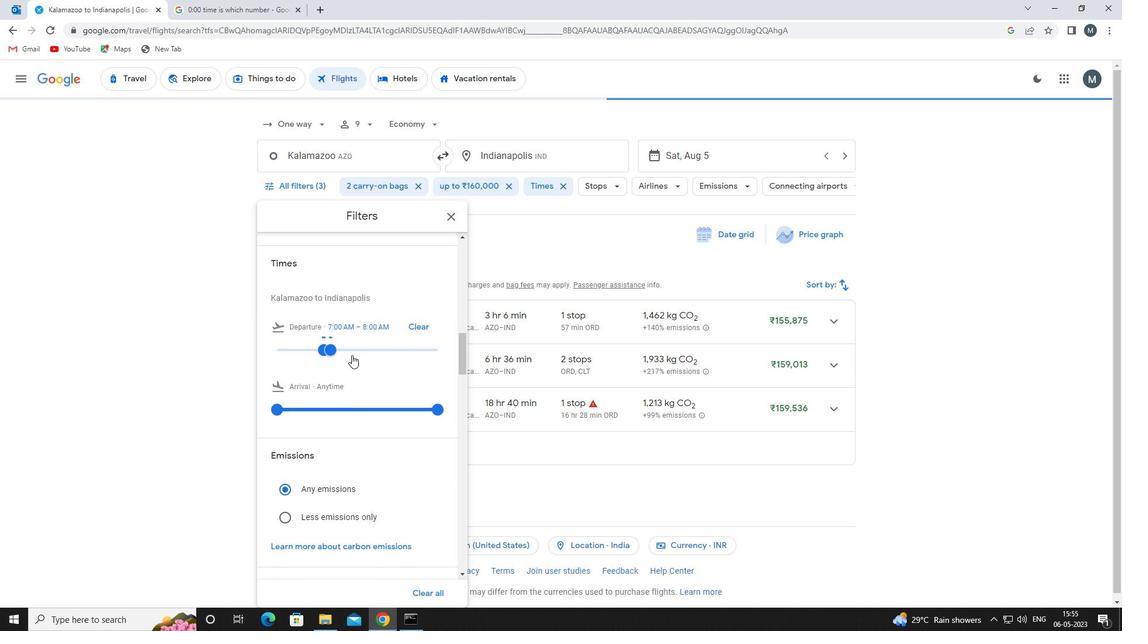 
Action: Mouse moved to (447, 217)
Screenshot: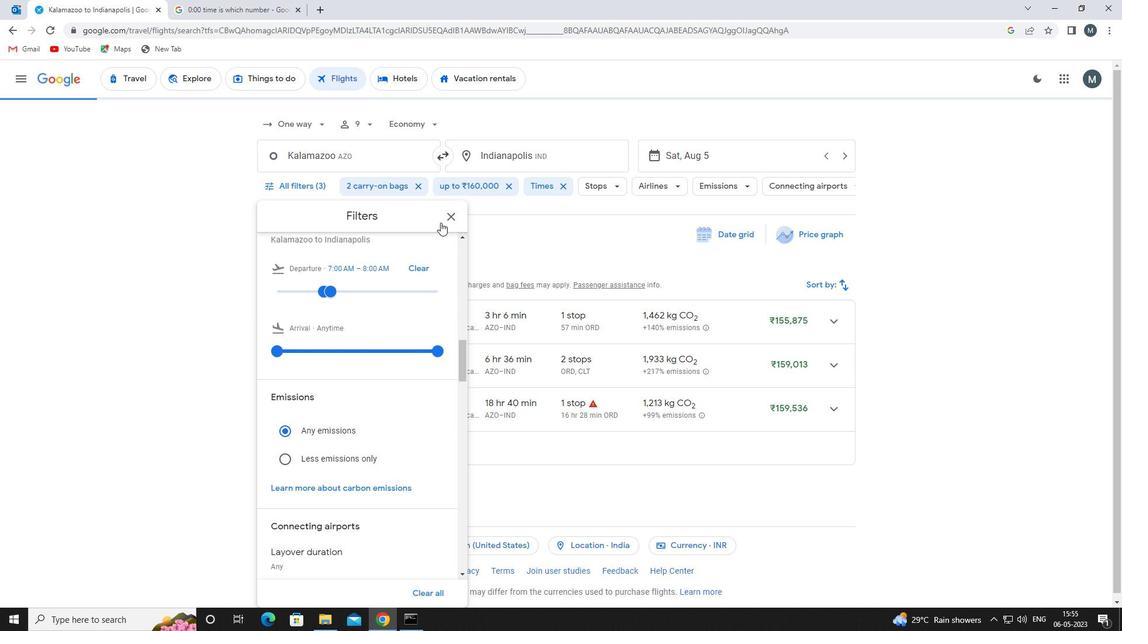 
Action: Mouse pressed left at (447, 217)
Screenshot: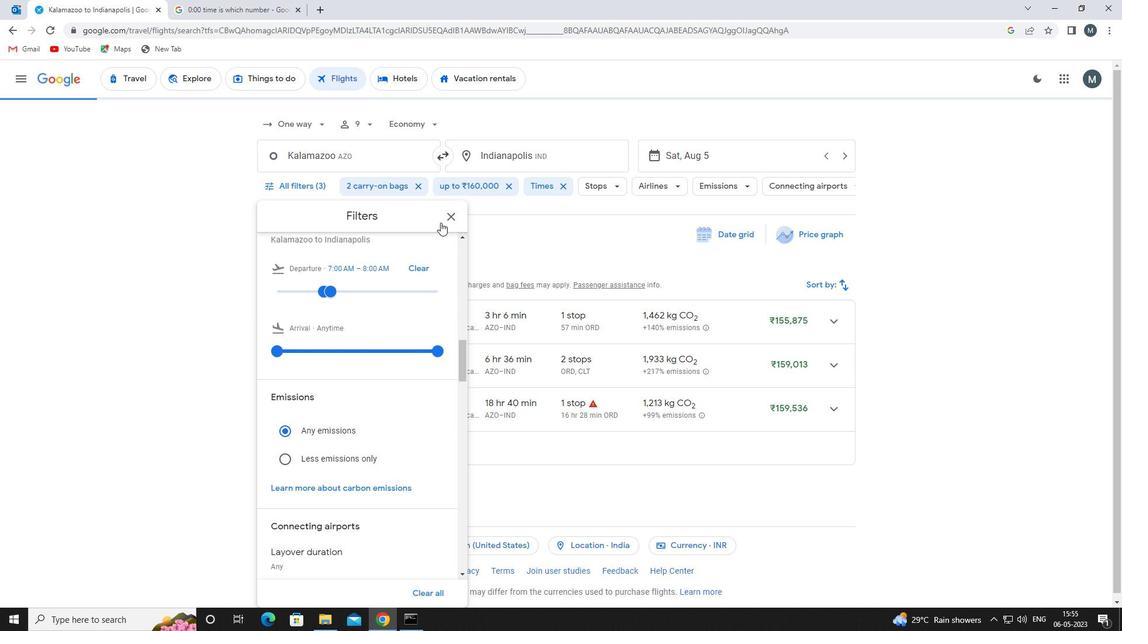 
Action: Mouse moved to (447, 217)
Screenshot: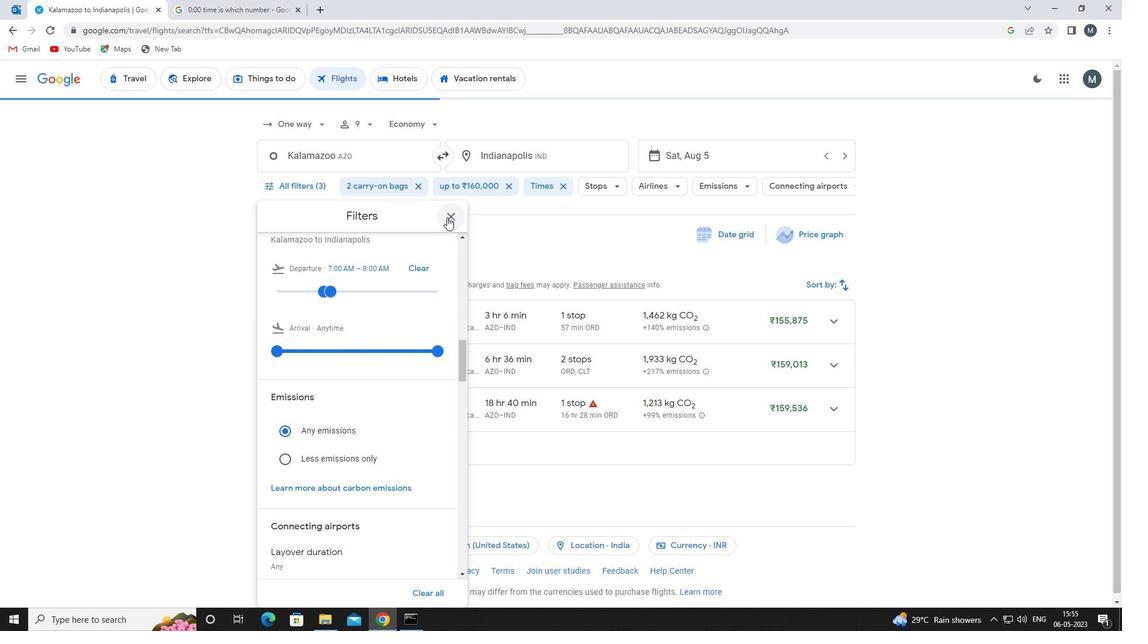 
